 Task: Find connections with filter location Karera with filter topic #Marketswith filter profile language English with filter current company HackerRank with filter school OP Jindal University with filter industry Wineries with filter service category Video Animation with filter keywords title Credit Counselor
Action: Mouse moved to (593, 275)
Screenshot: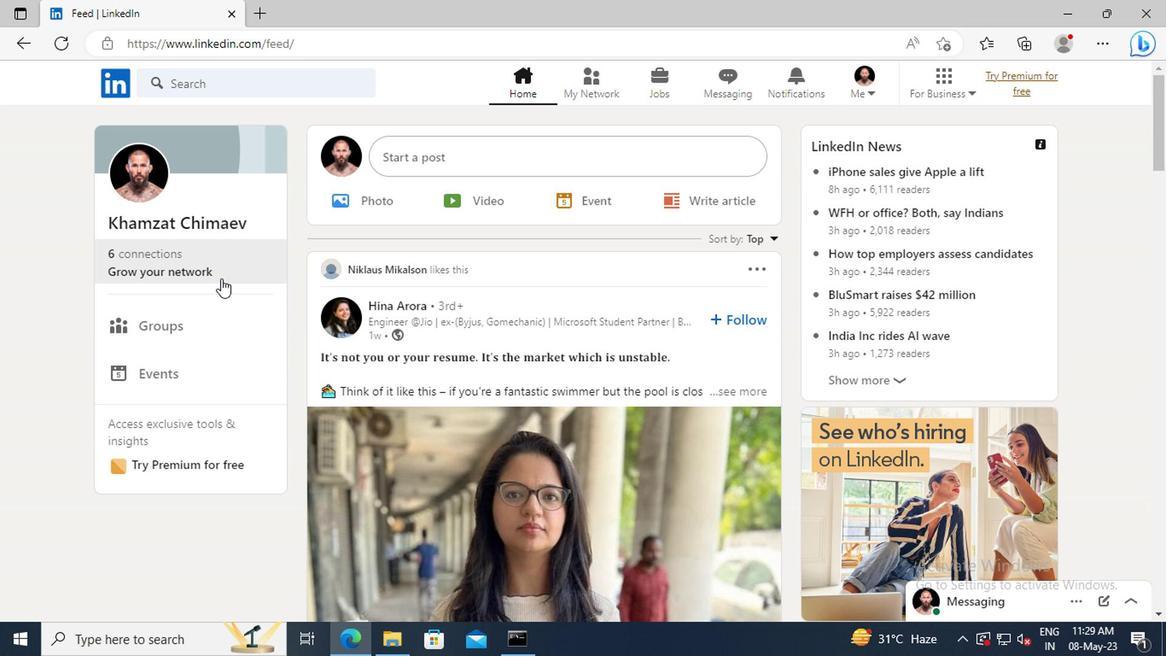 
Action: Mouse pressed left at (593, 275)
Screenshot: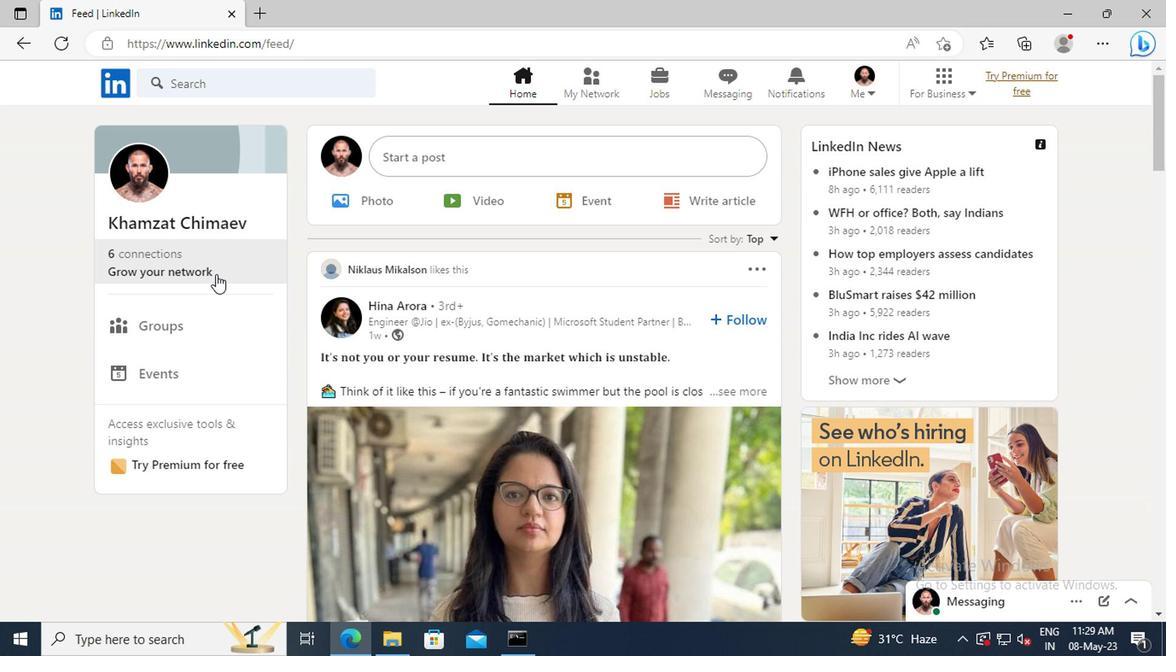 
Action: Mouse moved to (589, 186)
Screenshot: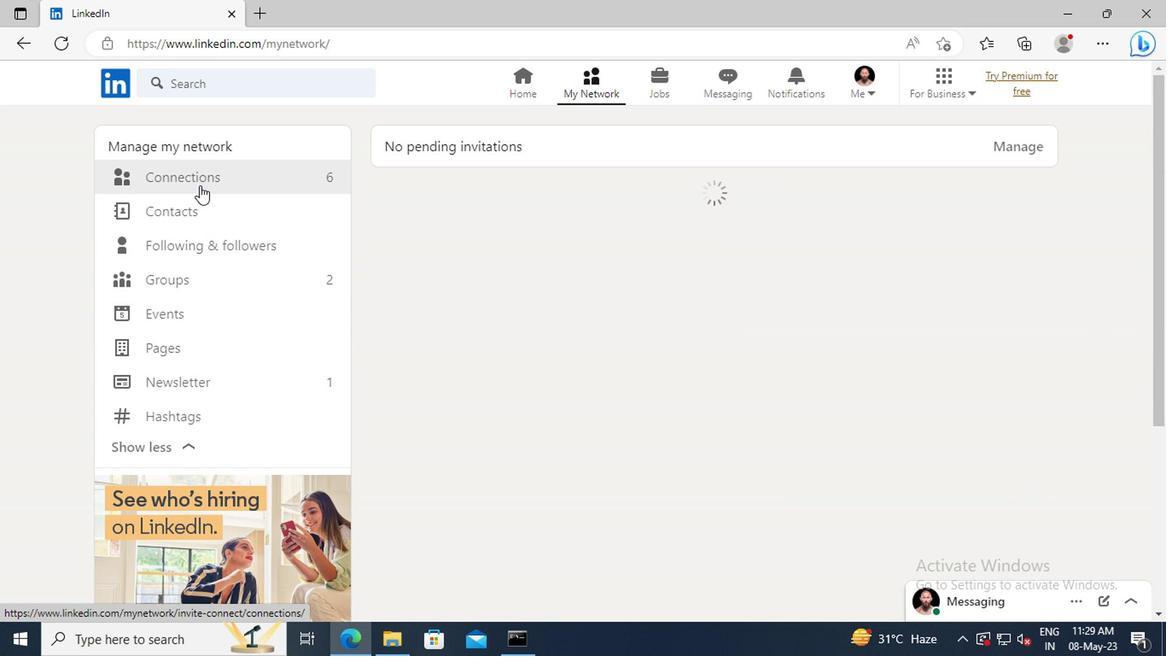 
Action: Mouse pressed left at (589, 186)
Screenshot: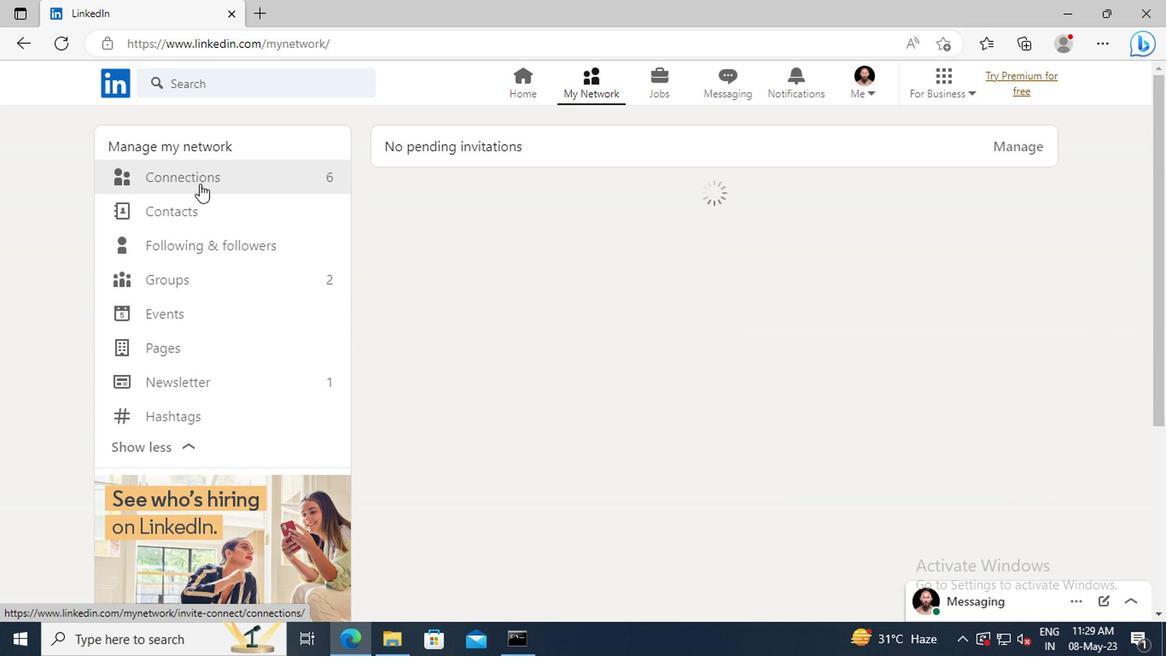 
Action: Mouse moved to (721, 182)
Screenshot: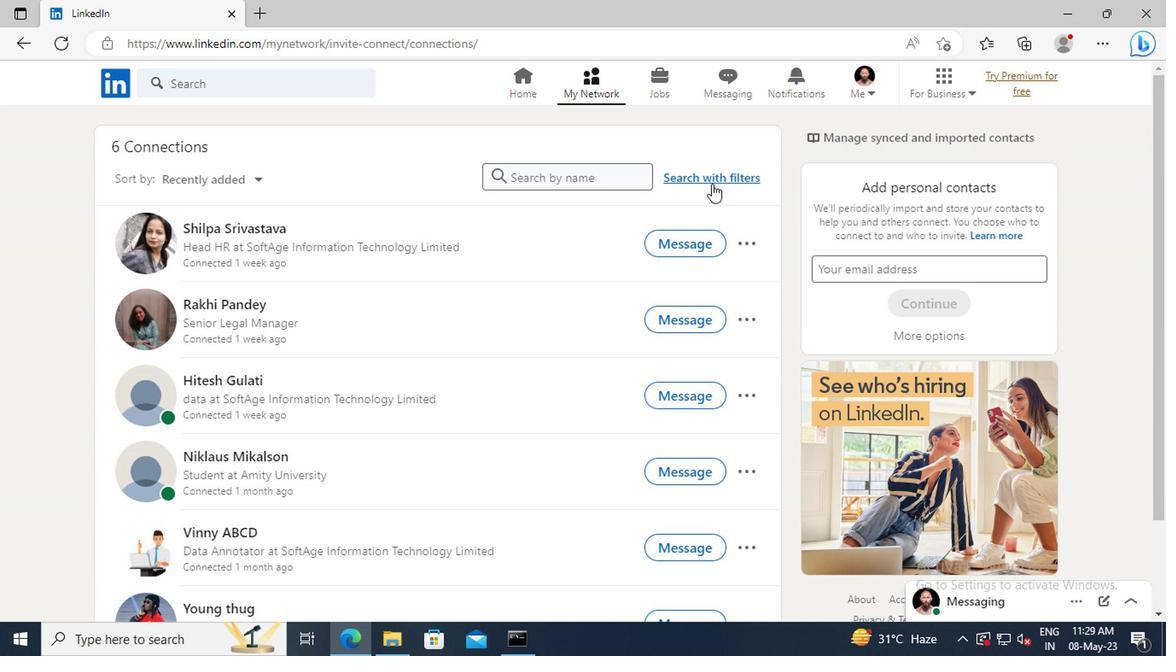 
Action: Mouse pressed left at (721, 182)
Screenshot: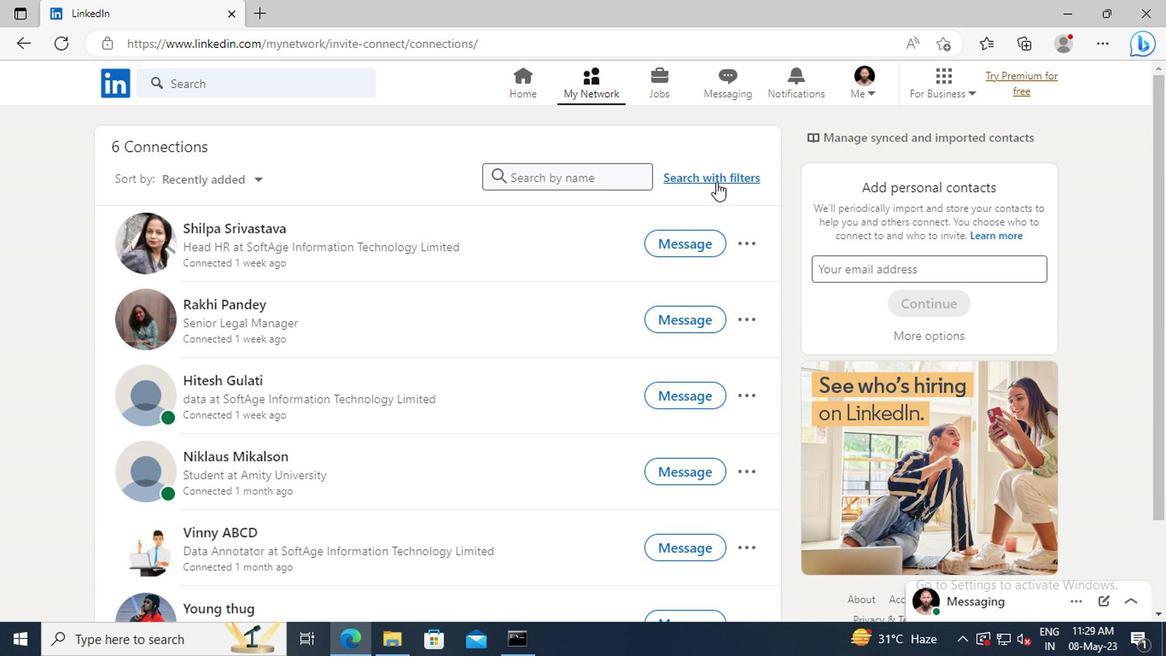 
Action: Mouse moved to (703, 133)
Screenshot: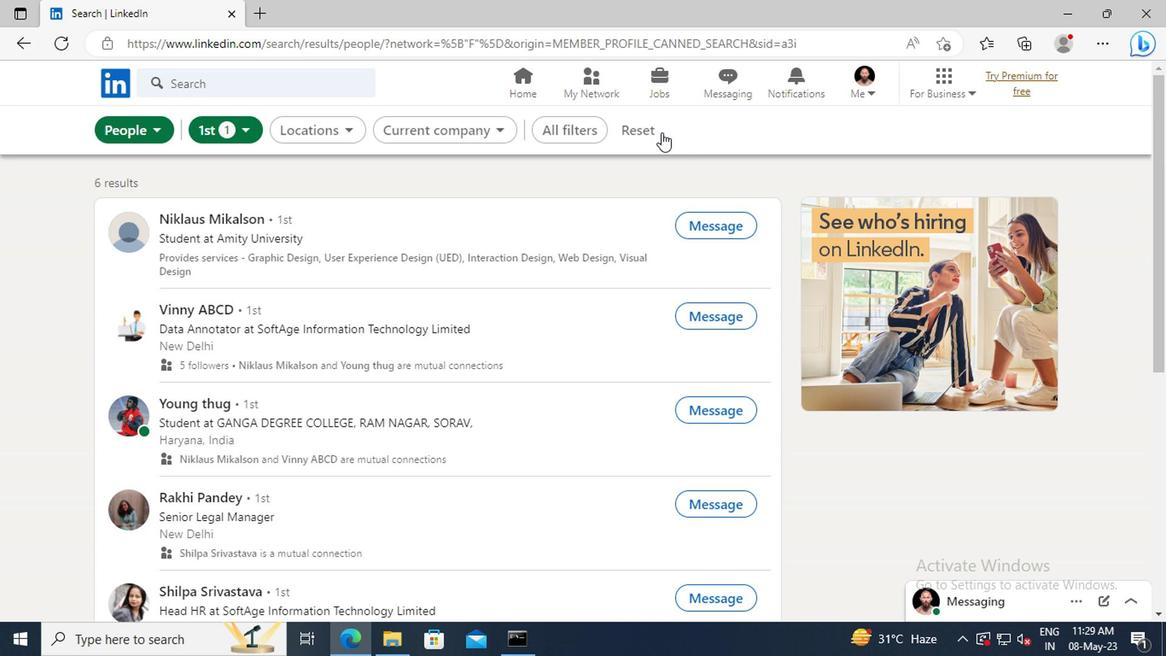 
Action: Mouse pressed left at (703, 133)
Screenshot: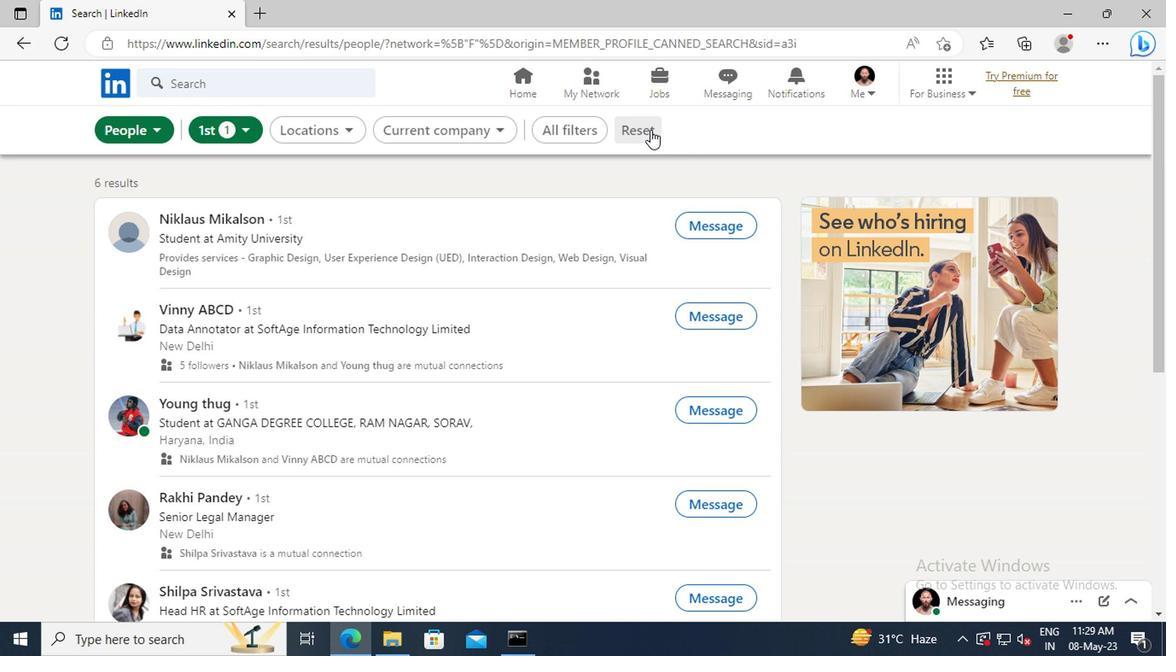 
Action: Mouse moved to (695, 133)
Screenshot: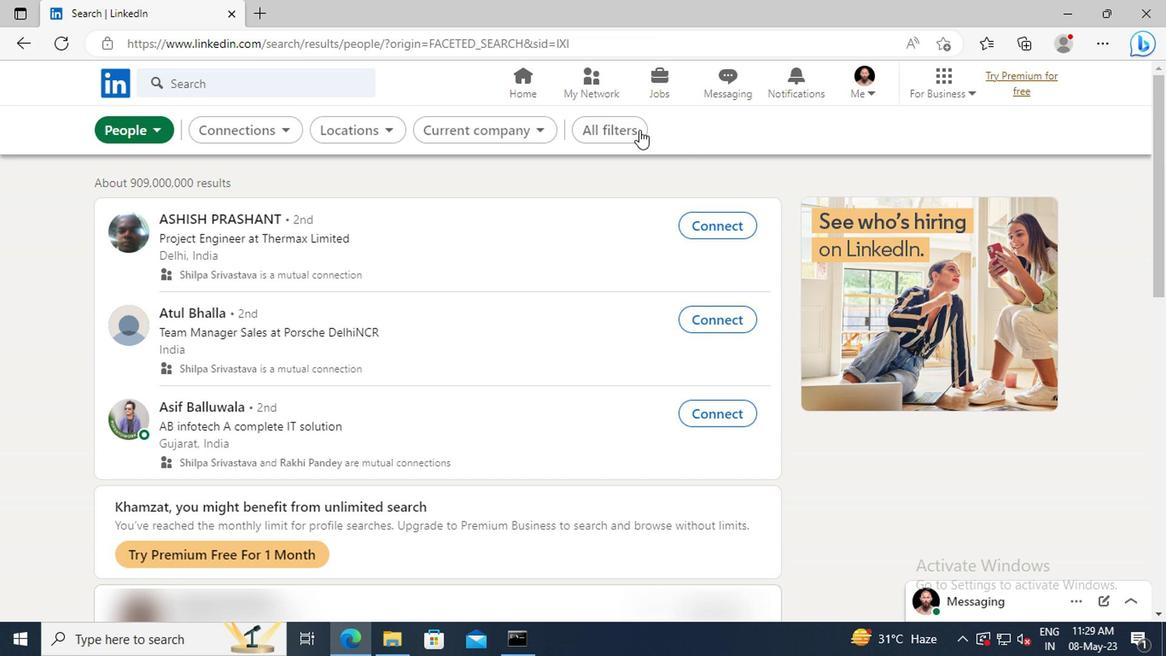 
Action: Mouse pressed left at (695, 133)
Screenshot: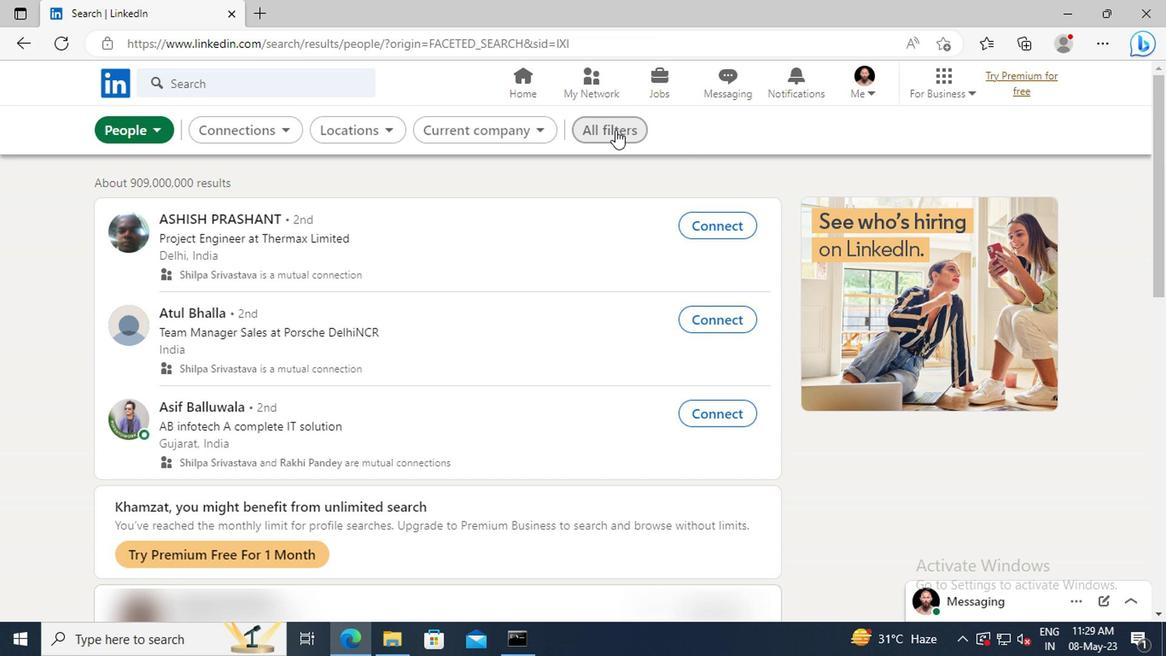 
Action: Mouse moved to (778, 309)
Screenshot: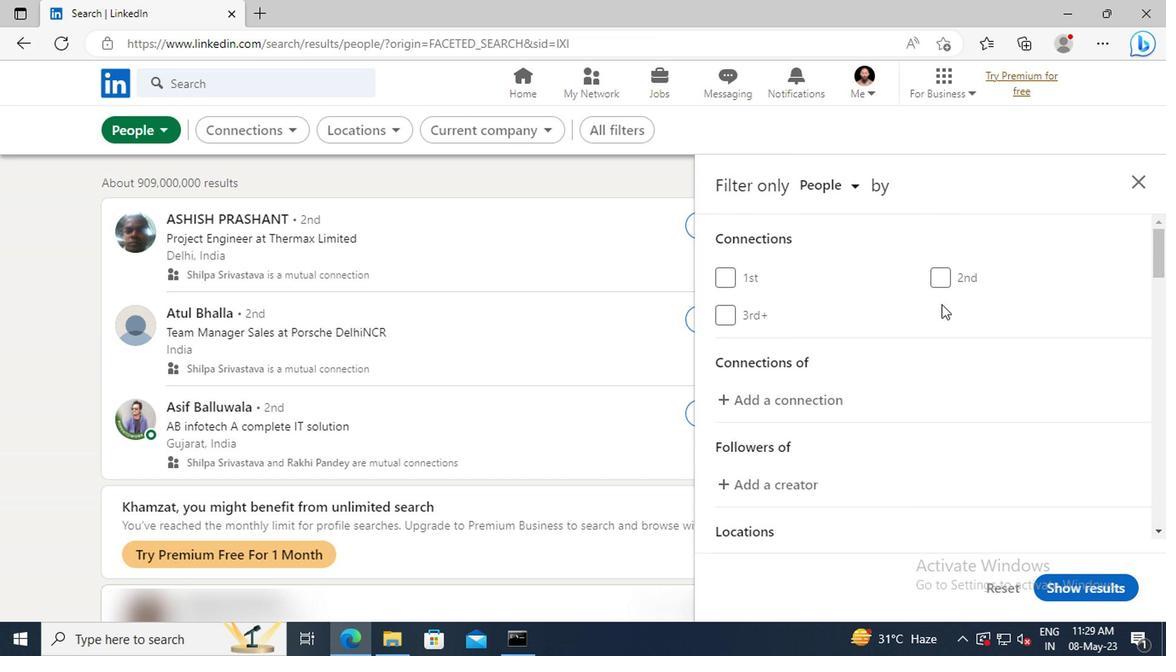 
Action: Mouse scrolled (778, 308) with delta (0, 0)
Screenshot: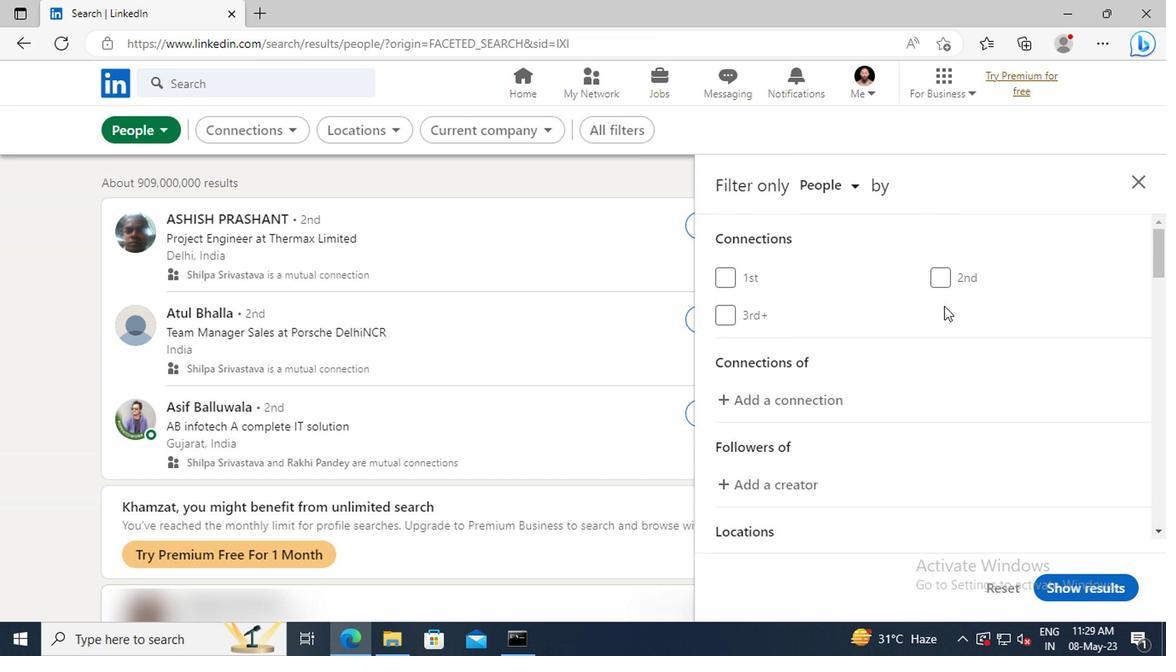 
Action: Mouse scrolled (778, 308) with delta (0, 0)
Screenshot: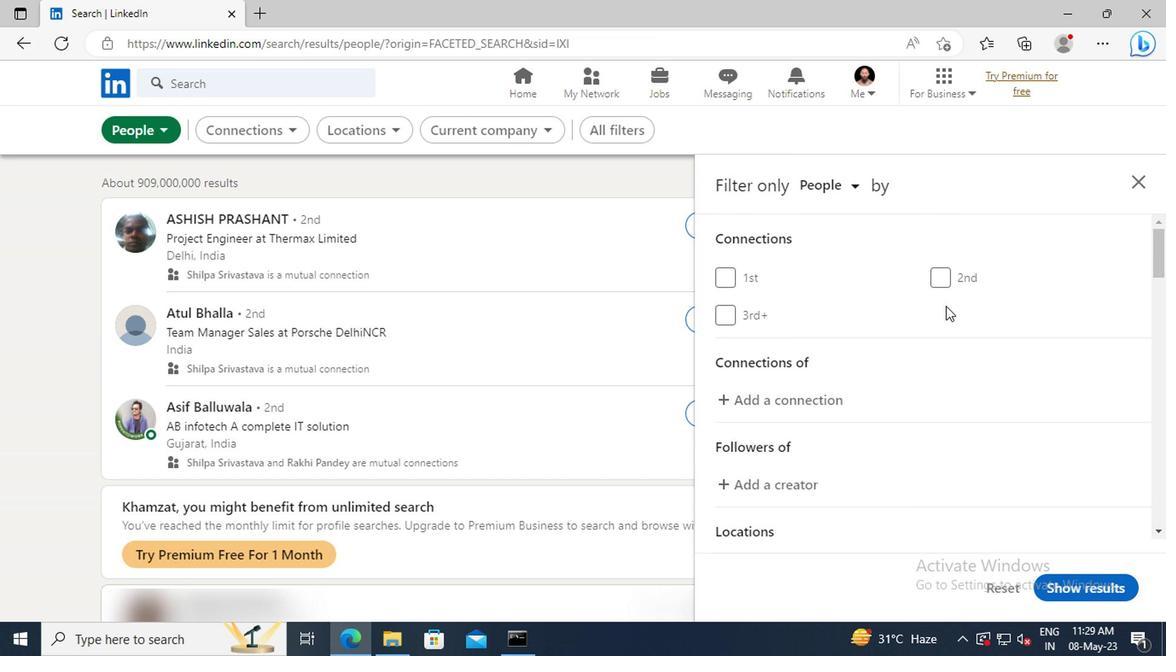 
Action: Mouse scrolled (778, 308) with delta (0, 0)
Screenshot: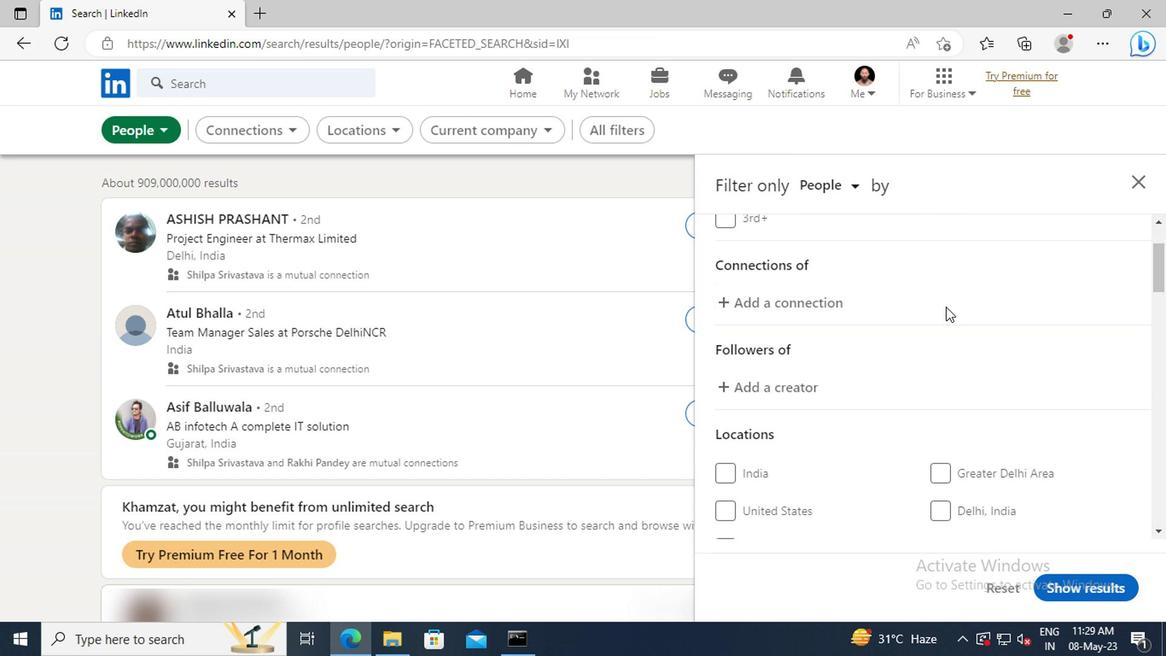 
Action: Mouse scrolled (778, 308) with delta (0, 0)
Screenshot: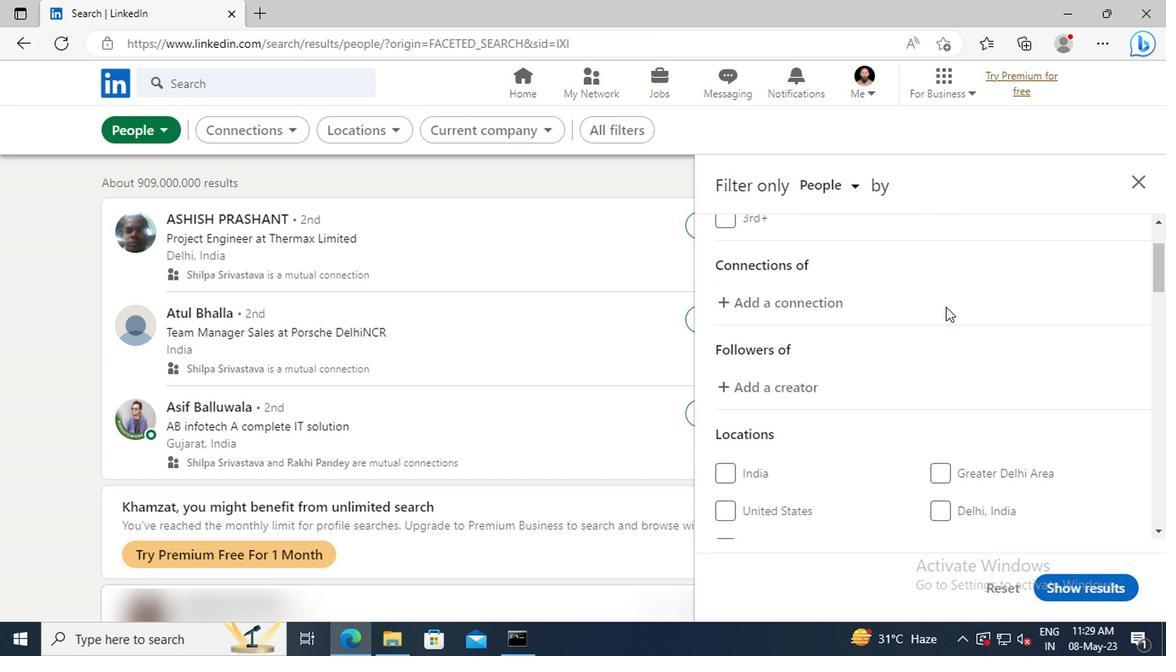 
Action: Mouse scrolled (778, 308) with delta (0, 0)
Screenshot: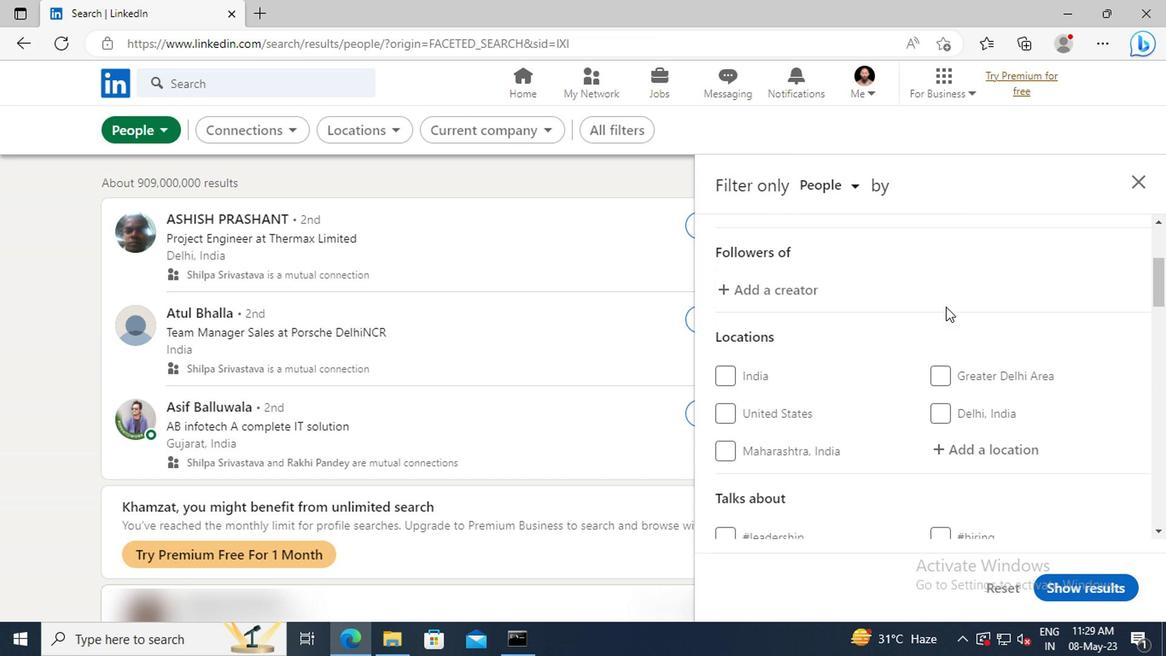 
Action: Mouse scrolled (778, 308) with delta (0, 0)
Screenshot: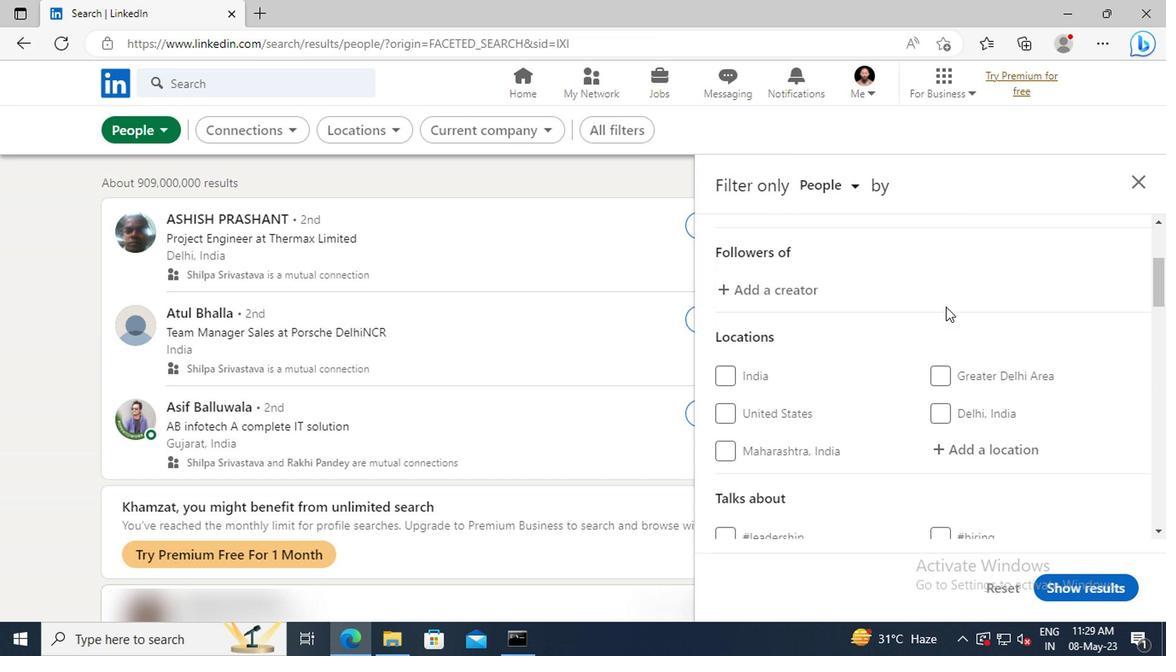 
Action: Mouse moved to (780, 348)
Screenshot: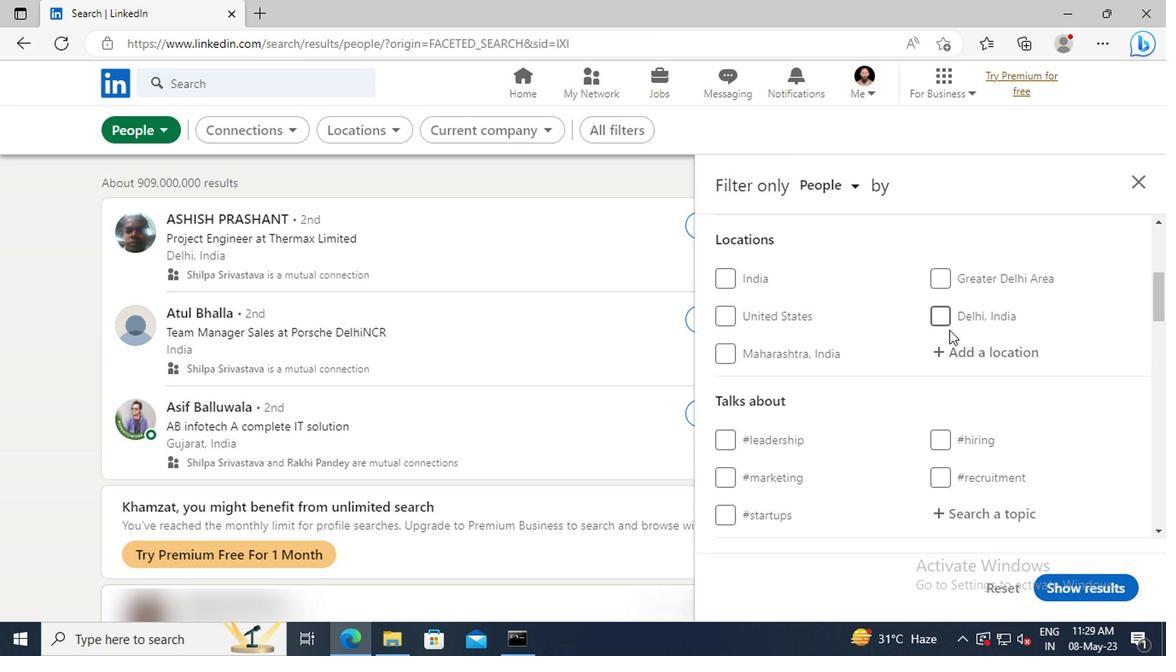 
Action: Mouse pressed left at (780, 348)
Screenshot: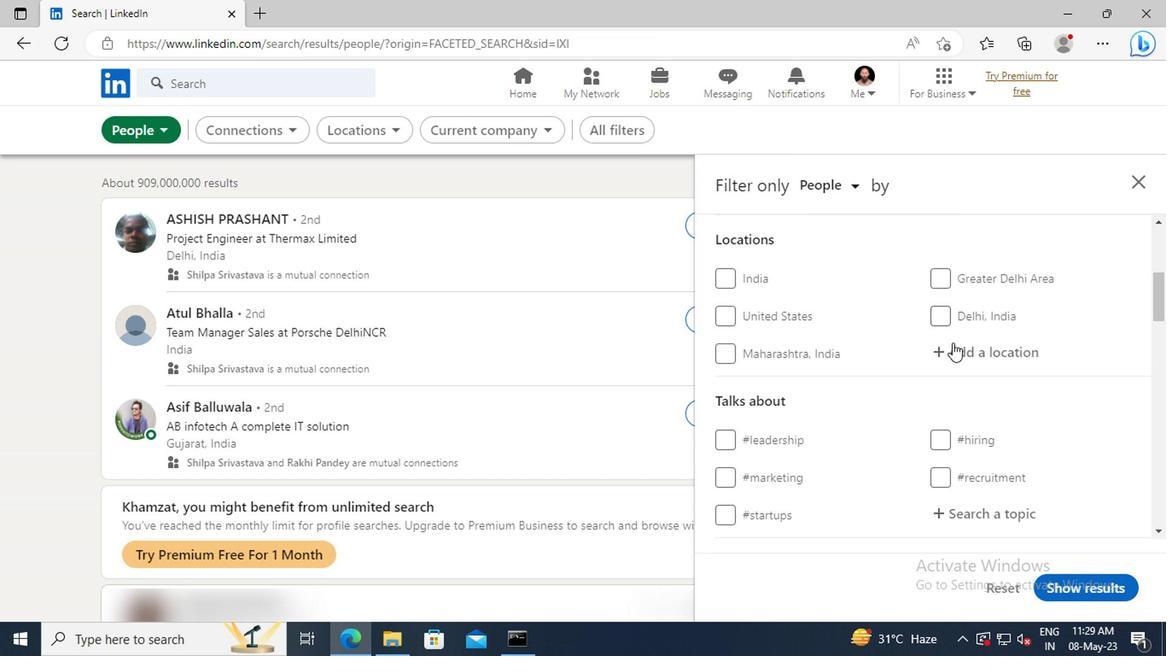 
Action: Key pressed <Key.shift>KARERA
Screenshot: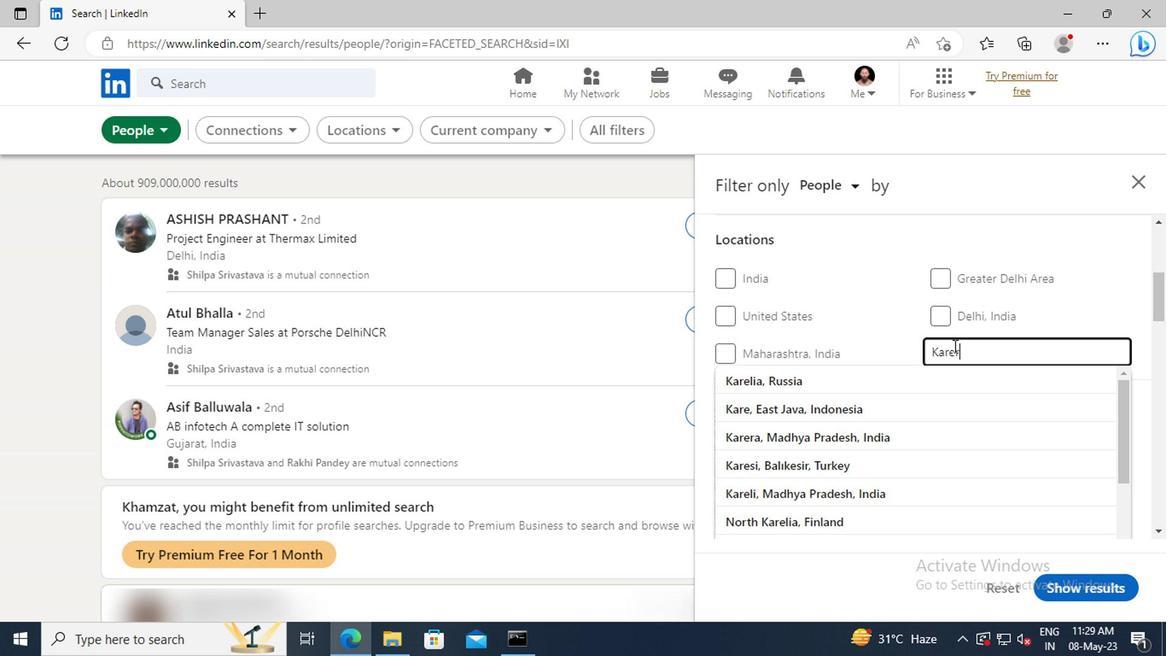 
Action: Mouse moved to (781, 373)
Screenshot: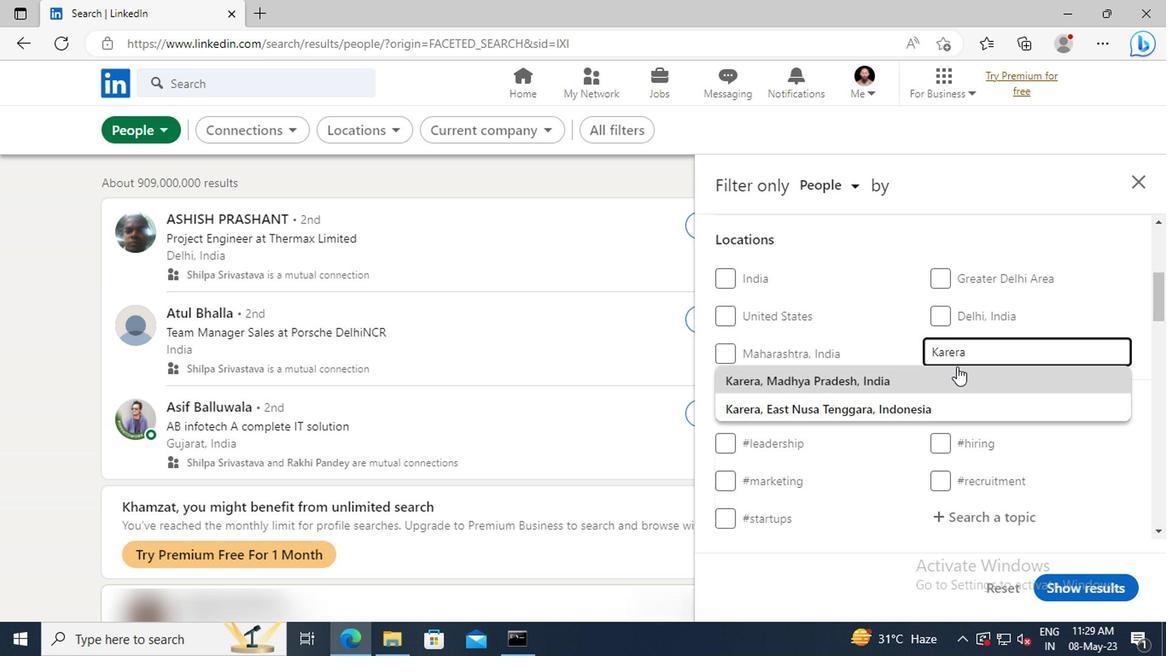 
Action: Mouse pressed left at (781, 373)
Screenshot: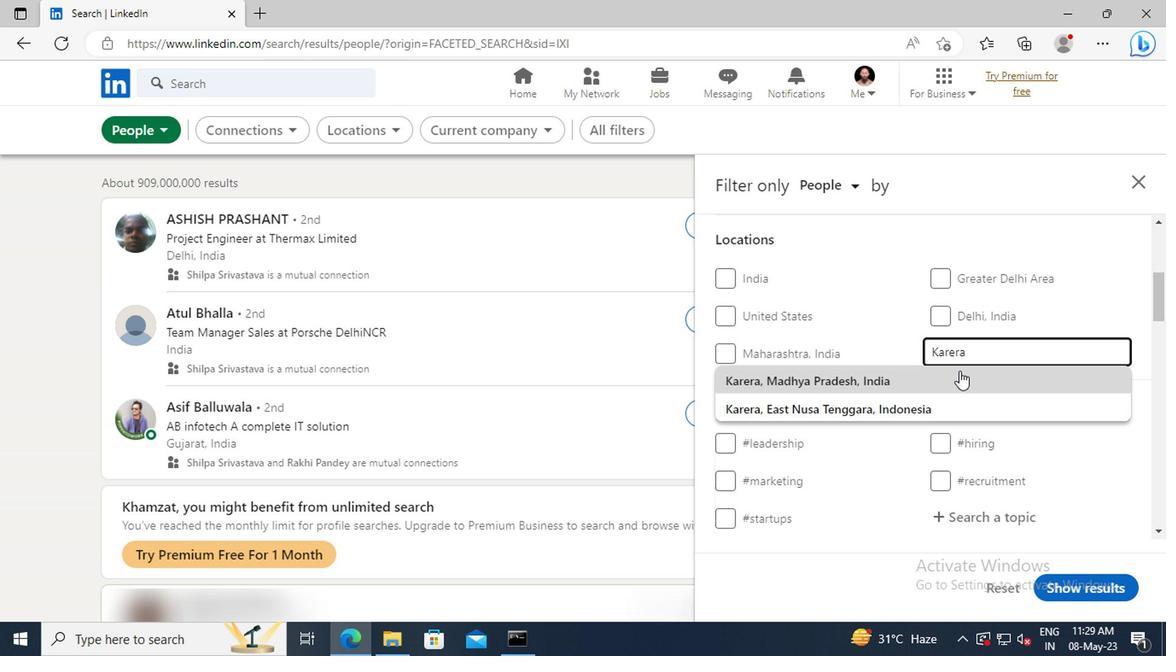 
Action: Mouse scrolled (781, 373) with delta (0, 0)
Screenshot: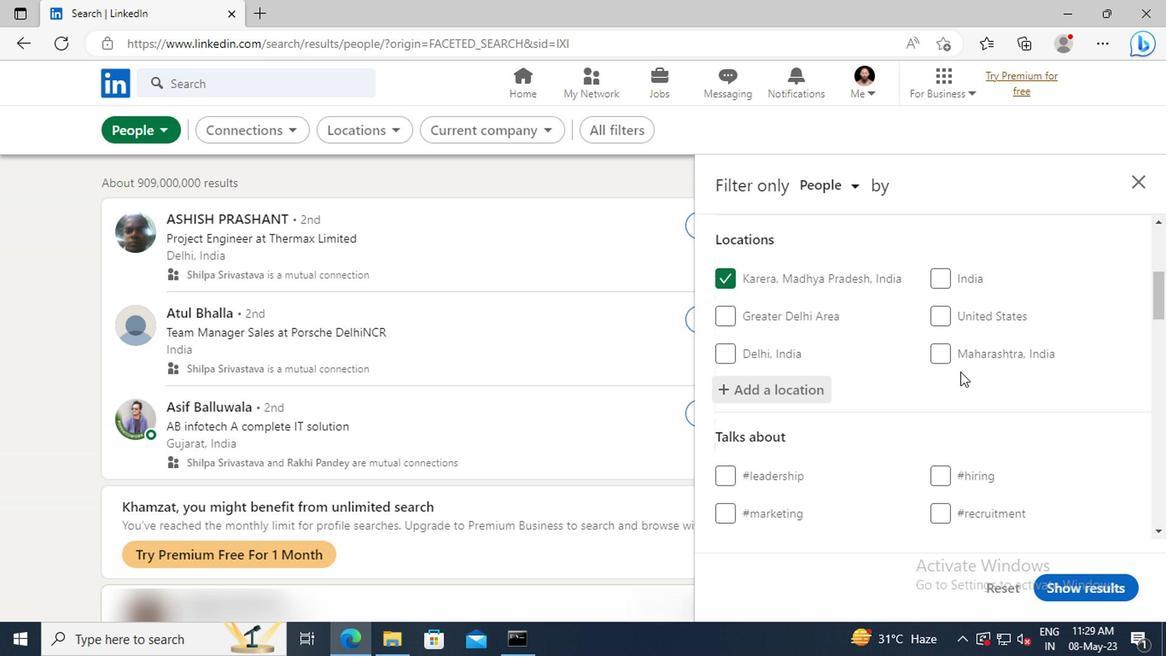 
Action: Mouse scrolled (781, 373) with delta (0, 0)
Screenshot: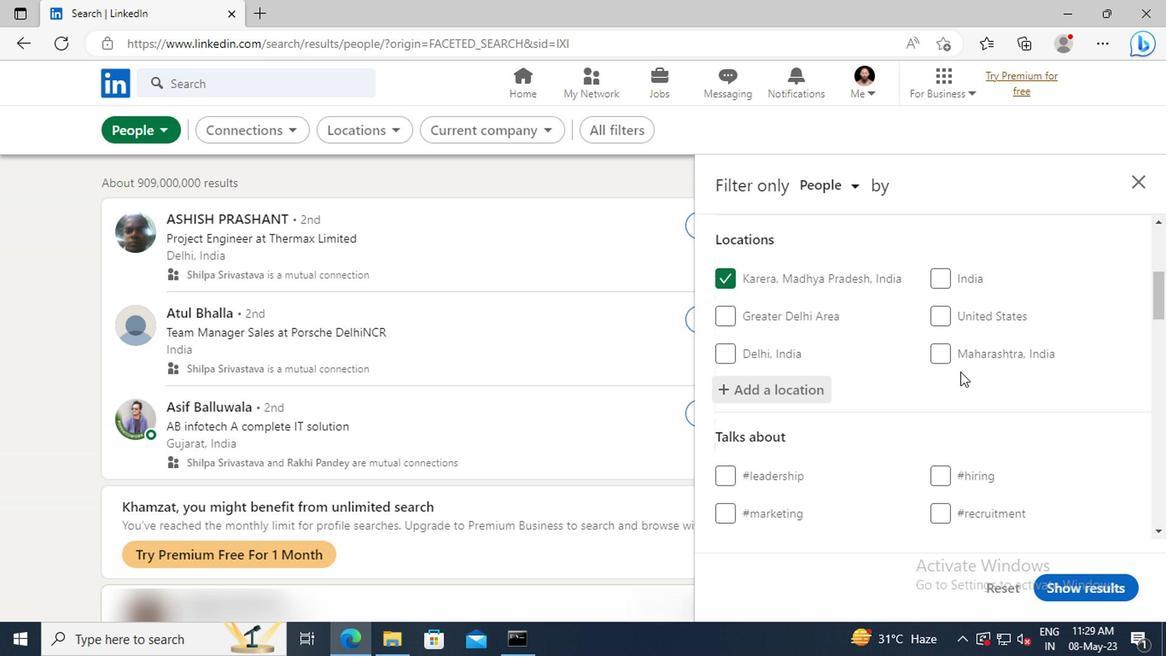 
Action: Mouse scrolled (781, 373) with delta (0, 0)
Screenshot: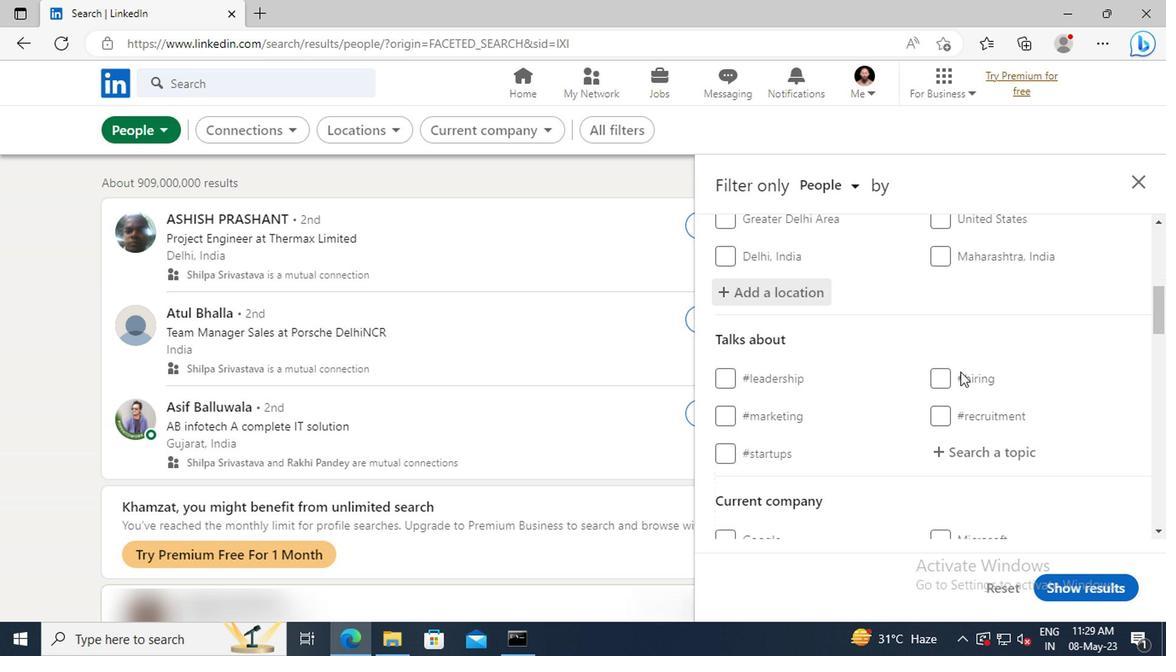 
Action: Mouse moved to (783, 398)
Screenshot: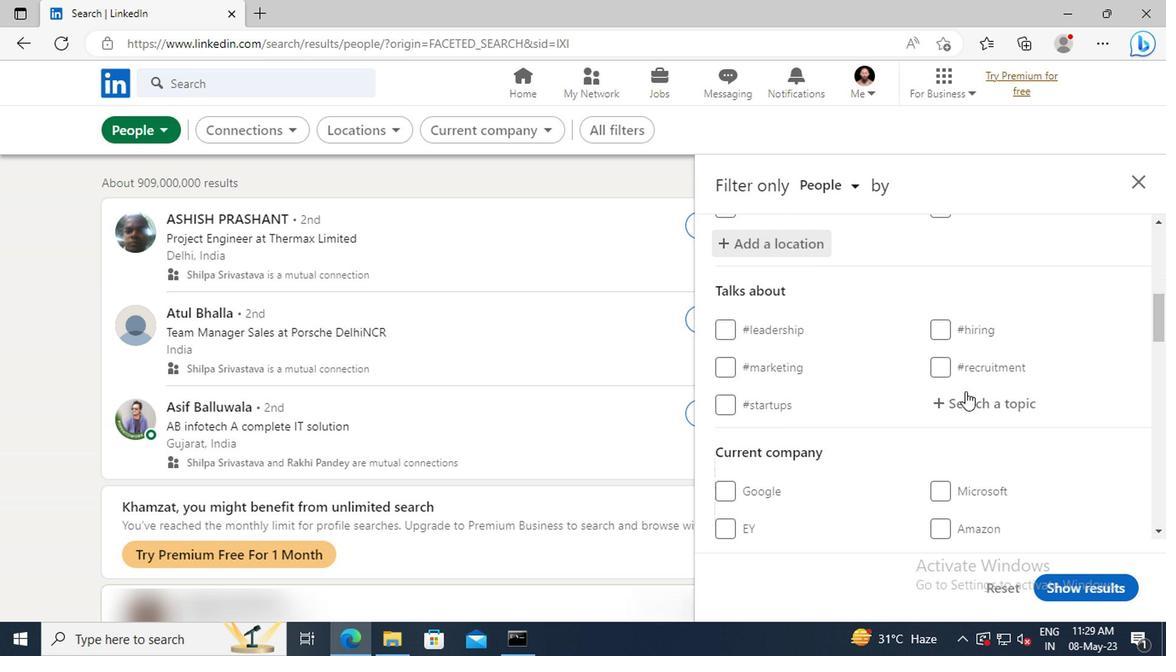 
Action: Mouse pressed left at (783, 398)
Screenshot: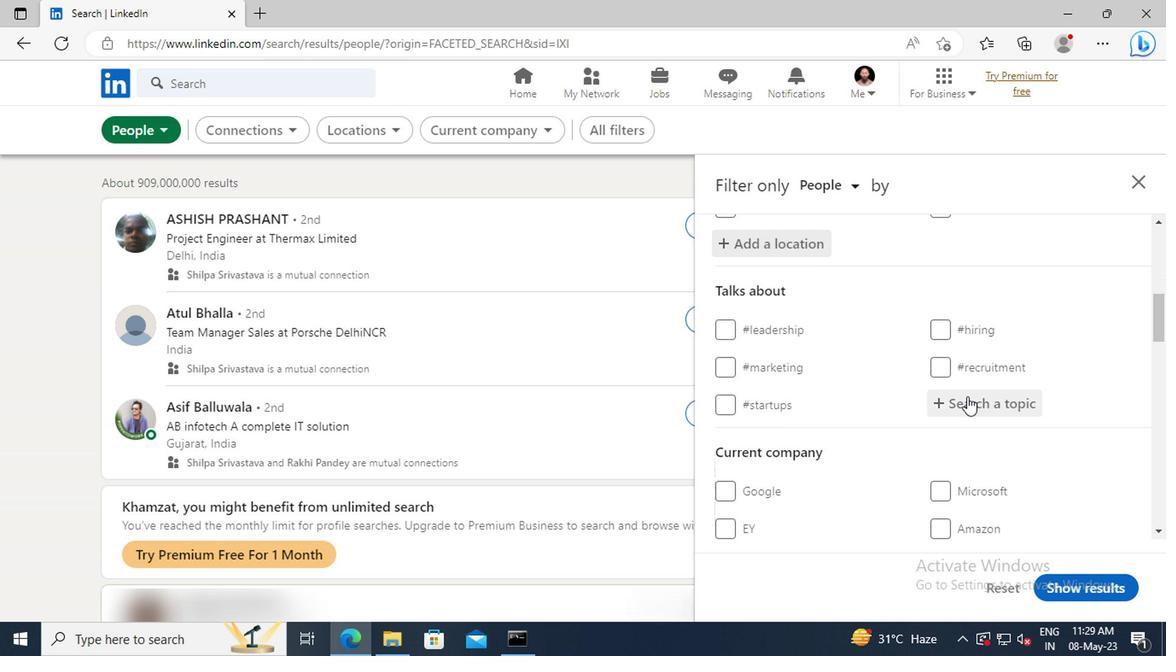 
Action: Key pressed <Key.shift>MARKETS
Screenshot: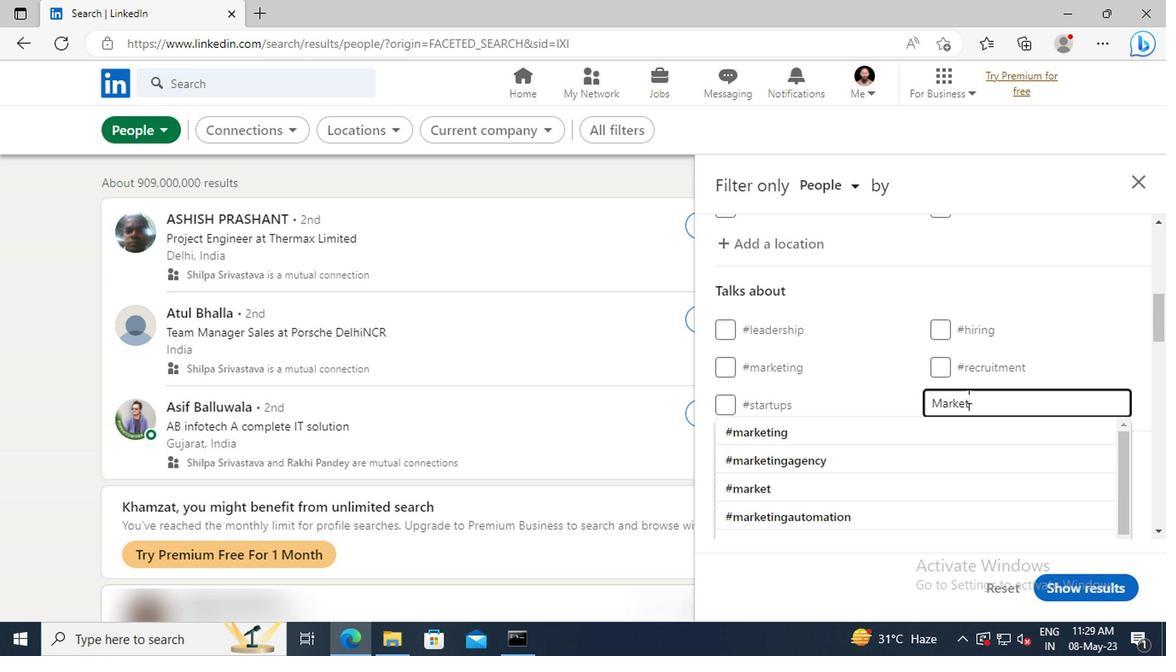 
Action: Mouse moved to (784, 425)
Screenshot: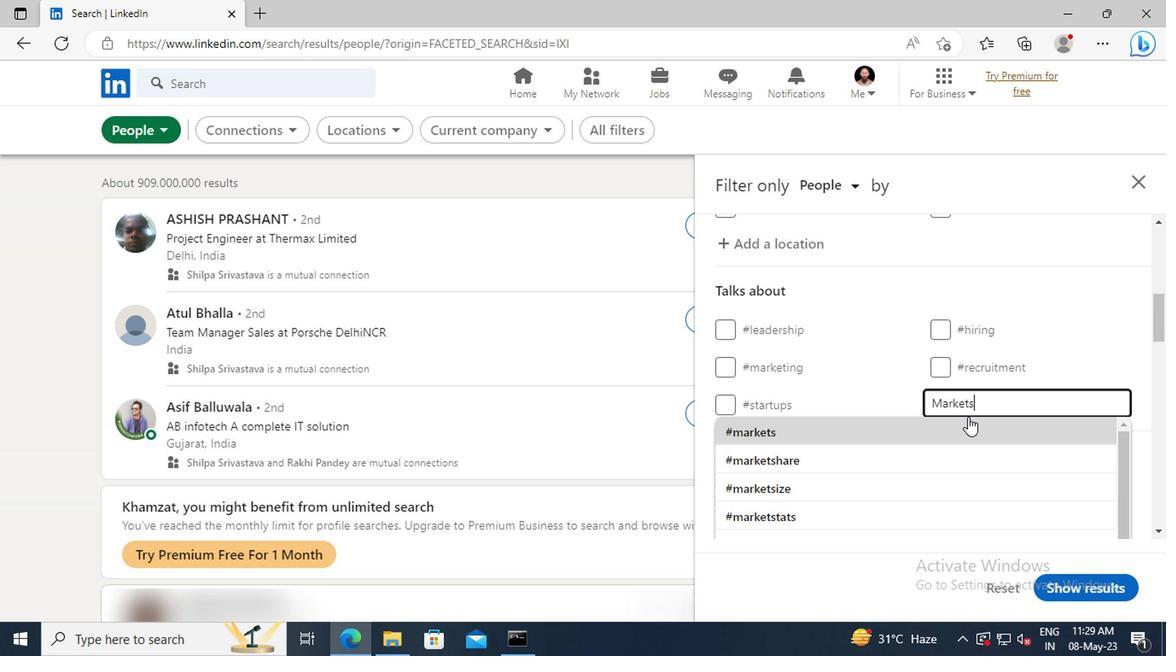 
Action: Mouse pressed left at (784, 425)
Screenshot: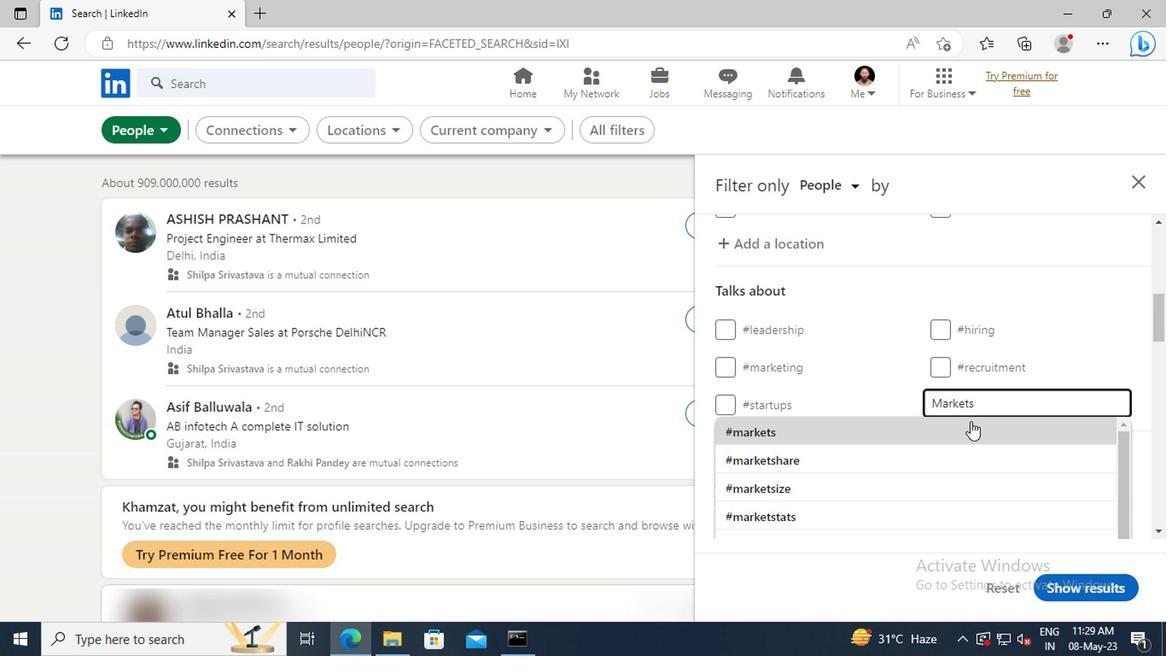 
Action: Mouse scrolled (784, 424) with delta (0, -1)
Screenshot: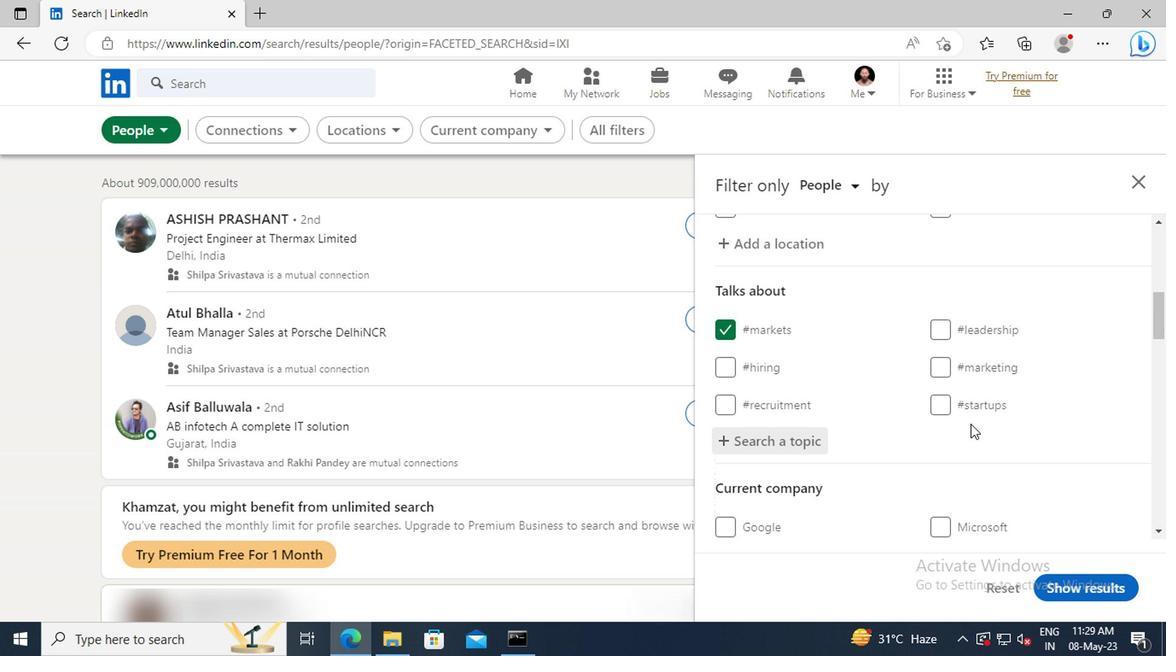 
Action: Mouse scrolled (784, 424) with delta (0, -1)
Screenshot: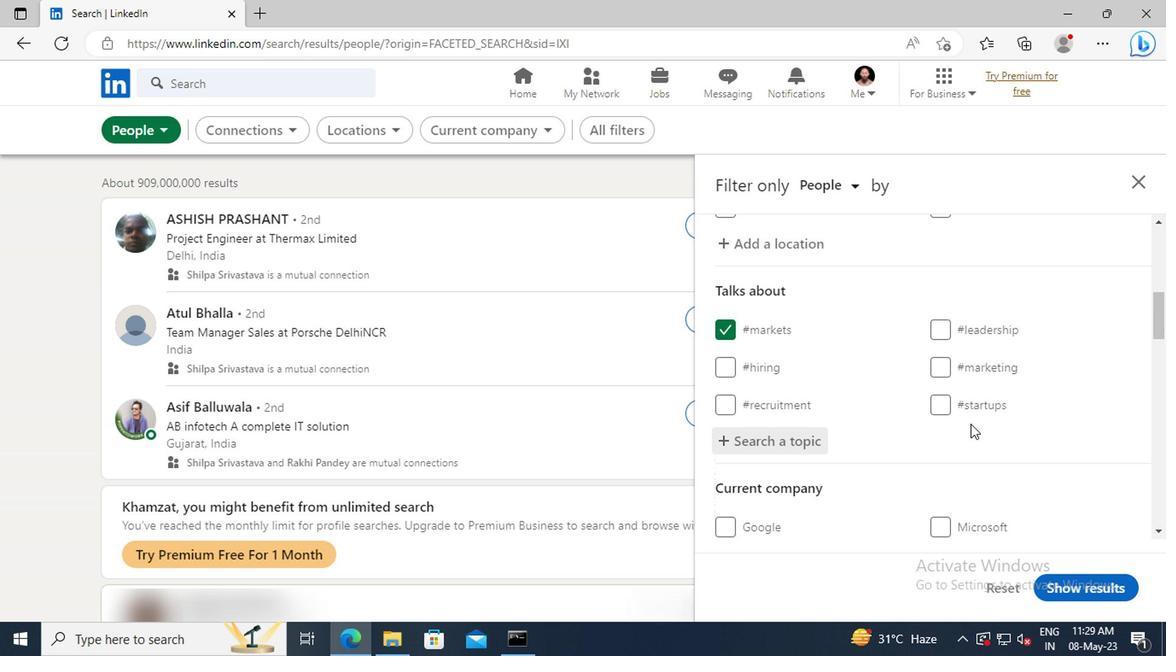 
Action: Mouse scrolled (784, 424) with delta (0, -1)
Screenshot: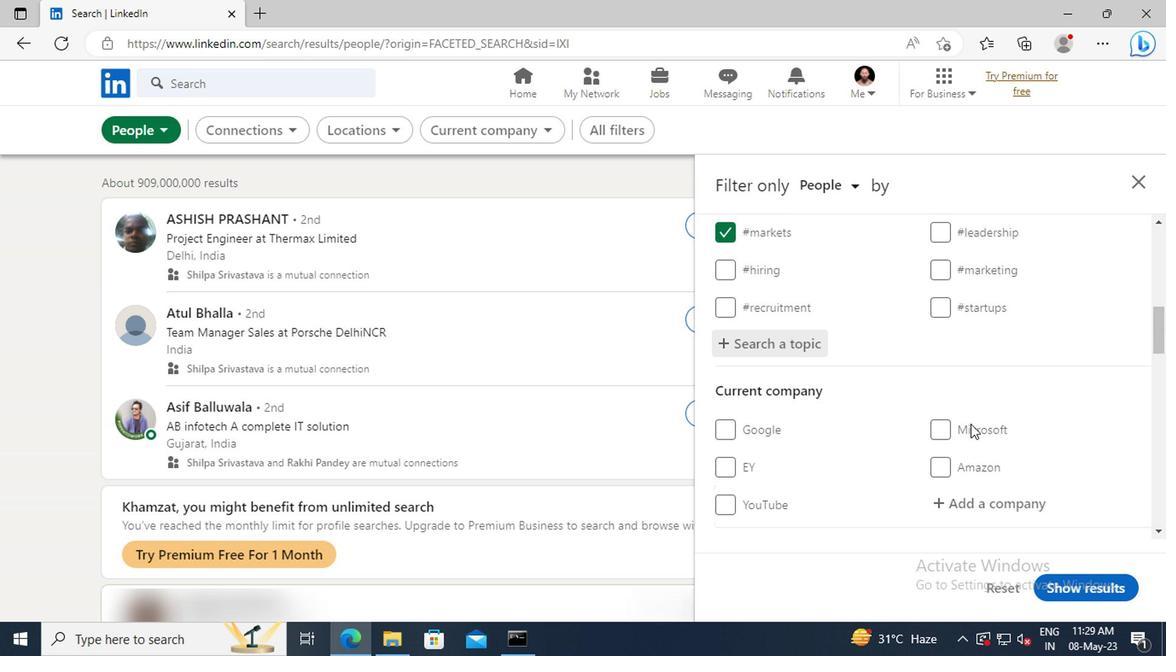 
Action: Mouse scrolled (784, 424) with delta (0, -1)
Screenshot: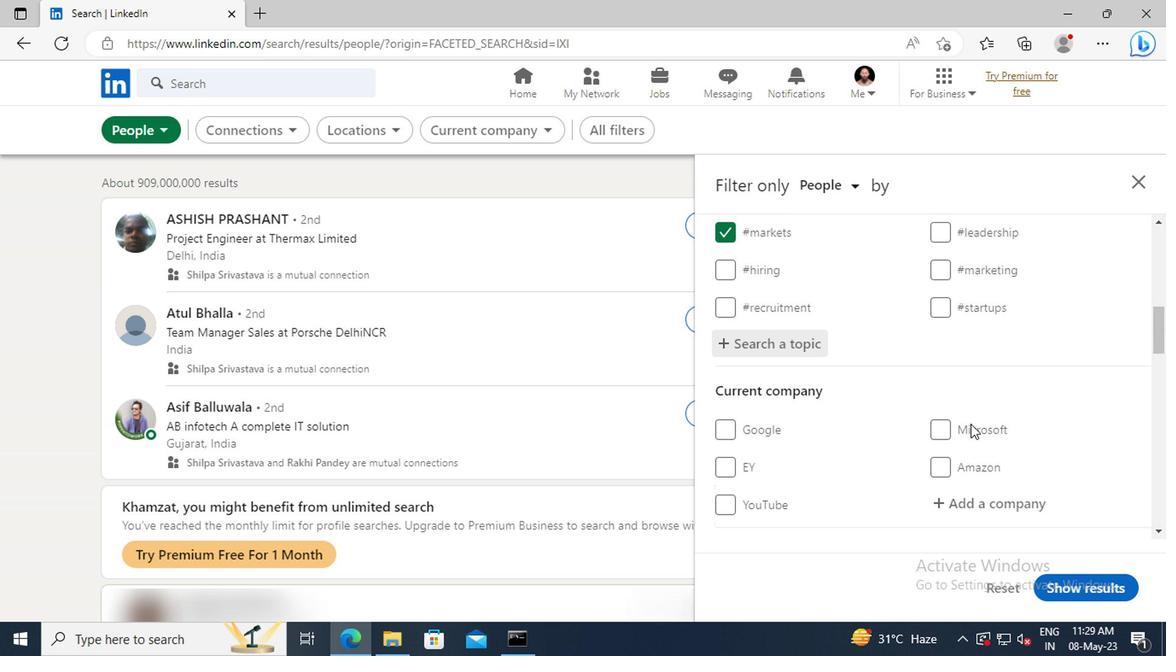 
Action: Mouse scrolled (784, 424) with delta (0, -1)
Screenshot: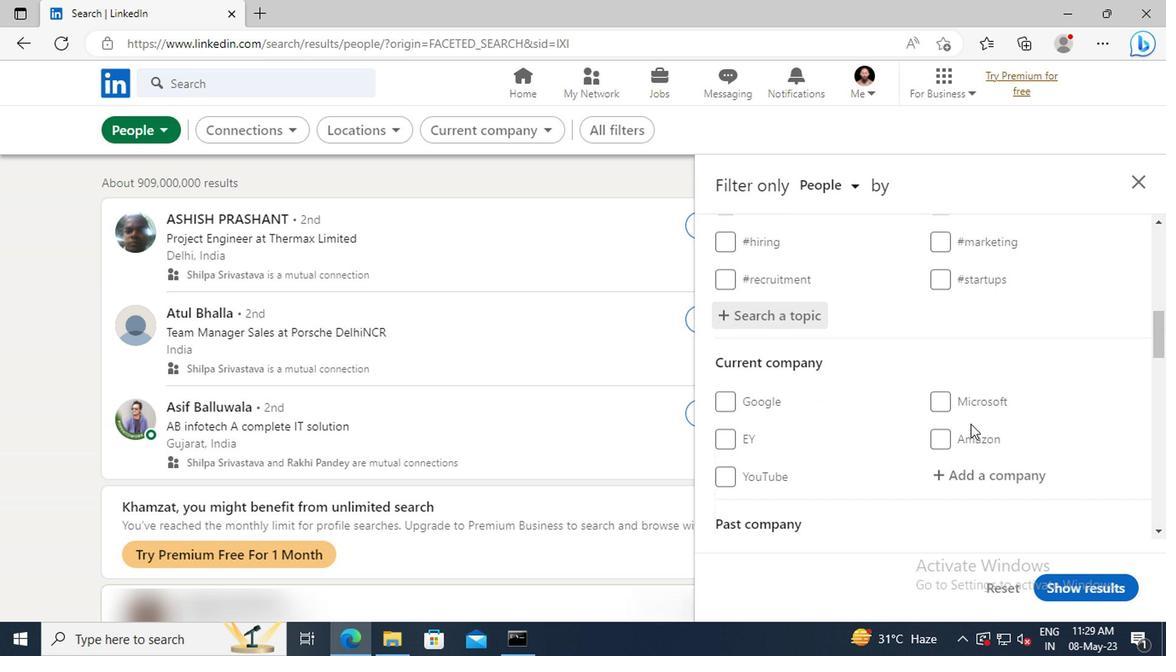 
Action: Mouse scrolled (784, 424) with delta (0, -1)
Screenshot: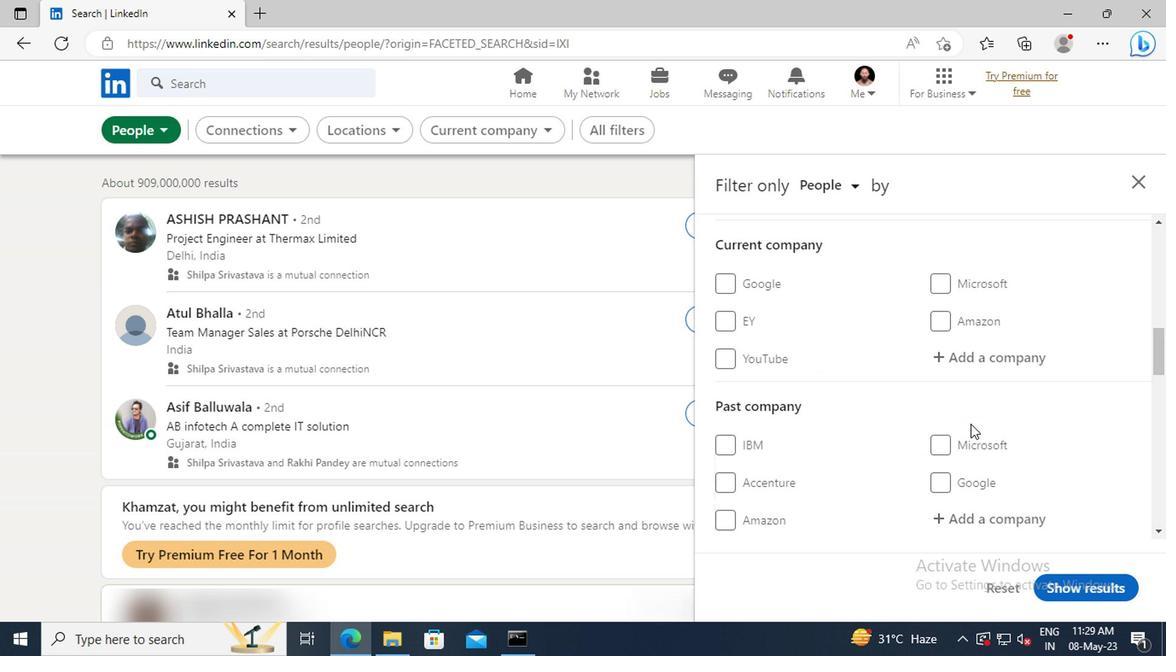 
Action: Mouse scrolled (784, 424) with delta (0, -1)
Screenshot: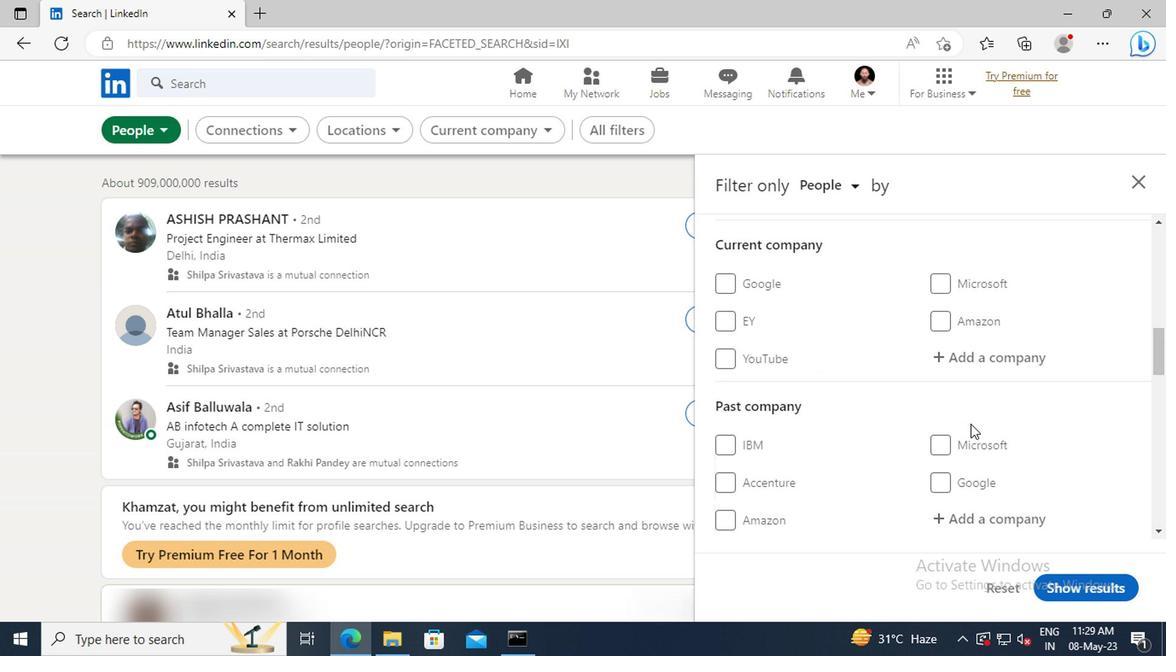 
Action: Mouse scrolled (784, 424) with delta (0, -1)
Screenshot: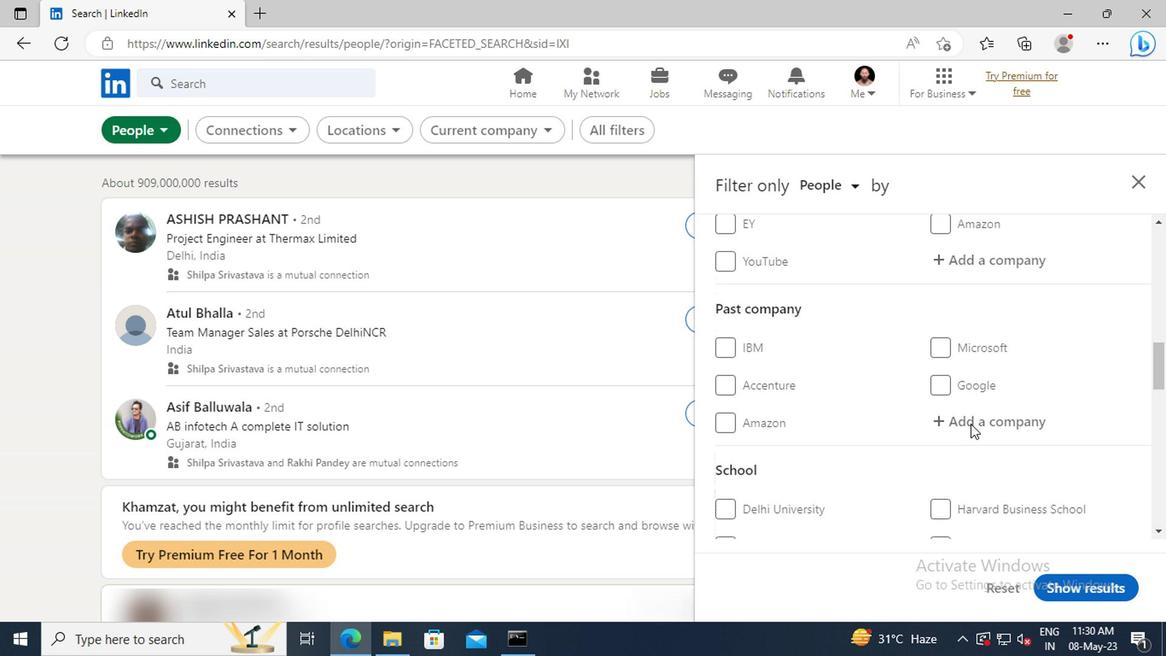 
Action: Mouse scrolled (784, 424) with delta (0, -1)
Screenshot: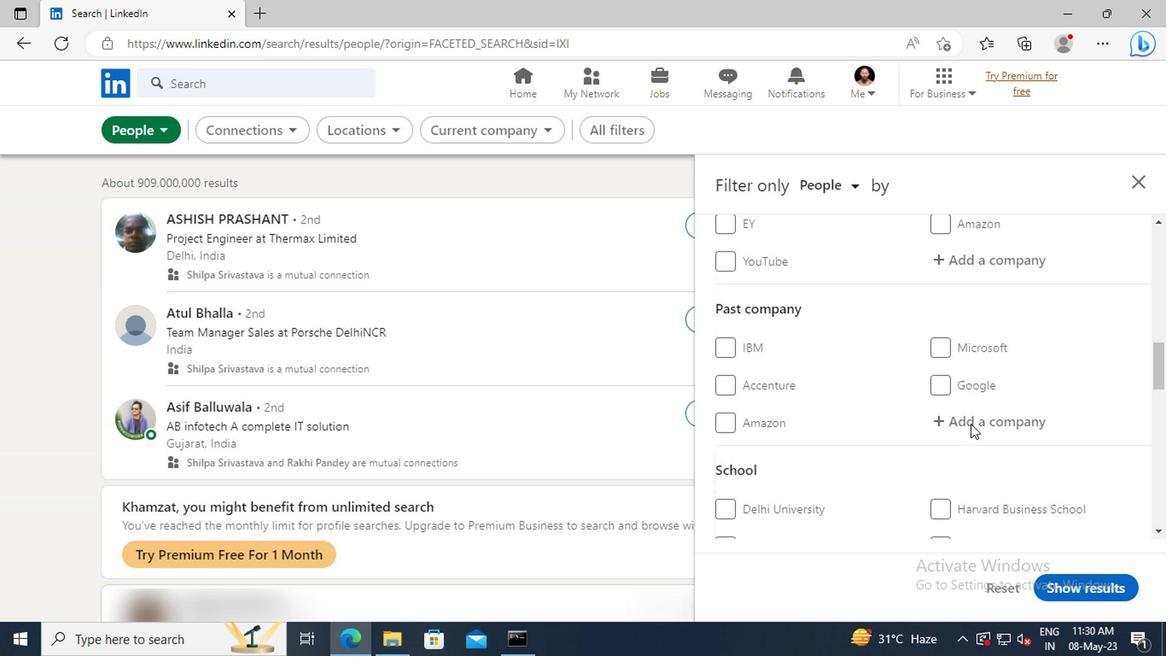 
Action: Mouse scrolled (784, 424) with delta (0, -1)
Screenshot: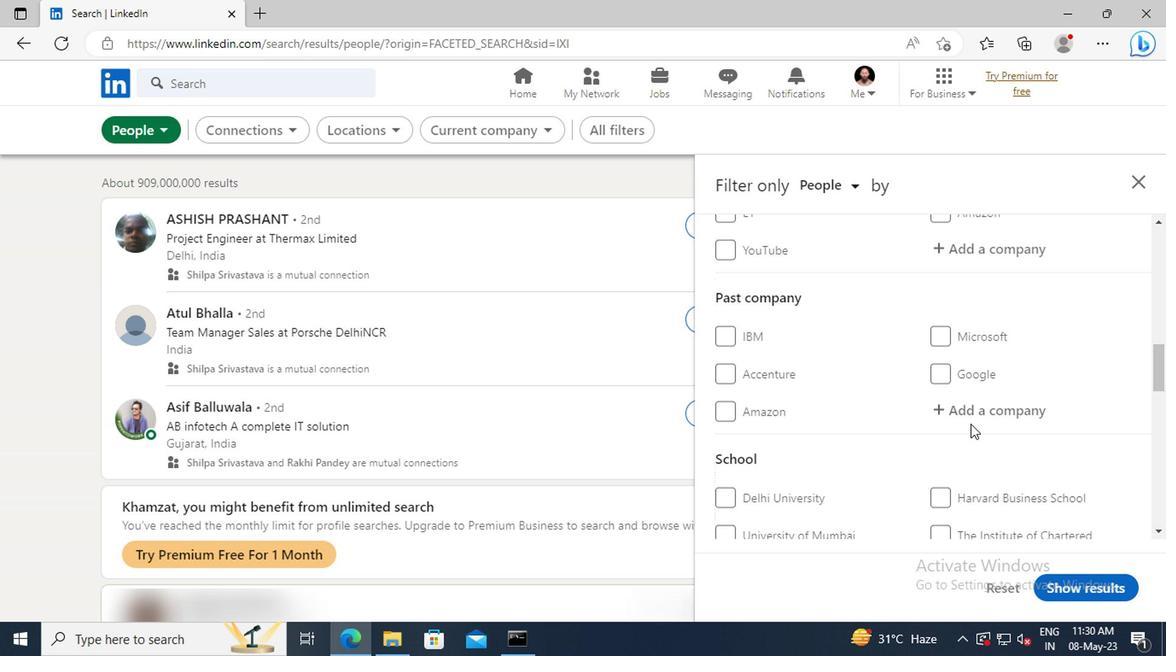 
Action: Mouse scrolled (784, 424) with delta (0, -1)
Screenshot: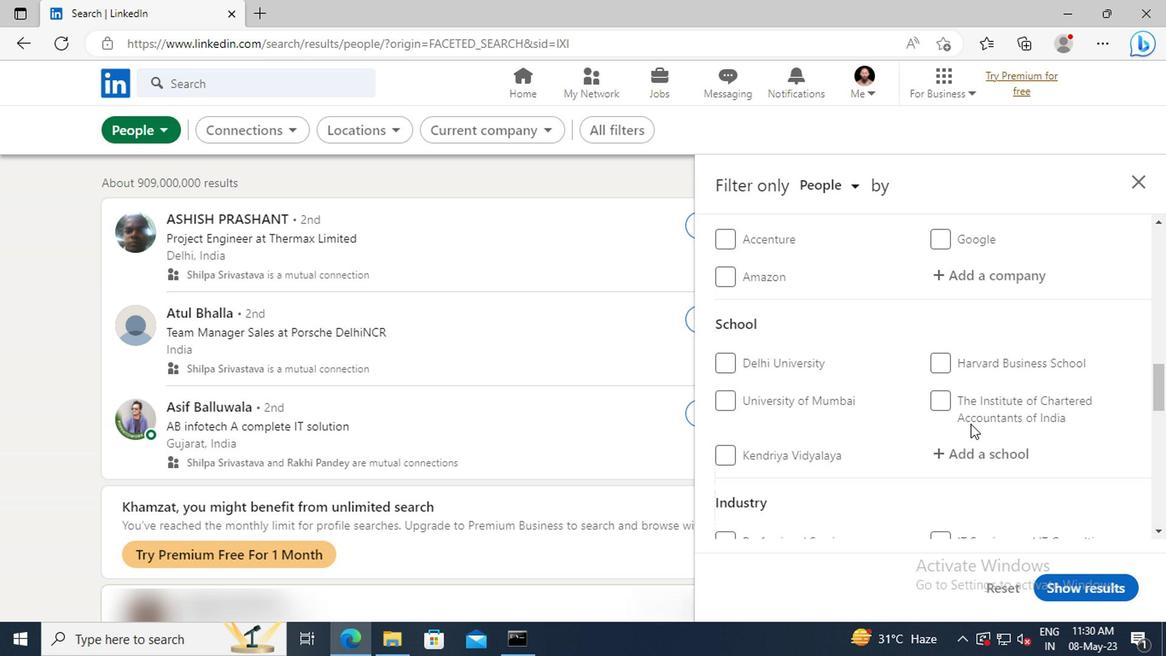 
Action: Mouse scrolled (784, 424) with delta (0, -1)
Screenshot: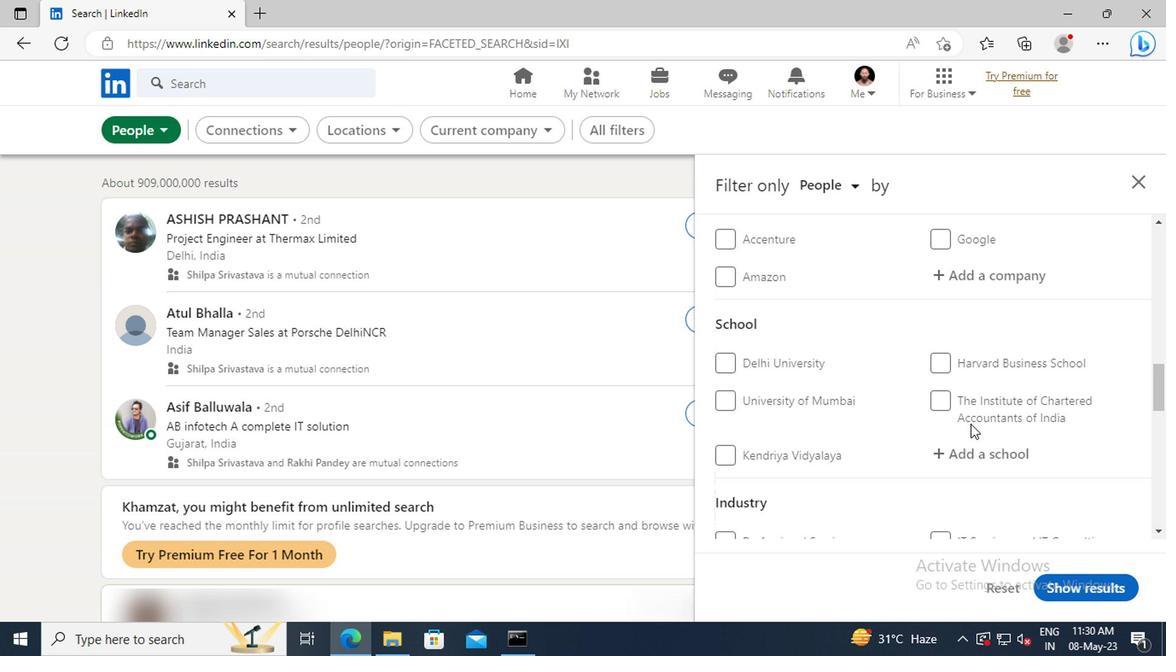 
Action: Mouse scrolled (784, 424) with delta (0, -1)
Screenshot: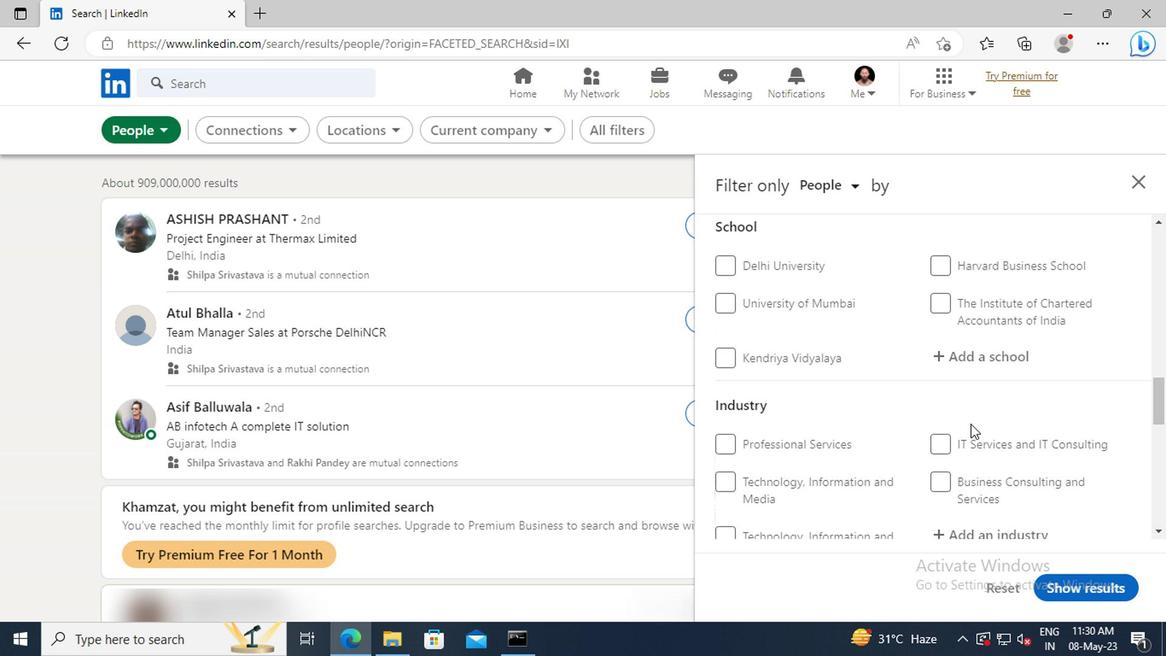 
Action: Mouse scrolled (784, 424) with delta (0, -1)
Screenshot: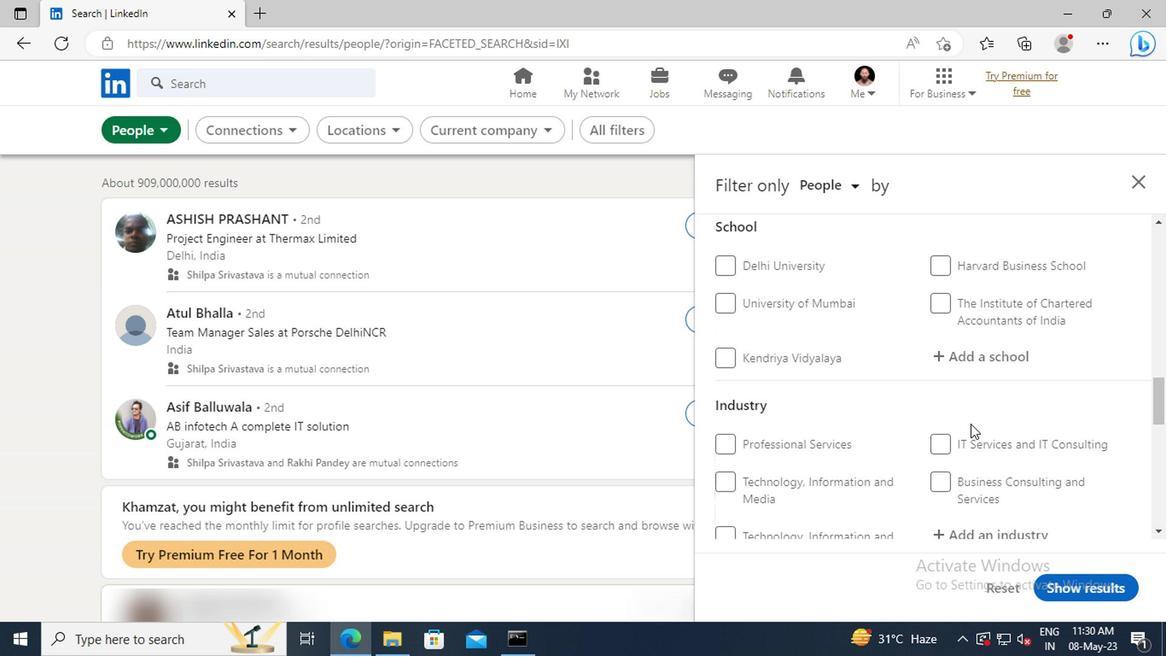 
Action: Mouse scrolled (784, 424) with delta (0, -1)
Screenshot: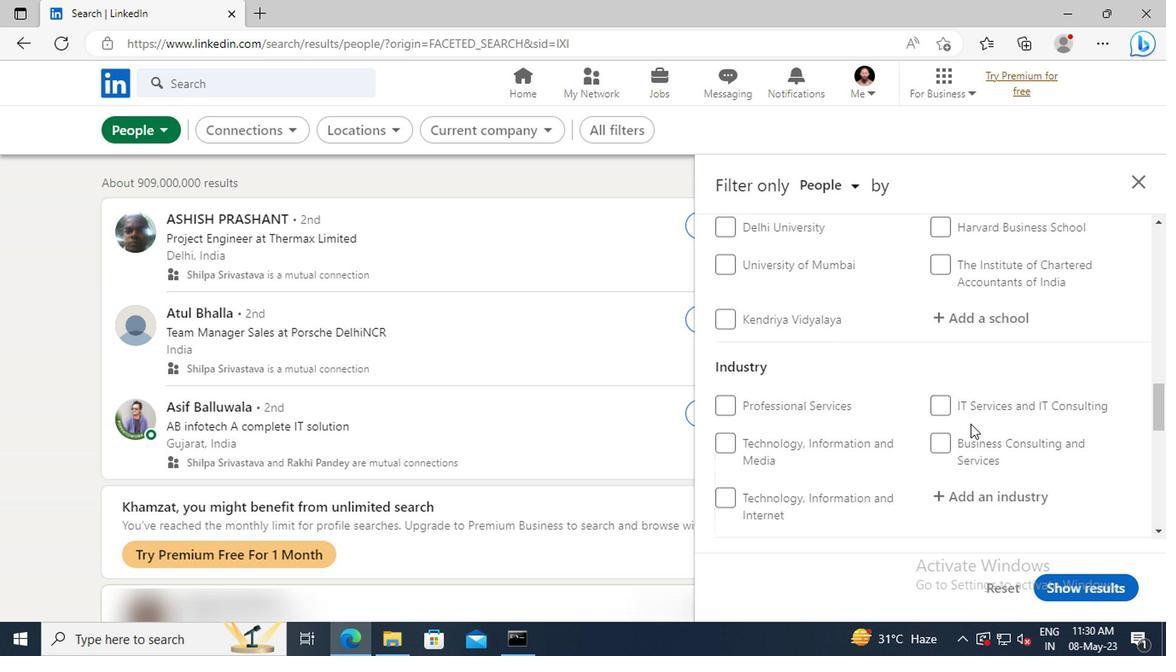 
Action: Mouse scrolled (784, 424) with delta (0, -1)
Screenshot: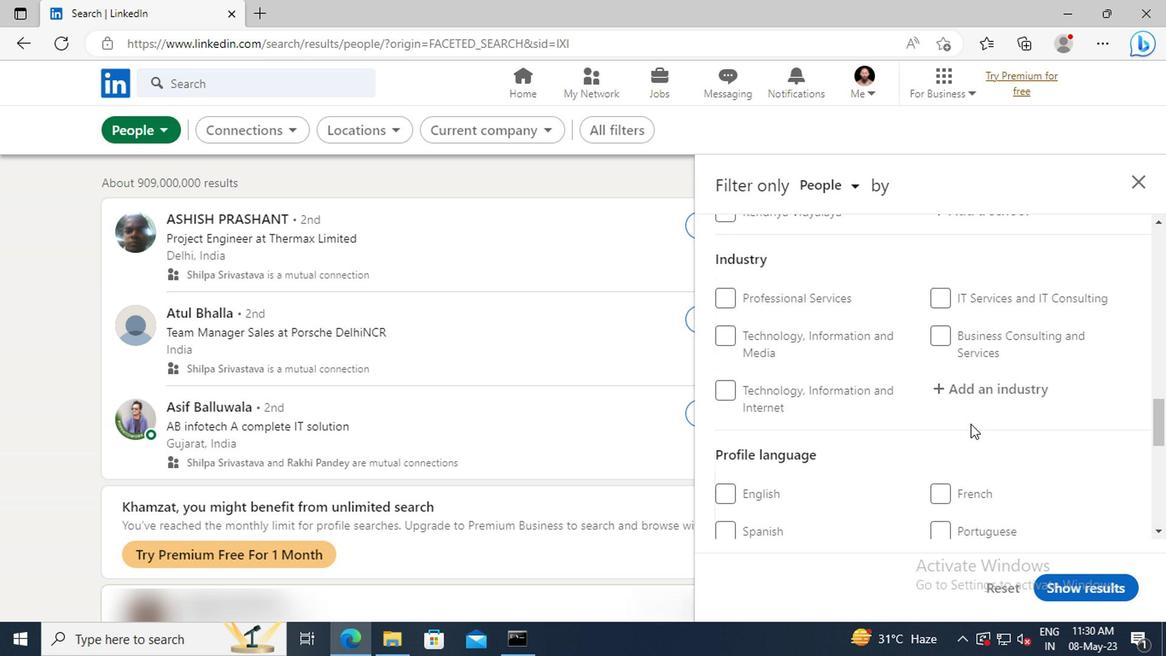 
Action: Mouse scrolled (784, 424) with delta (0, -1)
Screenshot: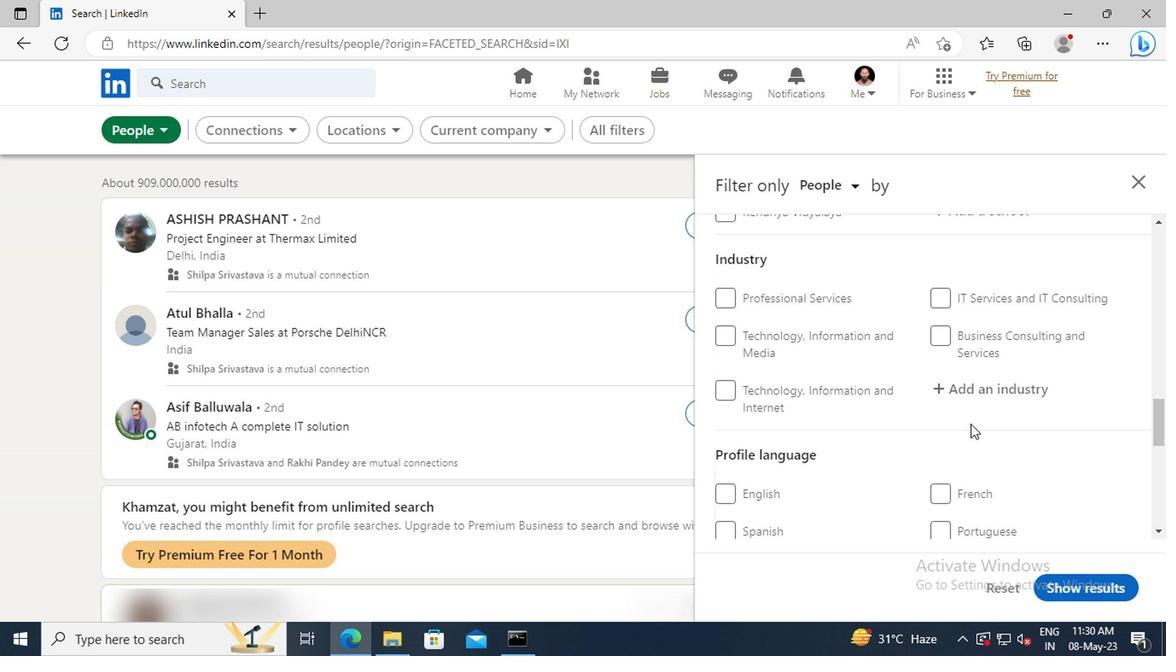 
Action: Mouse moved to (723, 399)
Screenshot: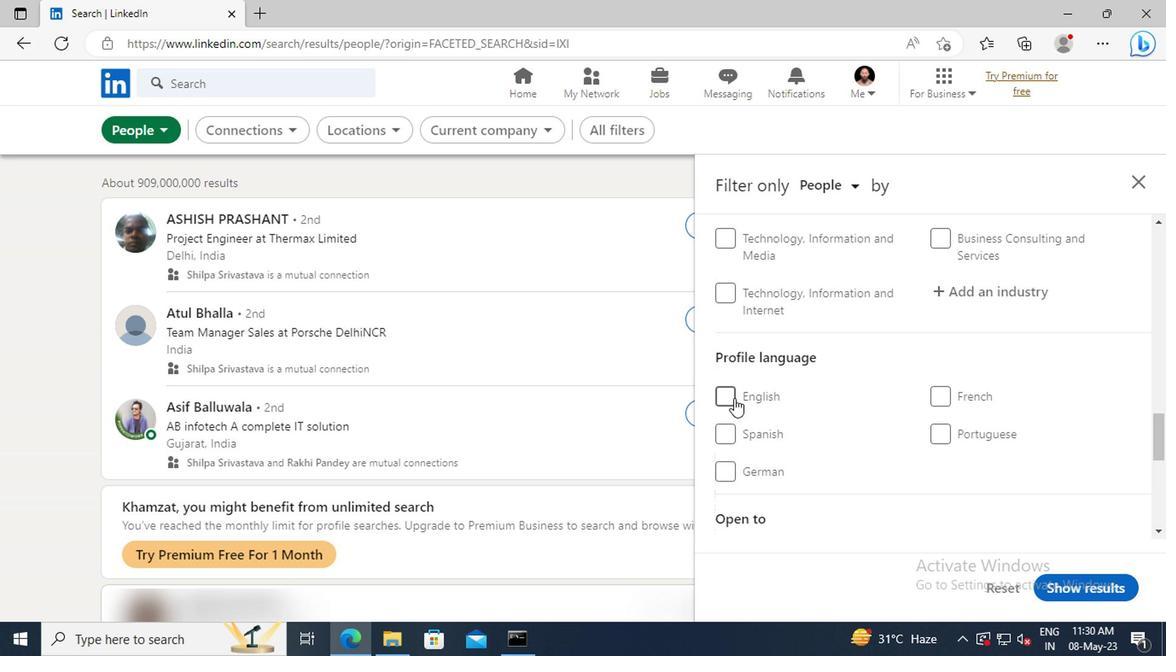 
Action: Mouse pressed left at (723, 399)
Screenshot: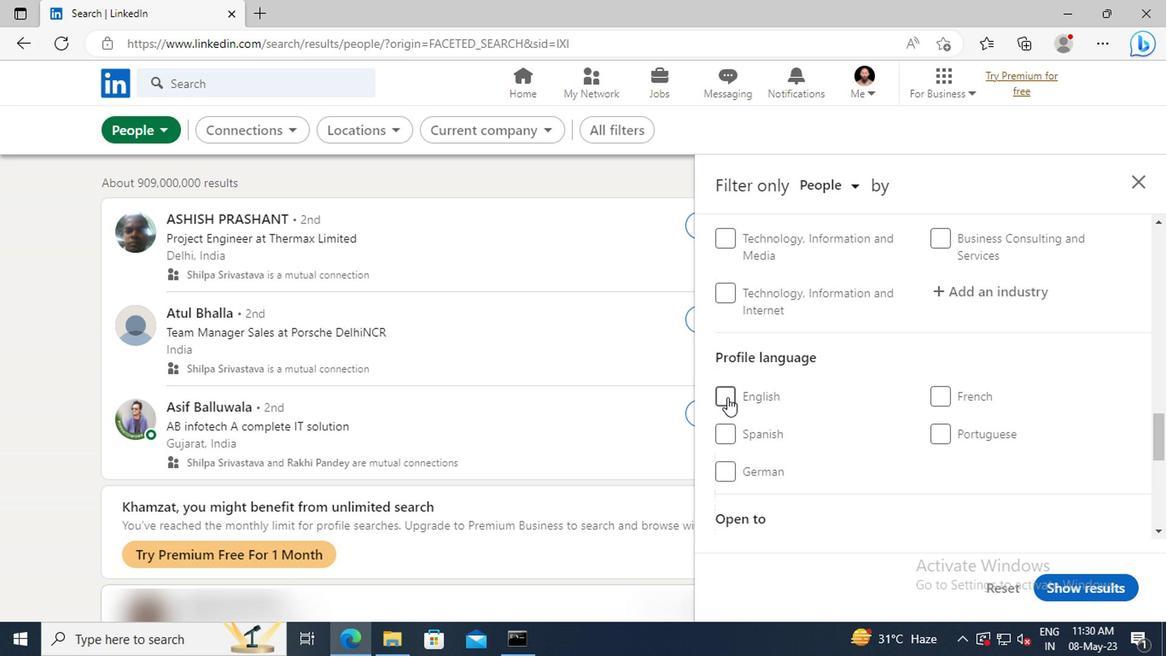 
Action: Mouse moved to (777, 363)
Screenshot: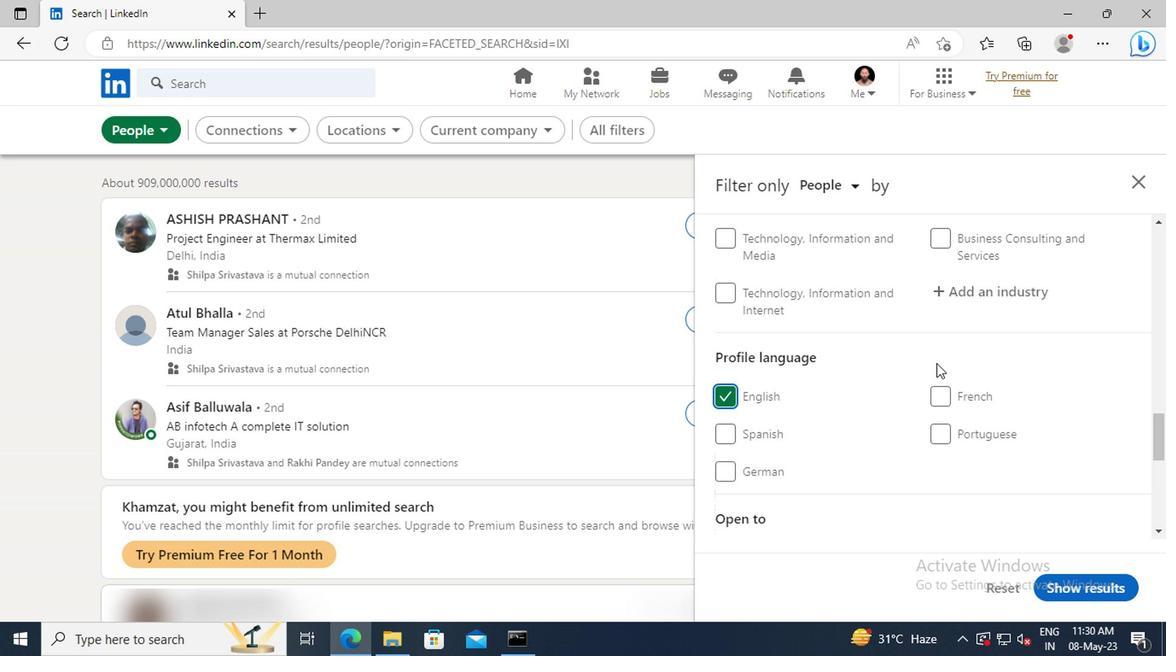 
Action: Mouse scrolled (777, 364) with delta (0, 0)
Screenshot: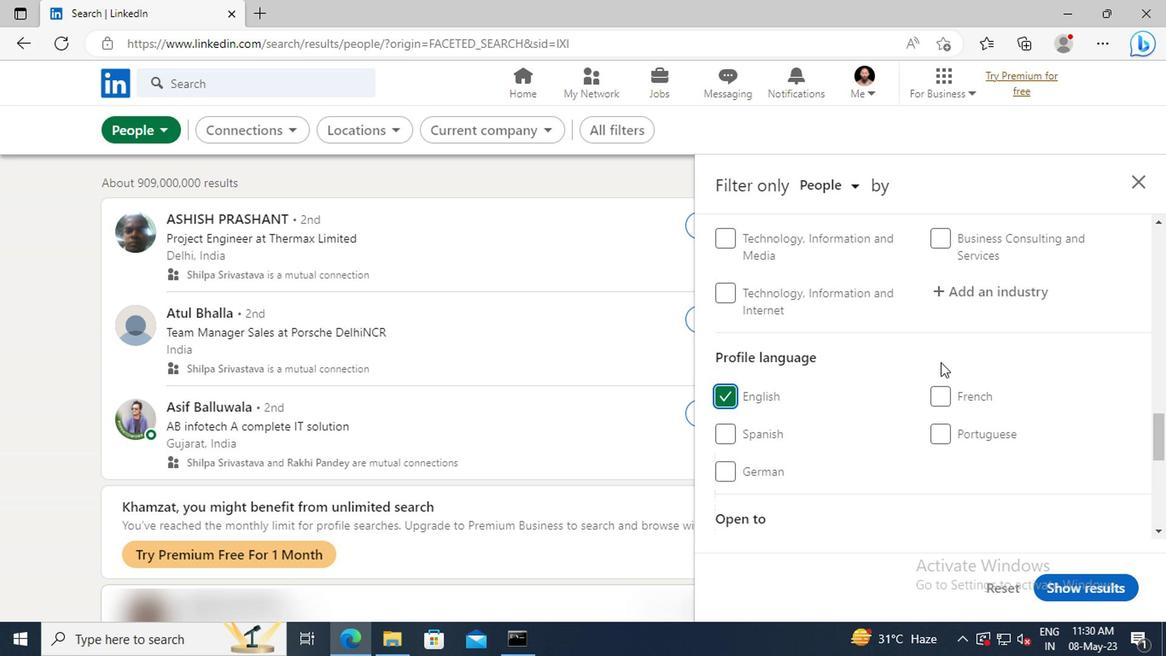 
Action: Mouse scrolled (777, 364) with delta (0, 0)
Screenshot: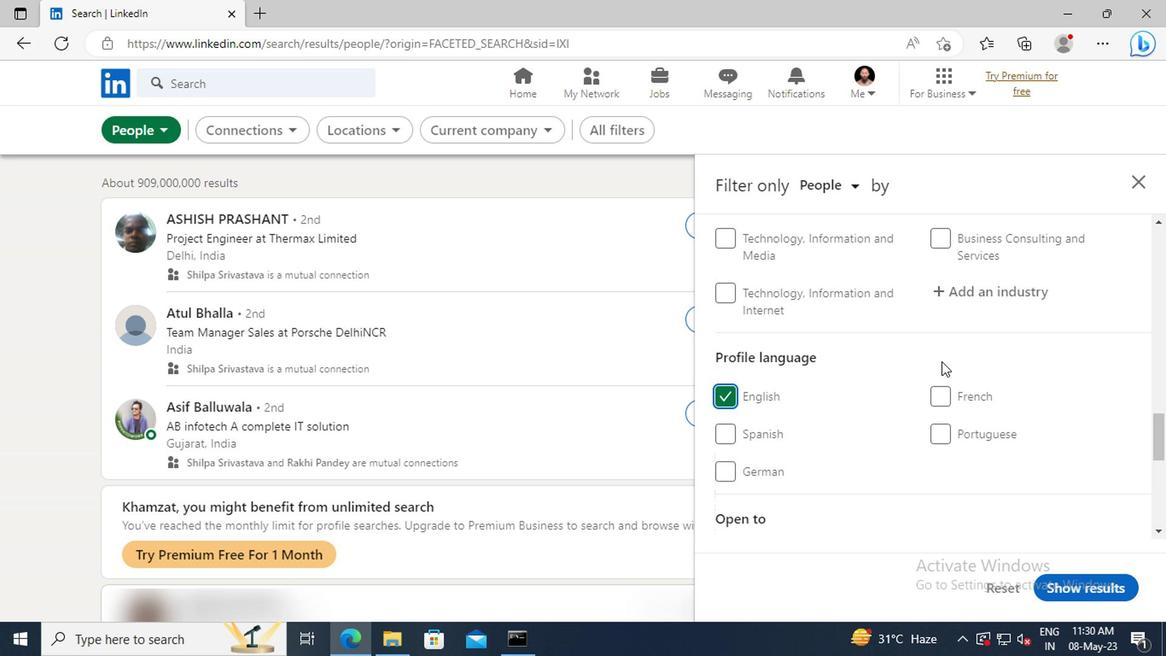 
Action: Mouse scrolled (777, 364) with delta (0, 0)
Screenshot: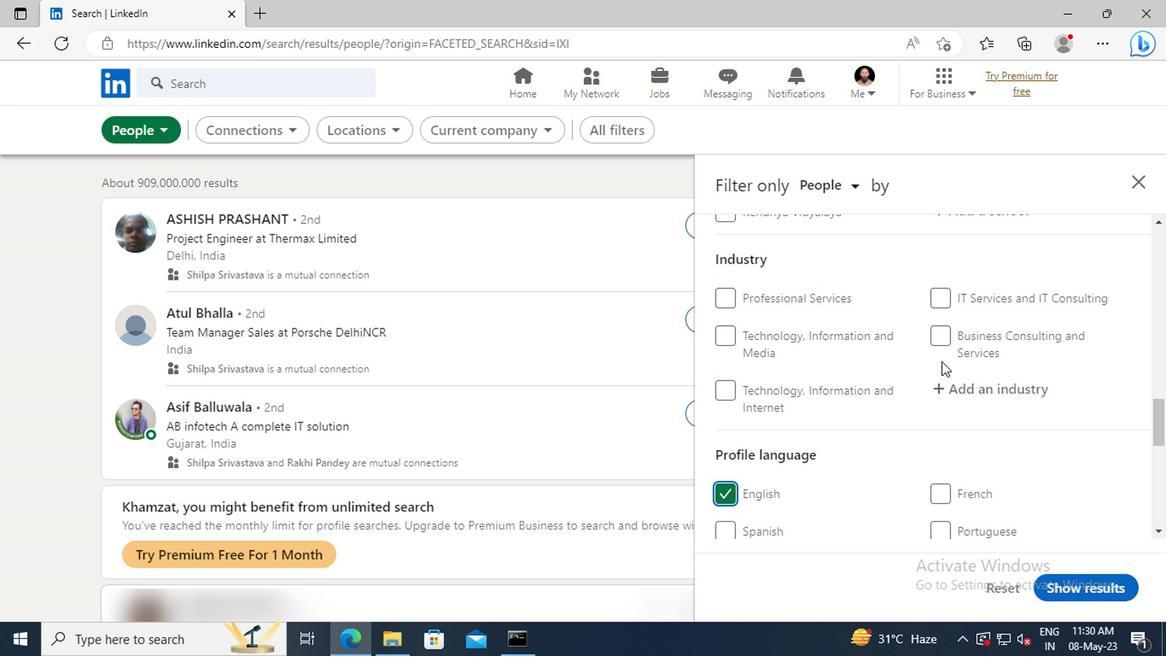 
Action: Mouse scrolled (777, 364) with delta (0, 0)
Screenshot: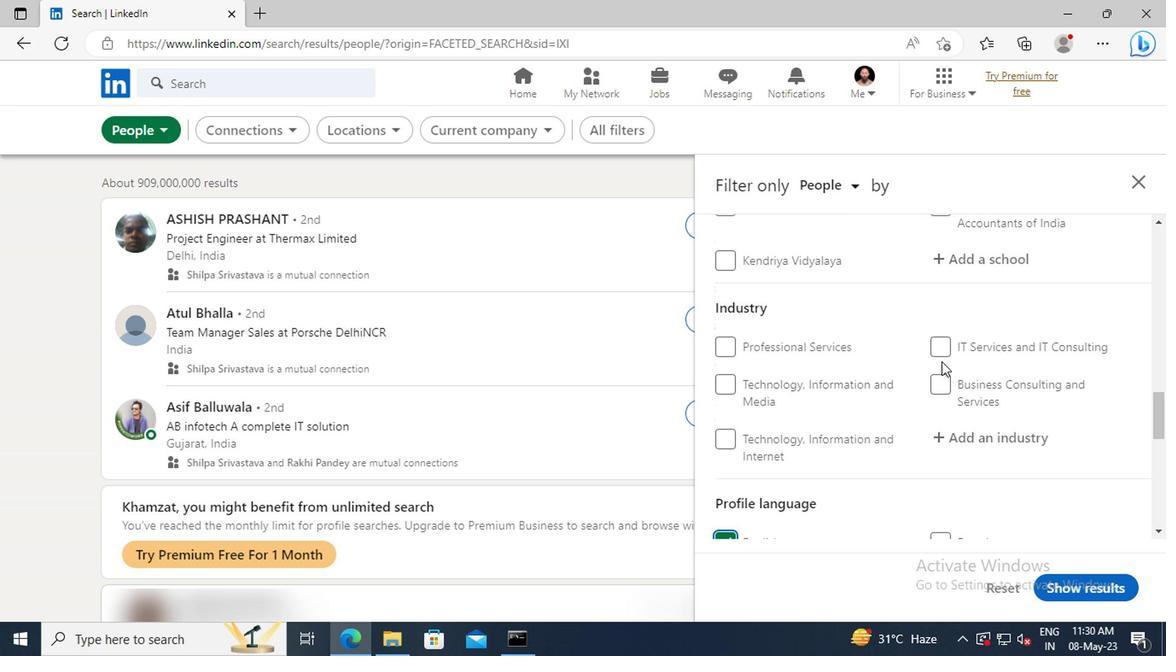 
Action: Mouse scrolled (777, 364) with delta (0, 0)
Screenshot: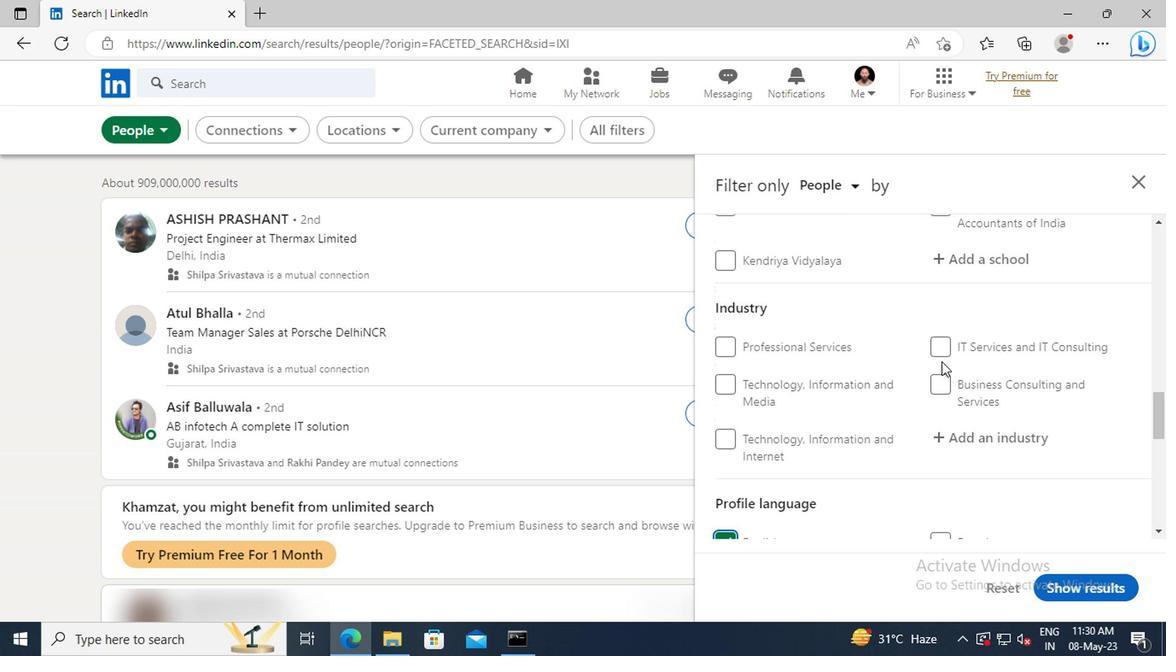
Action: Mouse scrolled (777, 364) with delta (0, 0)
Screenshot: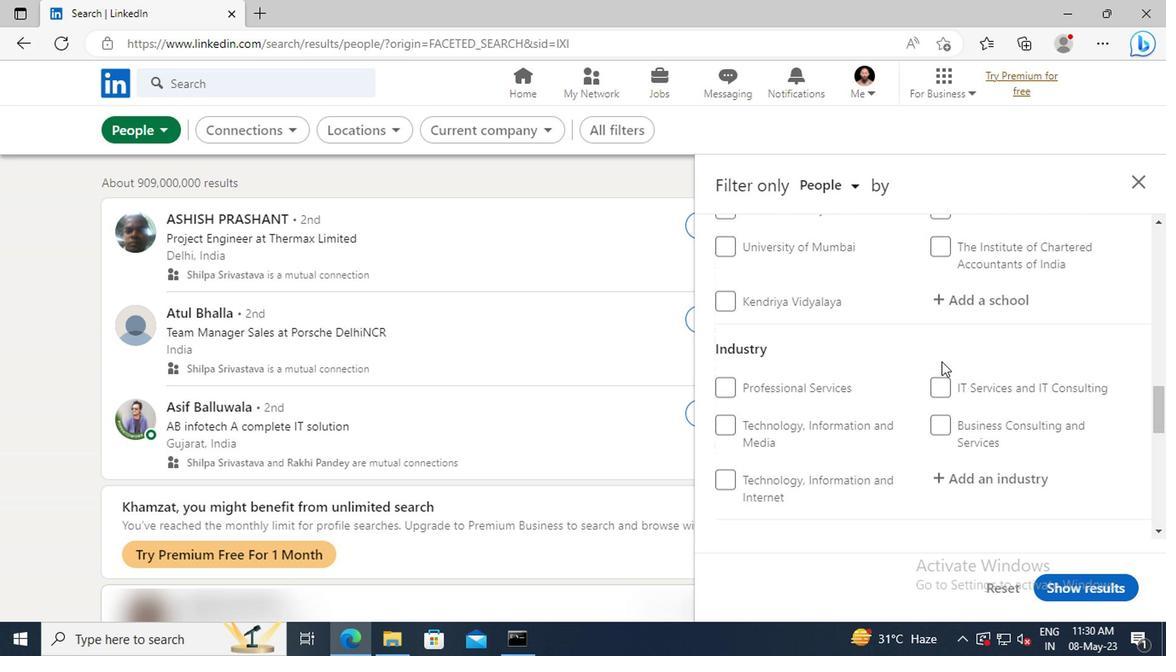 
Action: Mouse scrolled (777, 364) with delta (0, 0)
Screenshot: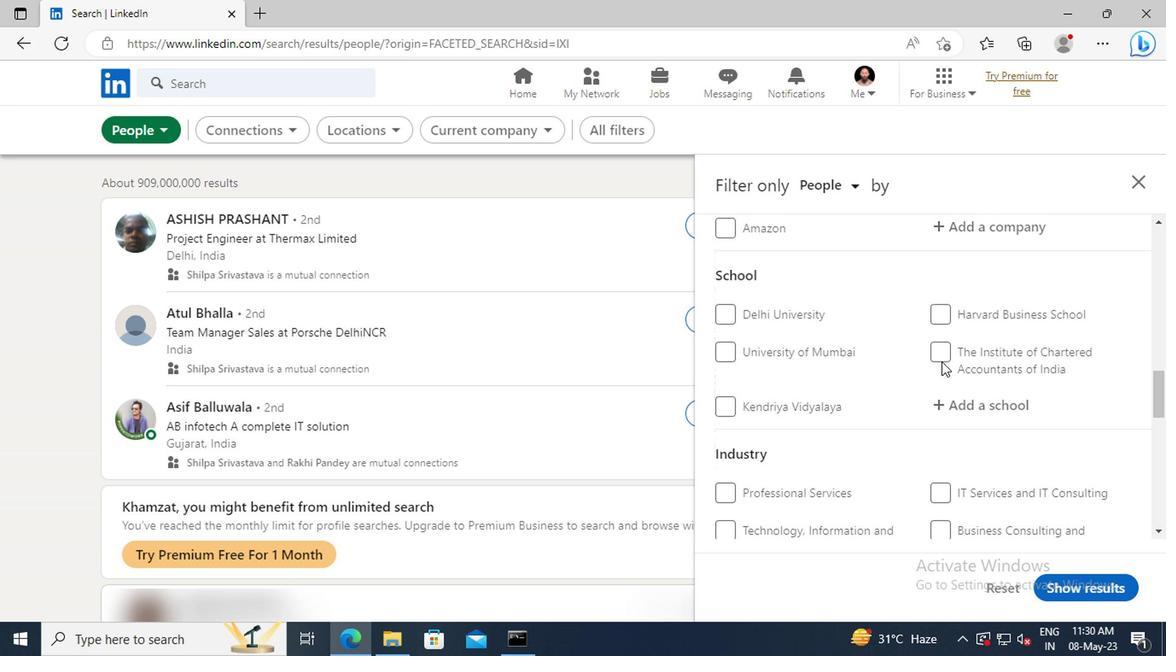 
Action: Mouse scrolled (777, 364) with delta (0, 0)
Screenshot: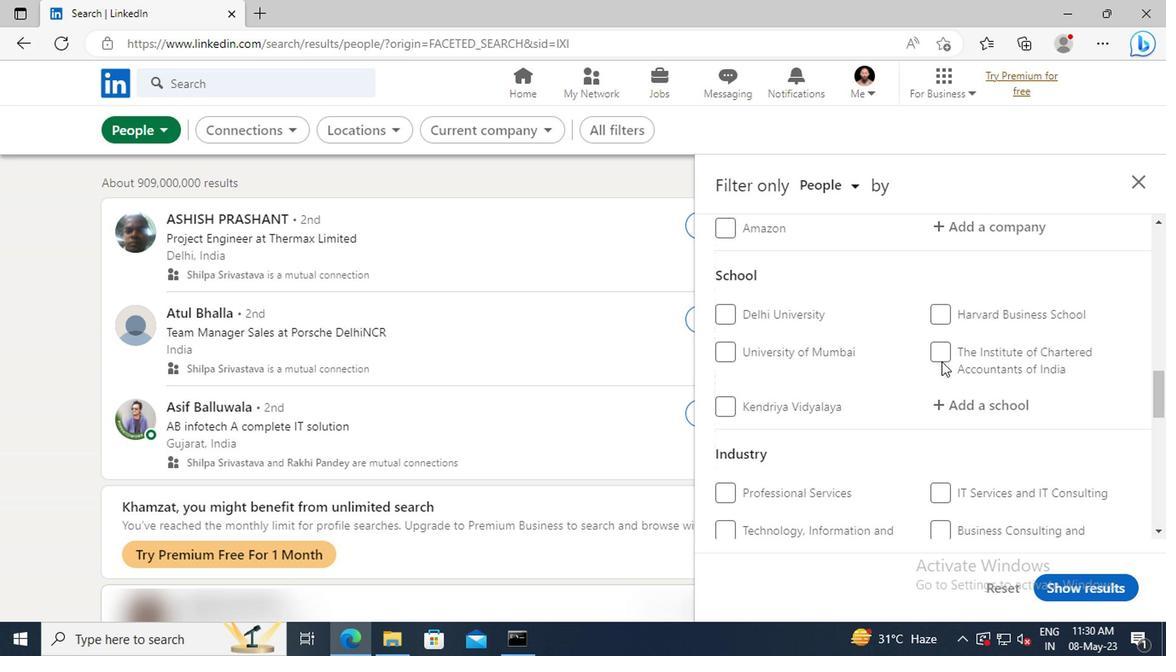 
Action: Mouse scrolled (777, 364) with delta (0, 0)
Screenshot: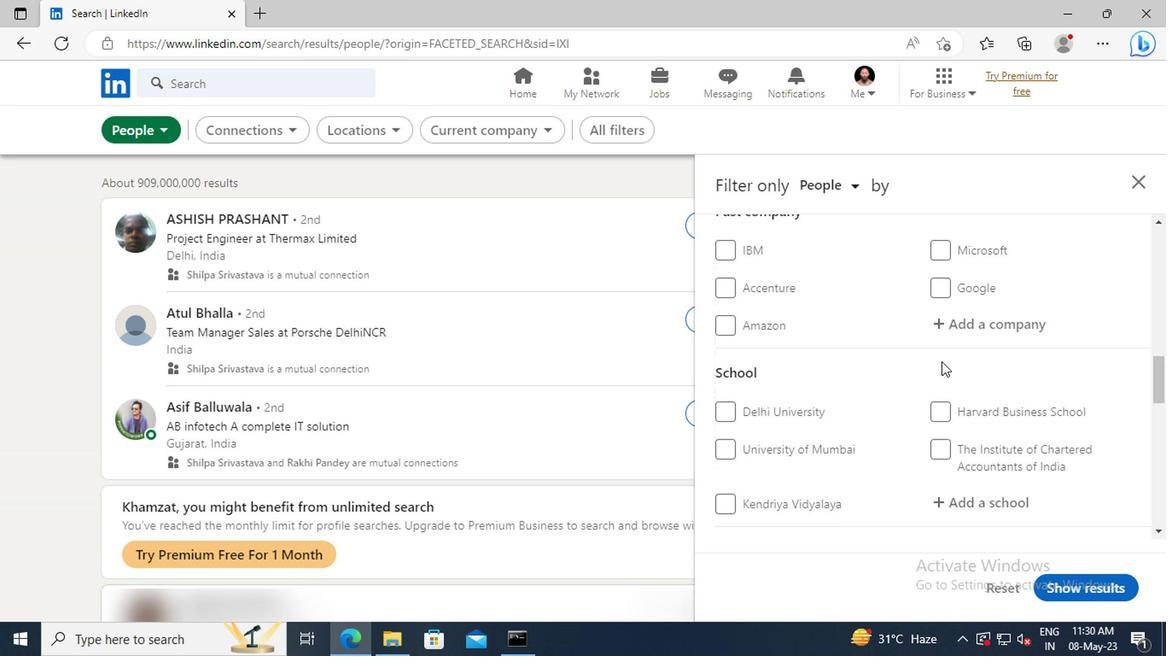 
Action: Mouse scrolled (777, 364) with delta (0, 0)
Screenshot: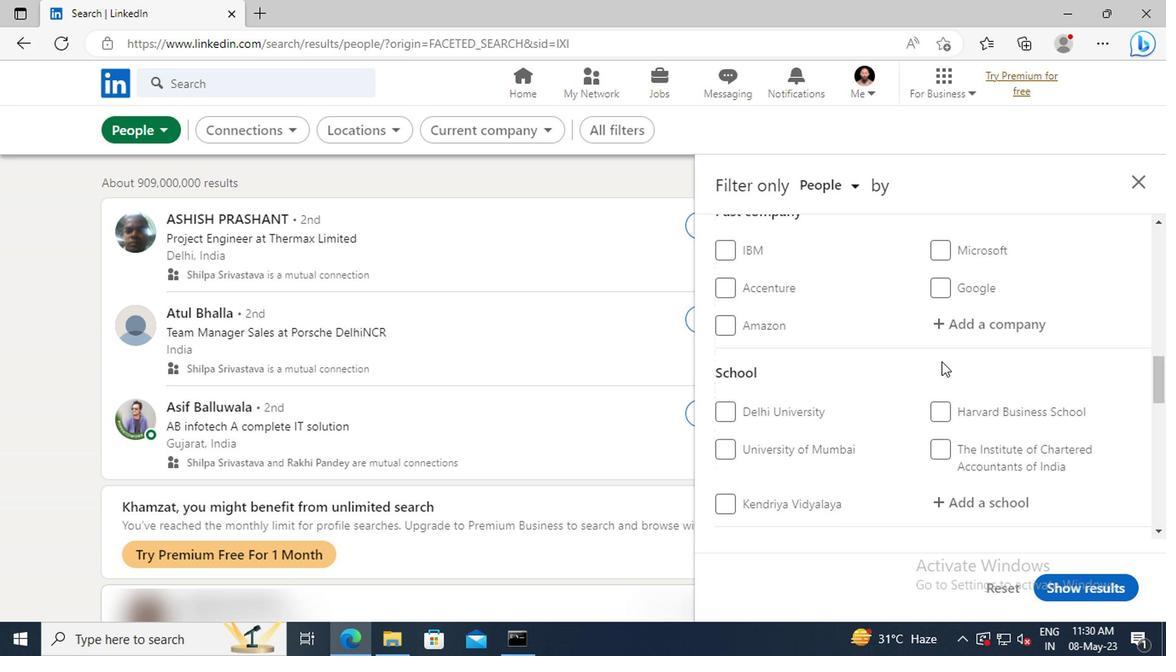 
Action: Mouse scrolled (777, 364) with delta (0, 0)
Screenshot: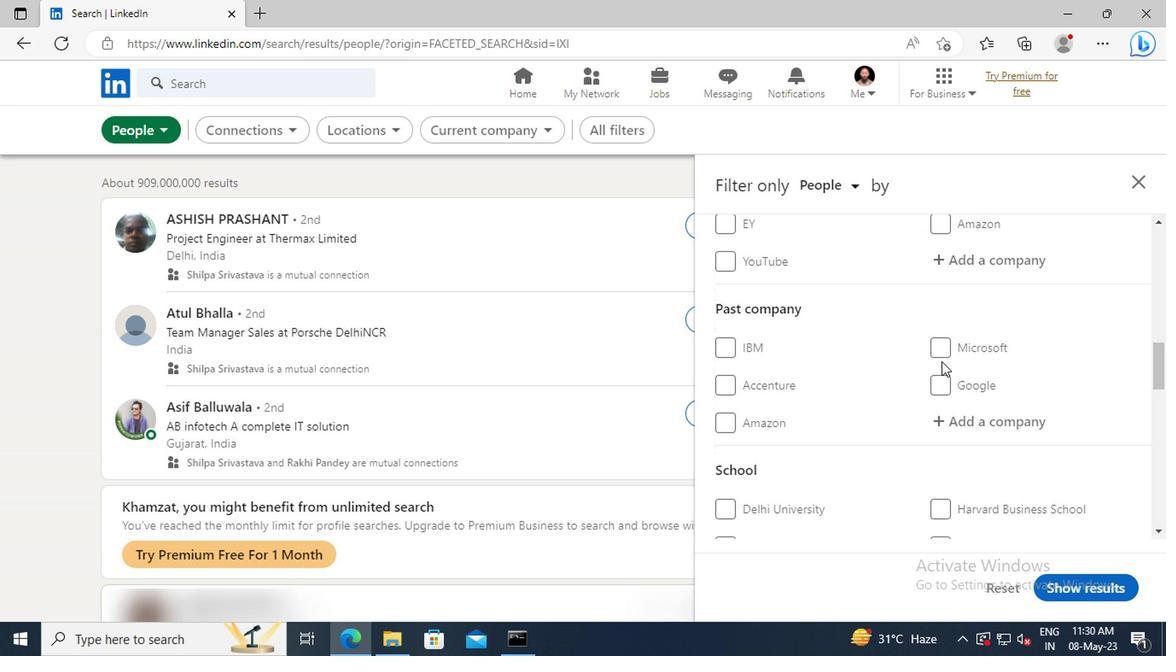 
Action: Mouse scrolled (777, 364) with delta (0, 0)
Screenshot: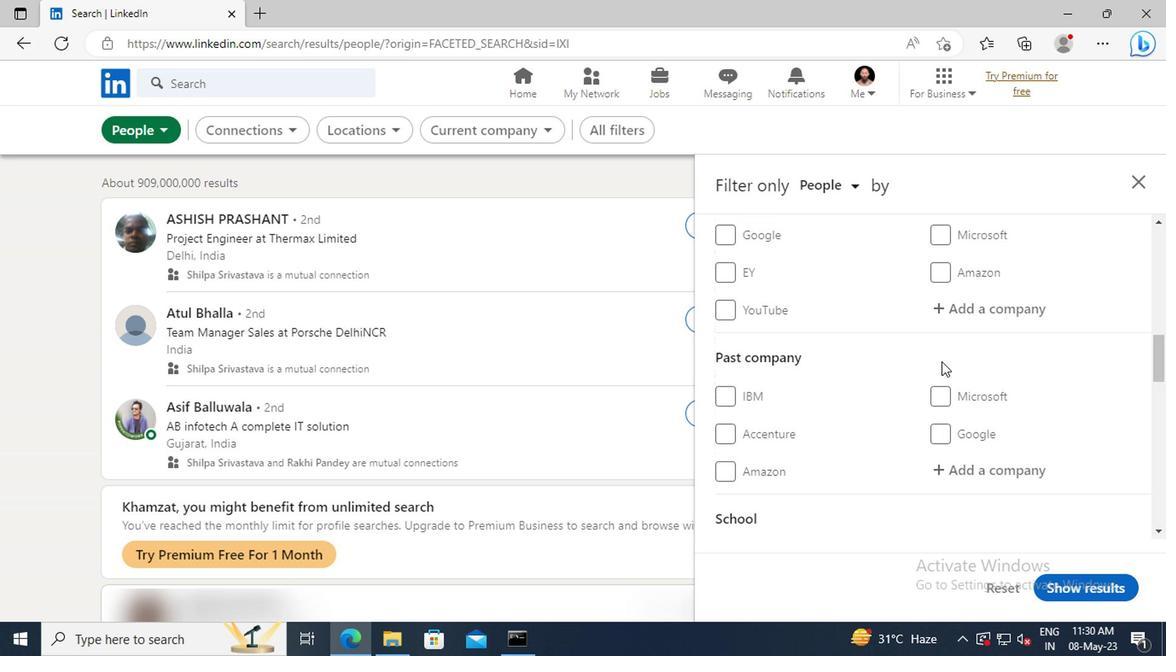 
Action: Mouse moved to (777, 362)
Screenshot: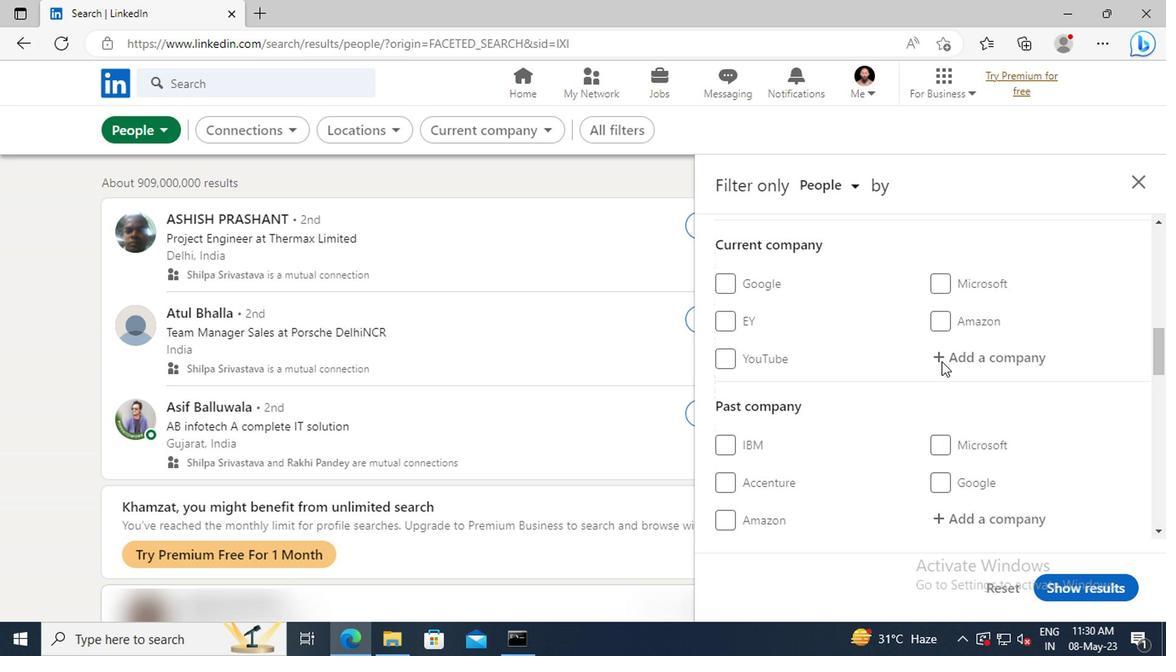 
Action: Mouse pressed left at (777, 362)
Screenshot: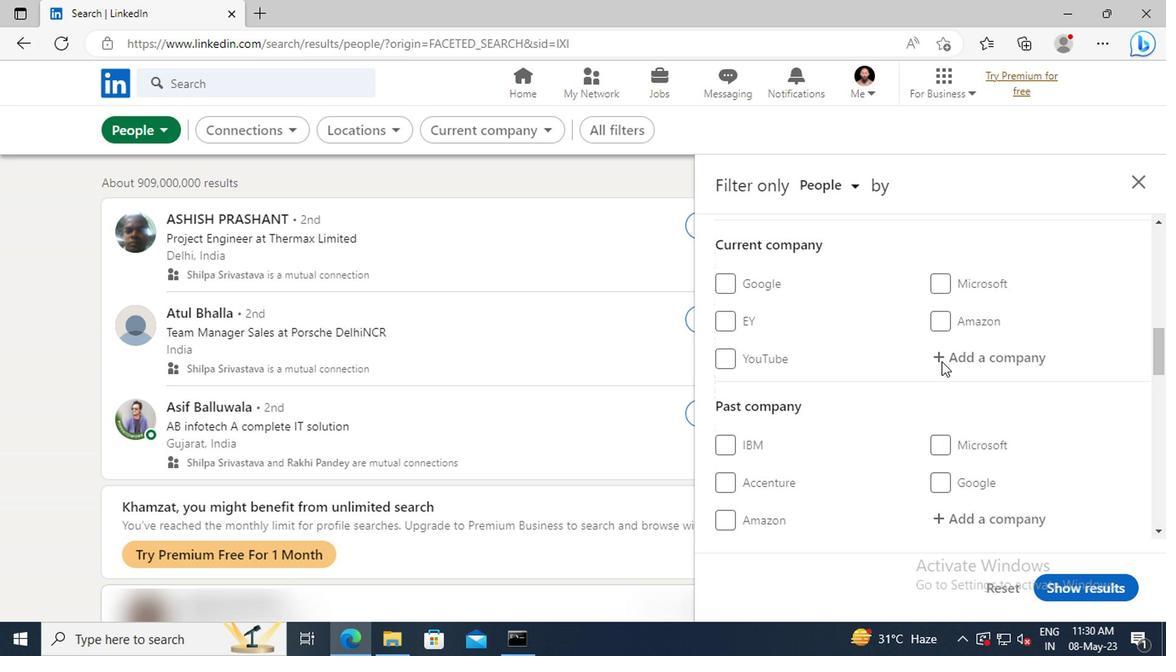 
Action: Key pressed <Key.shift>HACKER<Key.shift>RANK
Screenshot: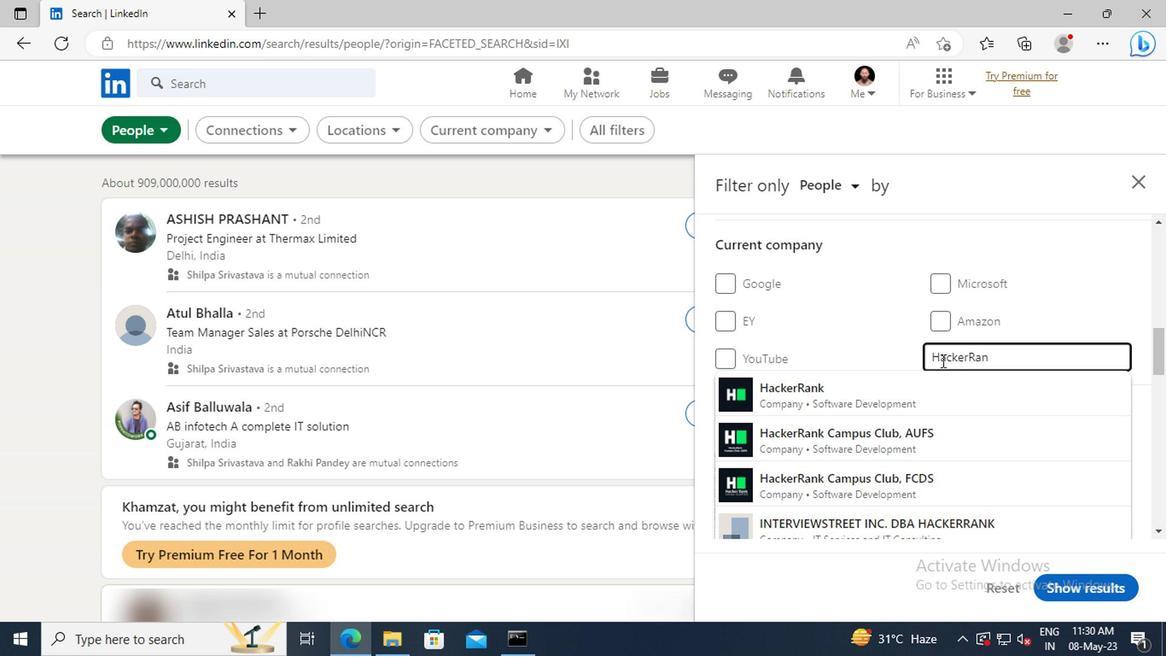
Action: Mouse moved to (778, 385)
Screenshot: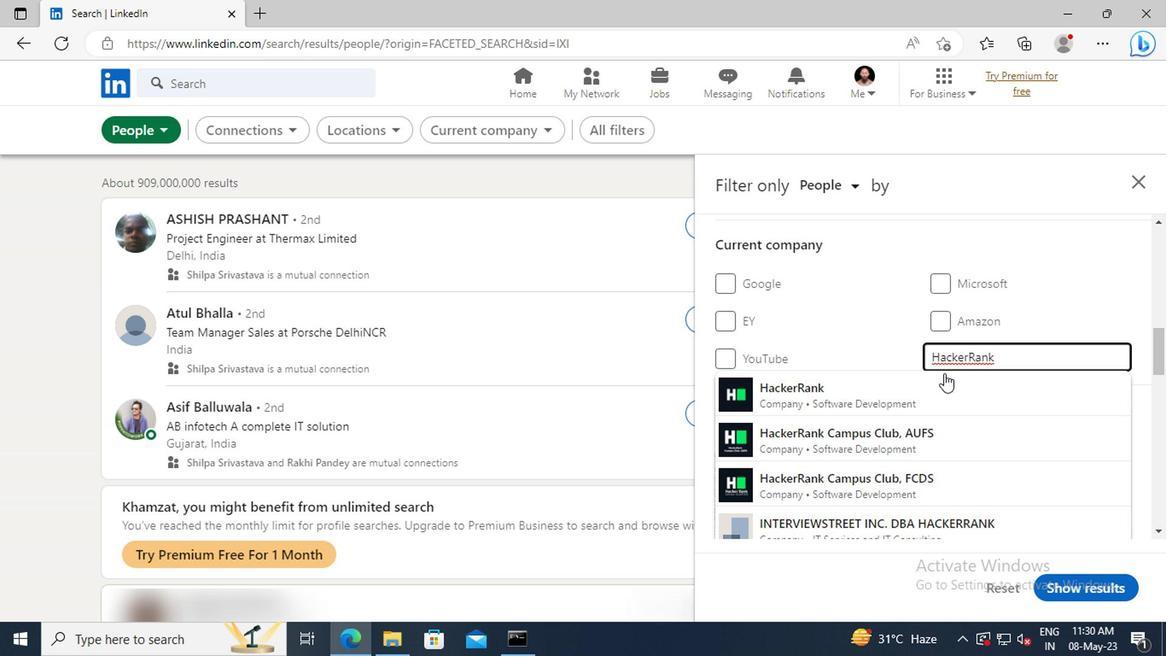 
Action: Mouse pressed left at (778, 385)
Screenshot: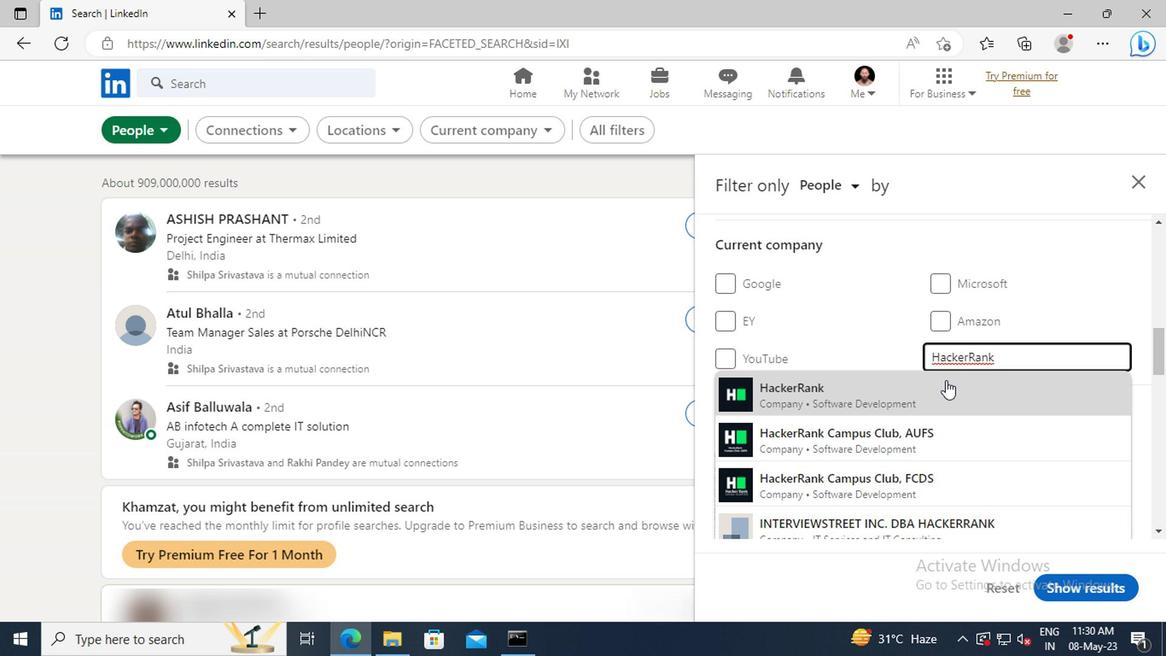 
Action: Mouse scrolled (778, 385) with delta (0, 0)
Screenshot: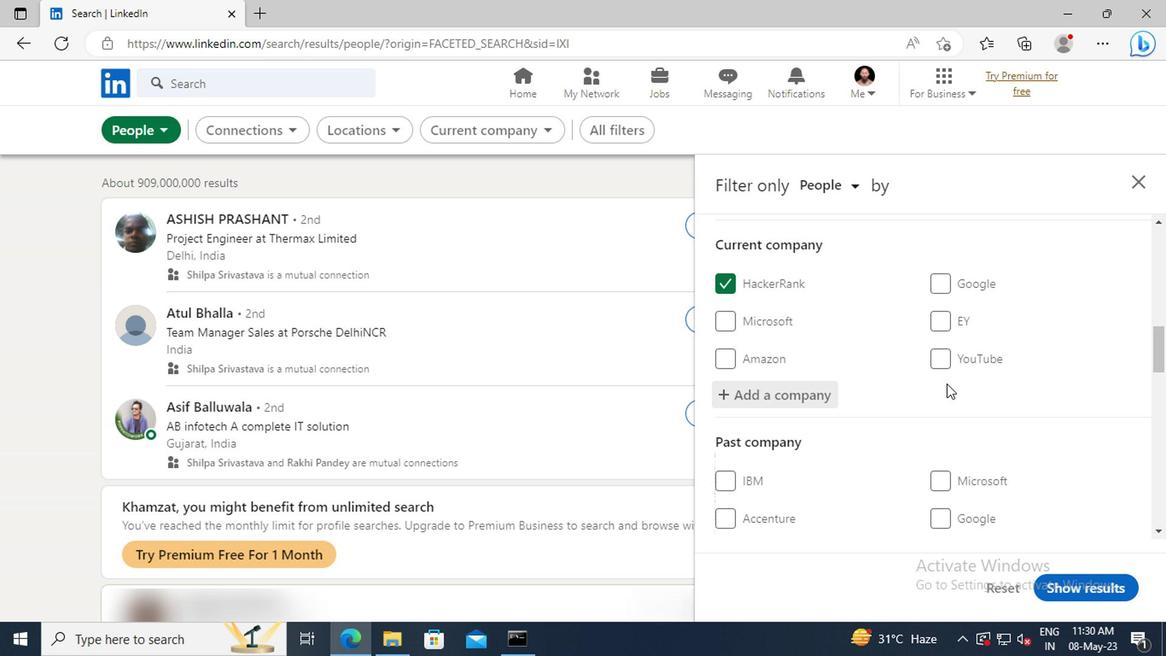 
Action: Mouse moved to (778, 383)
Screenshot: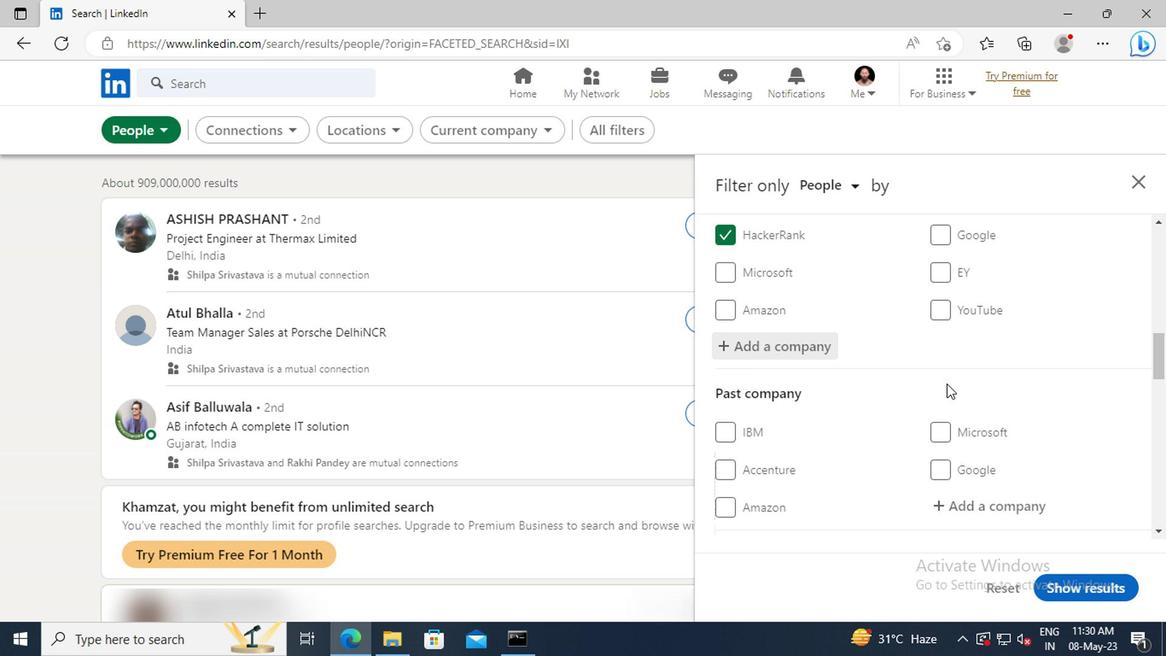 
Action: Mouse scrolled (778, 382) with delta (0, -1)
Screenshot: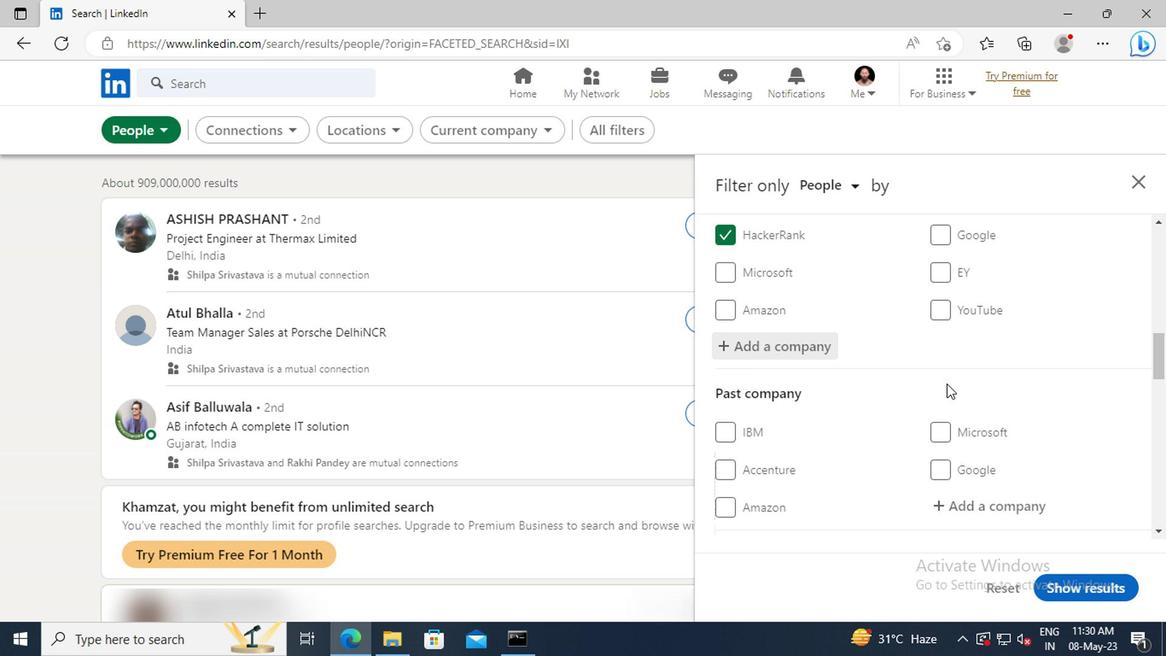 
Action: Mouse moved to (777, 376)
Screenshot: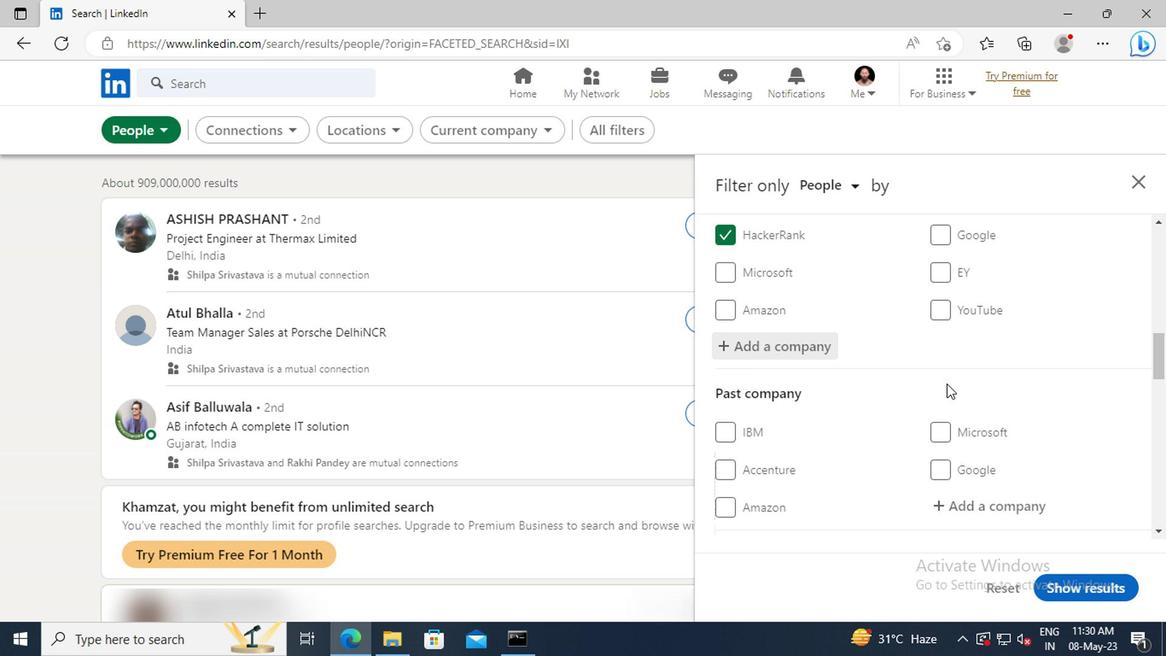 
Action: Mouse scrolled (777, 375) with delta (0, -1)
Screenshot: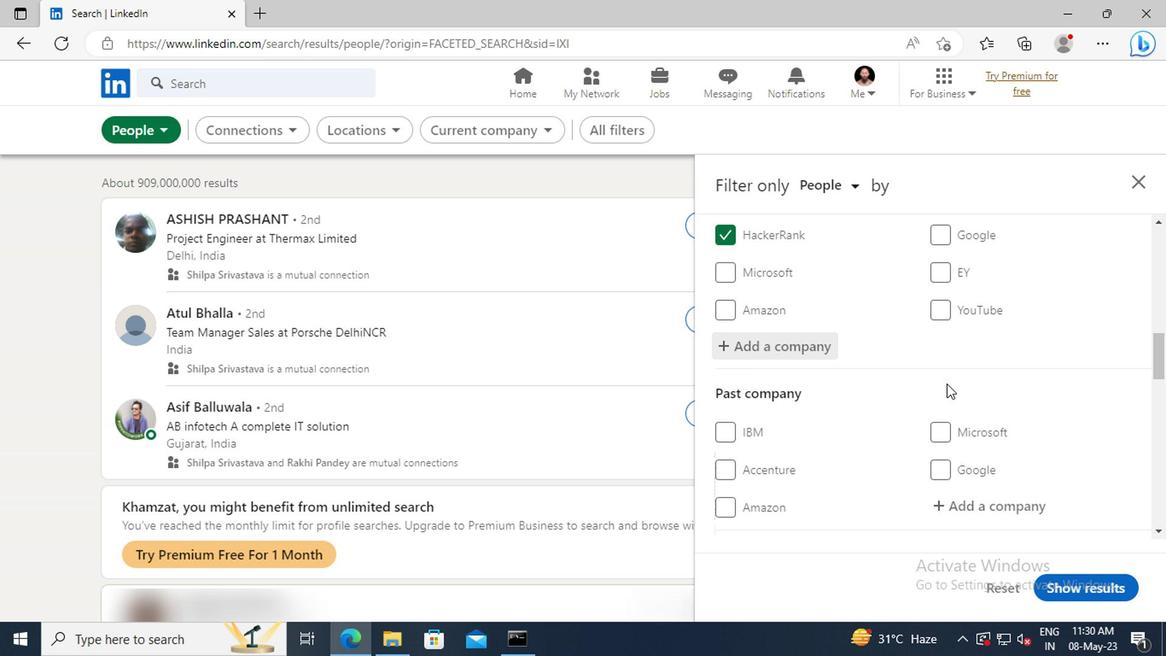 
Action: Mouse moved to (777, 370)
Screenshot: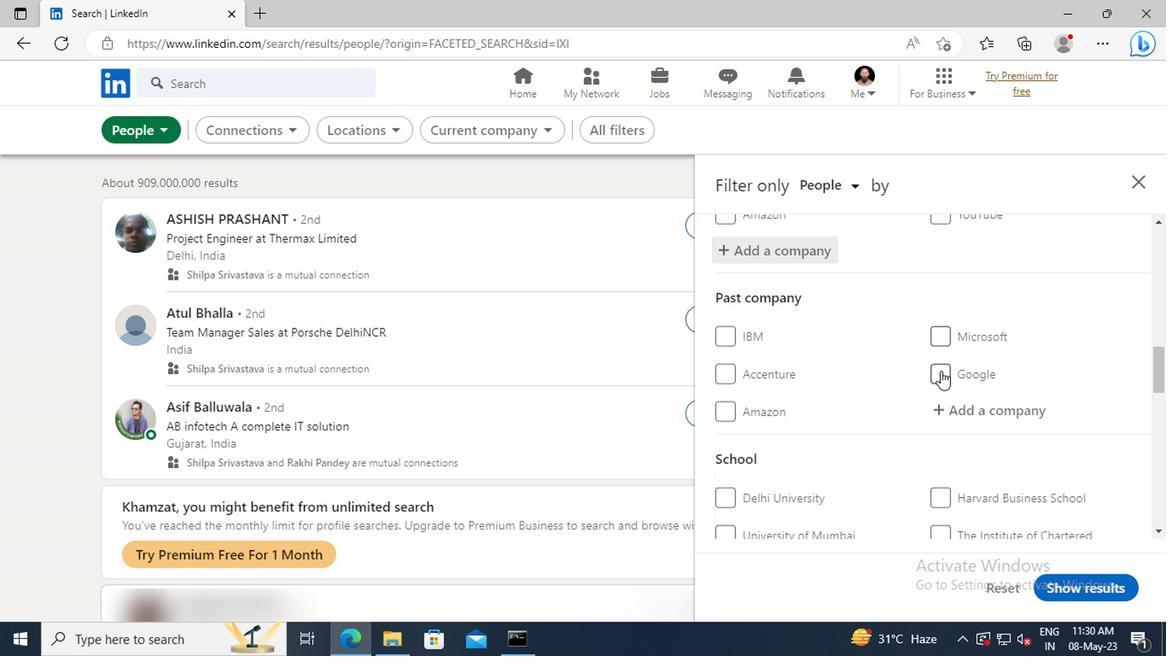 
Action: Mouse scrolled (777, 369) with delta (0, -1)
Screenshot: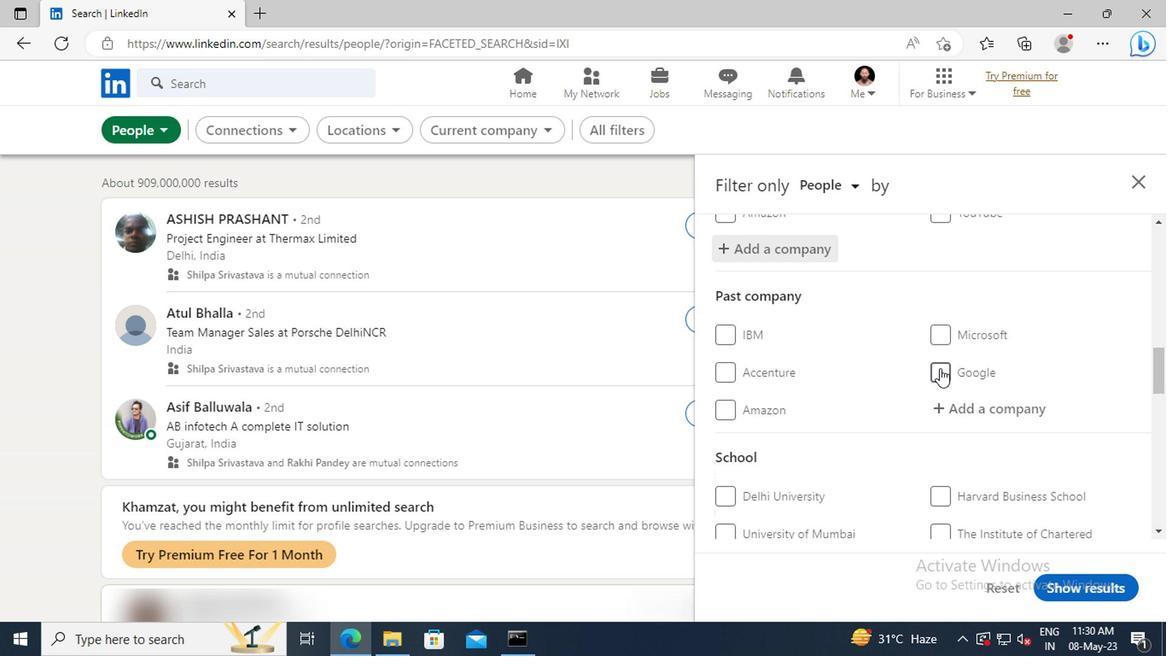 
Action: Mouse scrolled (777, 369) with delta (0, -1)
Screenshot: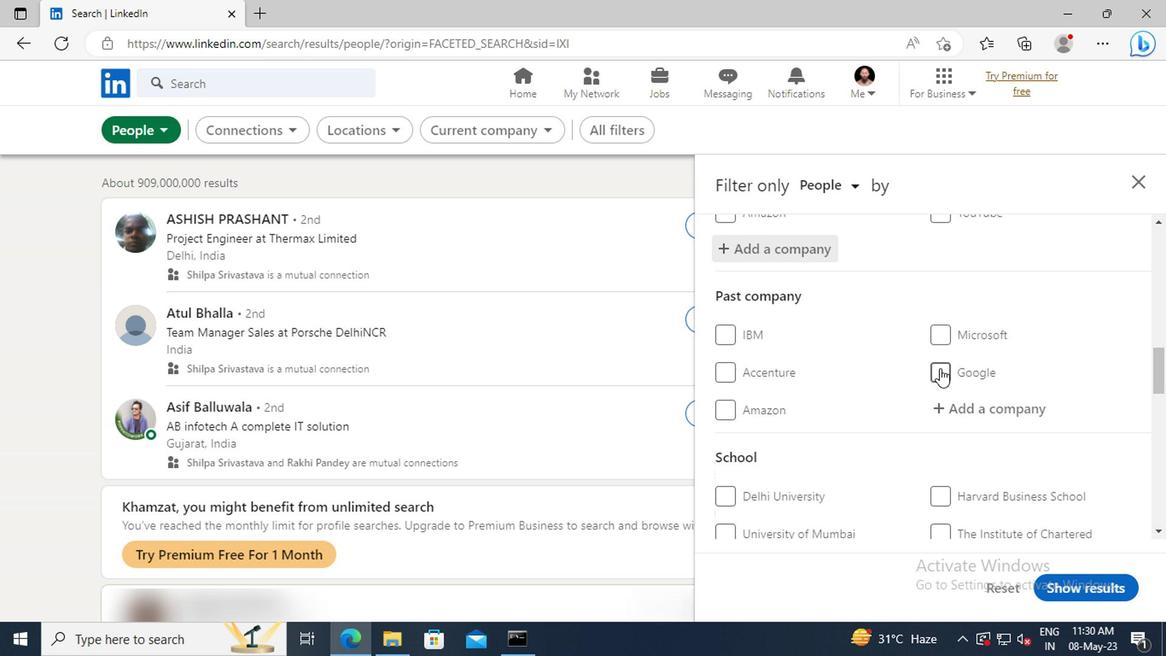 
Action: Mouse scrolled (777, 369) with delta (0, -1)
Screenshot: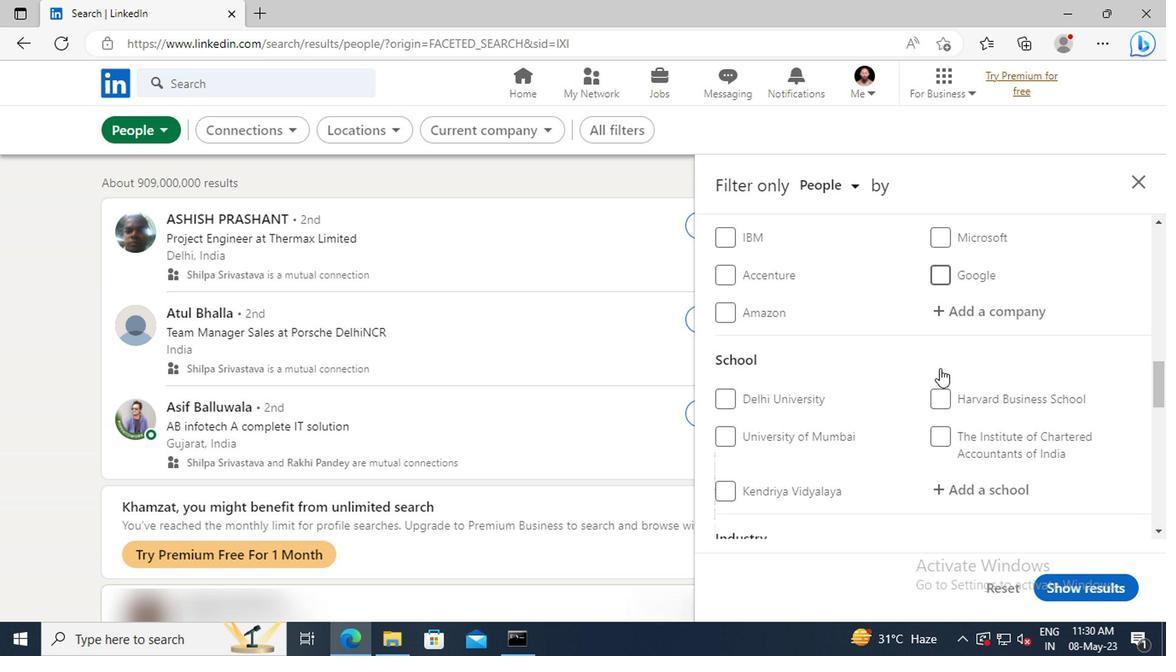 
Action: Mouse scrolled (777, 369) with delta (0, -1)
Screenshot: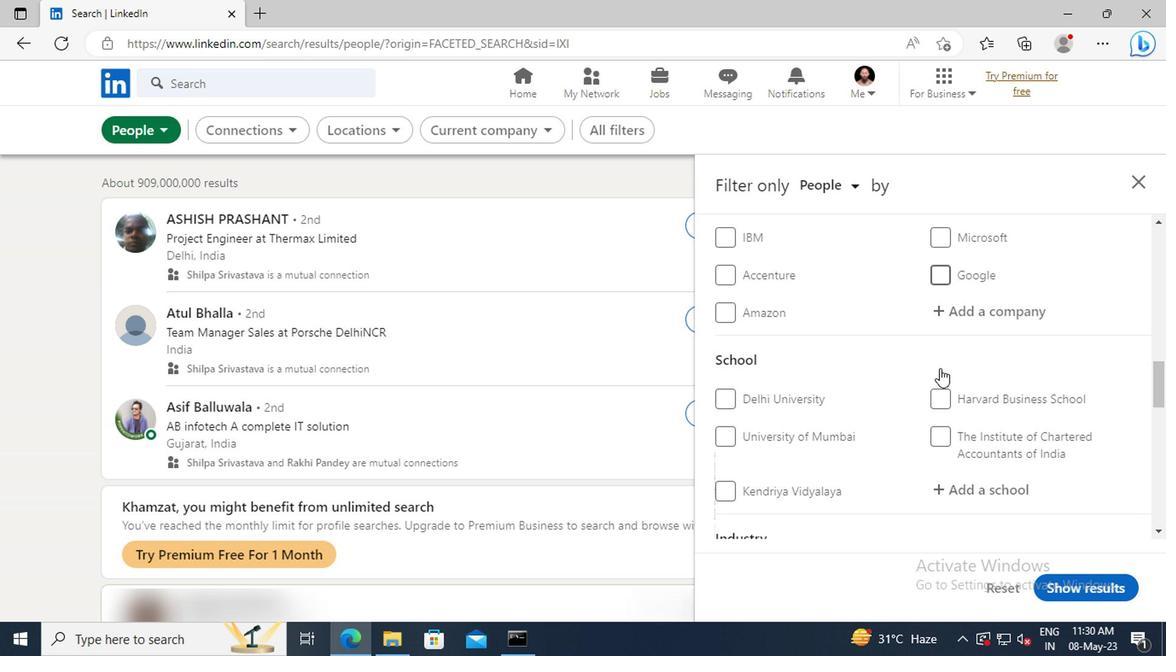 
Action: Mouse moved to (777, 389)
Screenshot: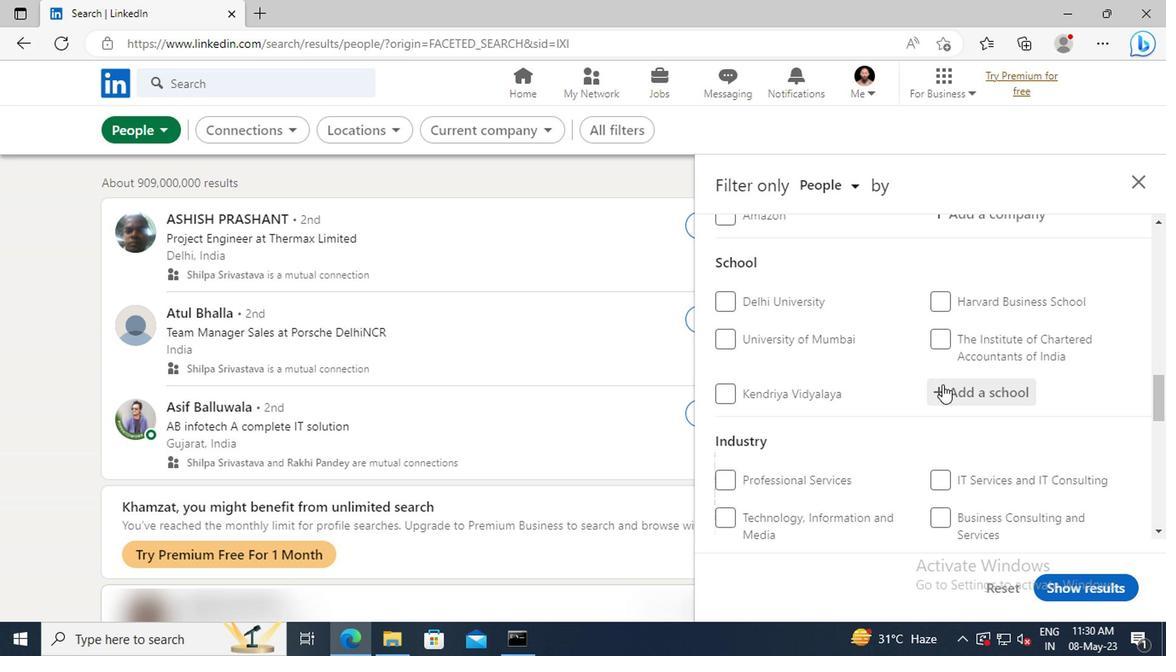 
Action: Mouse pressed left at (777, 389)
Screenshot: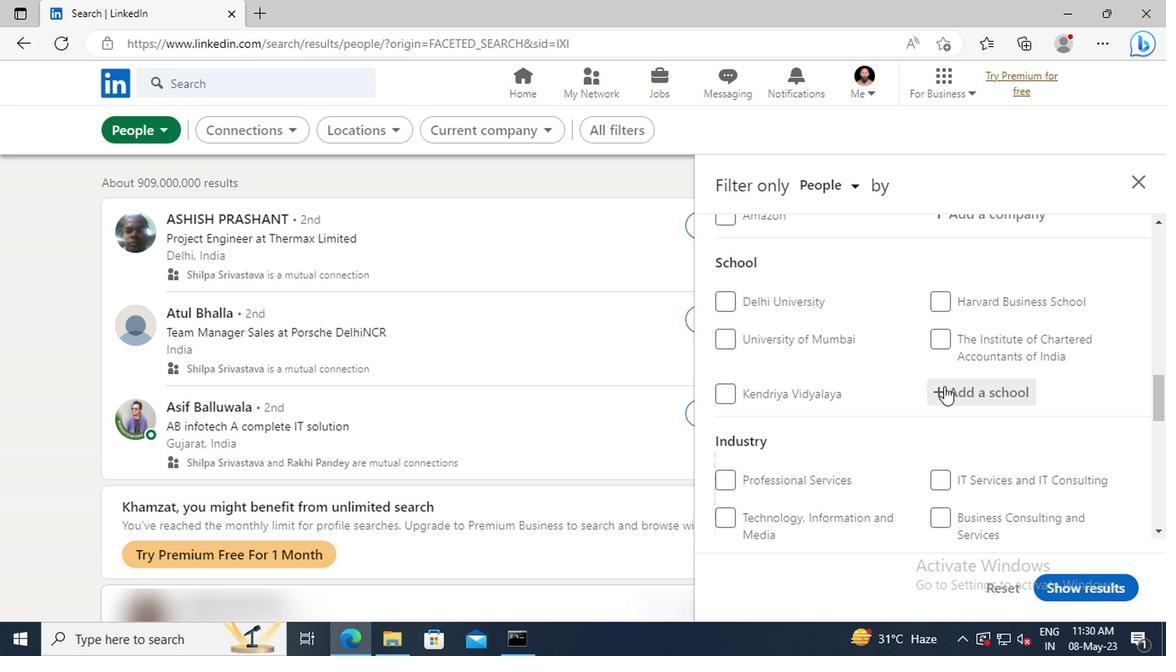 
Action: Key pressed <Key.shift>OP<Key.space><Key.shift>JIND
Screenshot: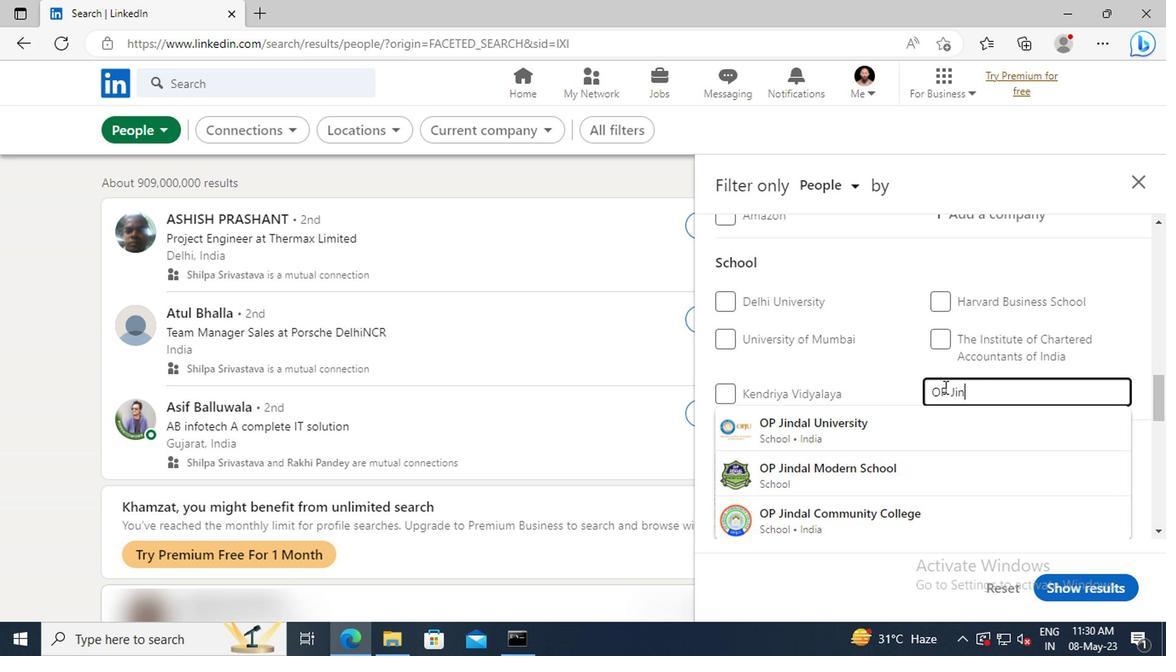 
Action: Mouse moved to (780, 422)
Screenshot: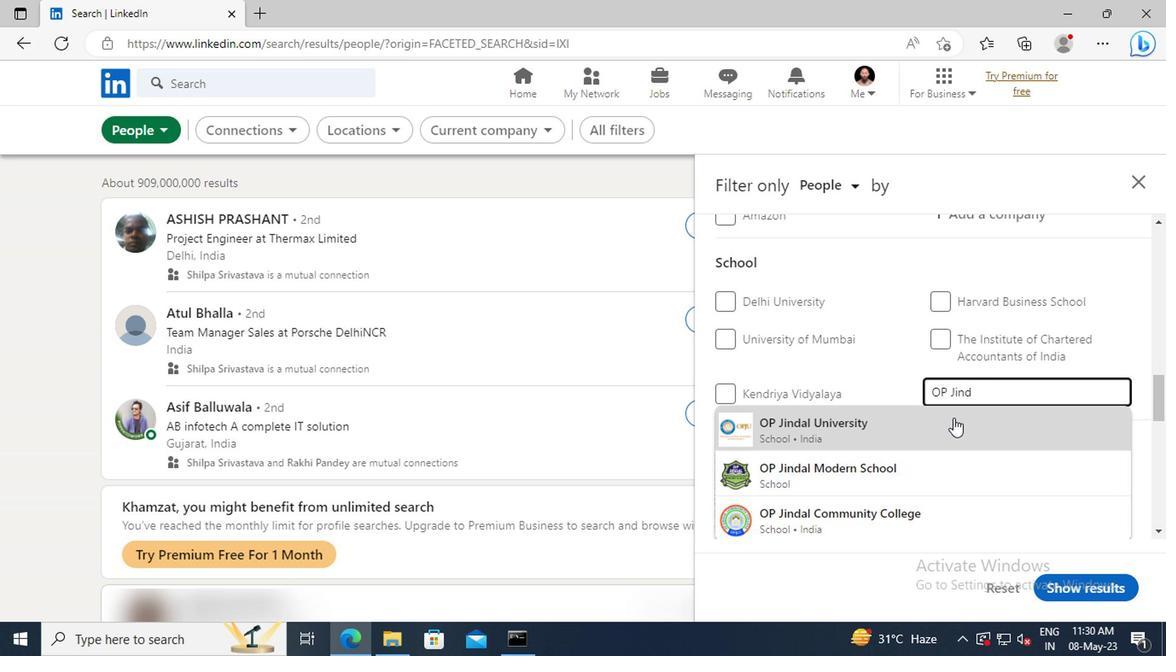
Action: Mouse pressed left at (780, 422)
Screenshot: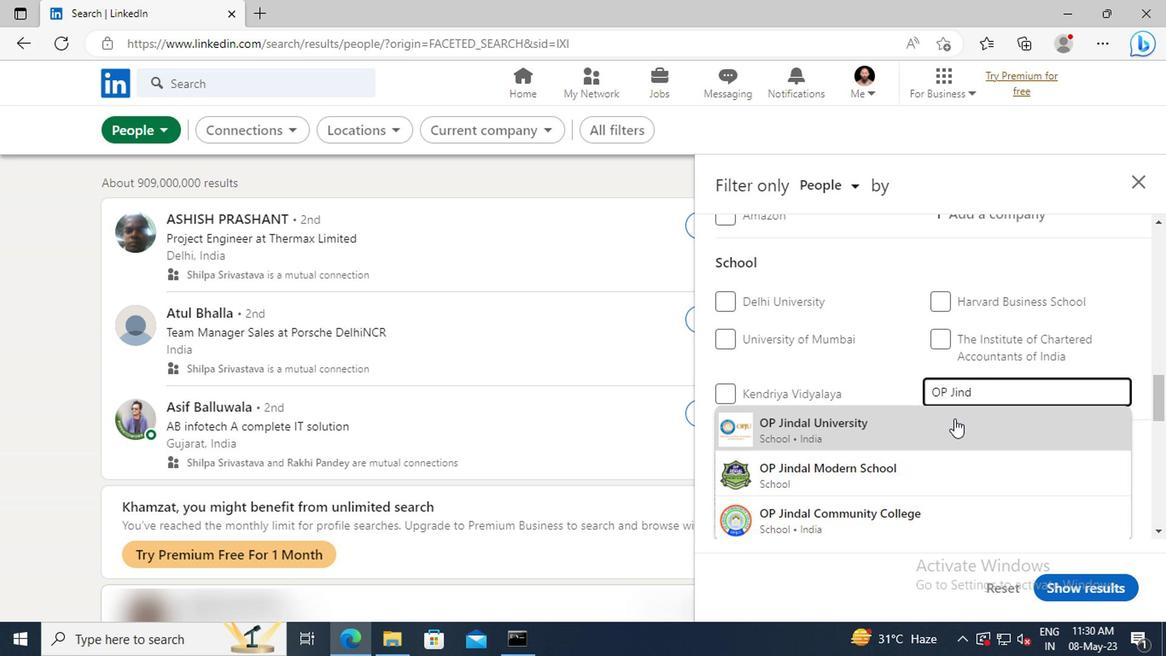 
Action: Mouse scrolled (780, 421) with delta (0, 0)
Screenshot: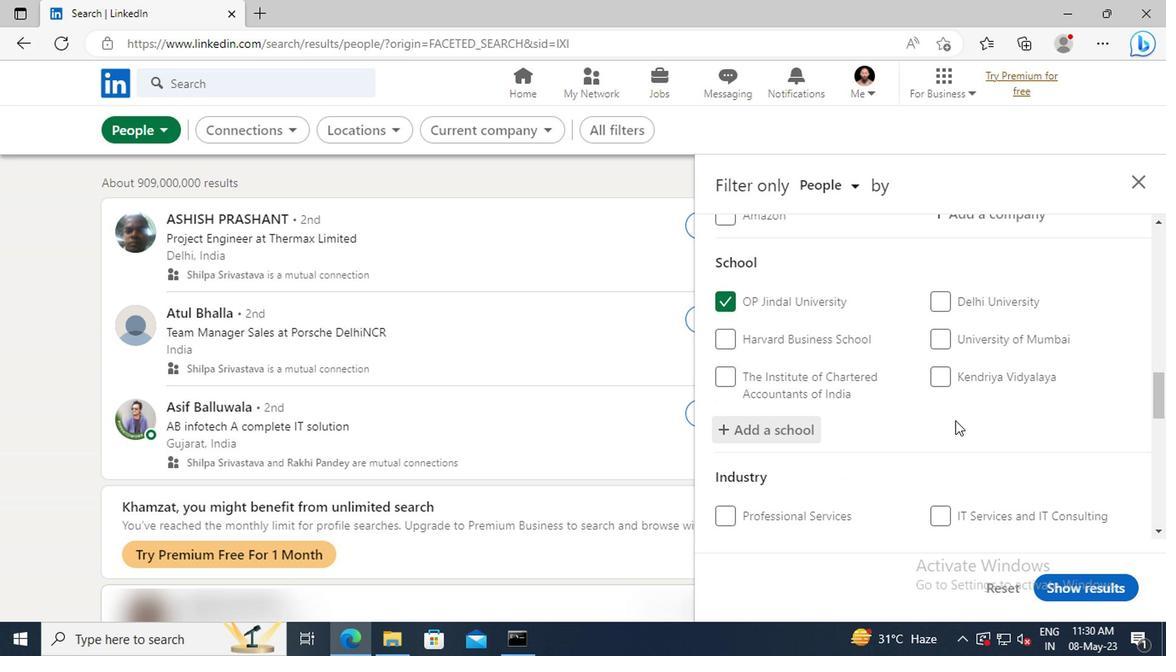 
Action: Mouse scrolled (780, 421) with delta (0, 0)
Screenshot: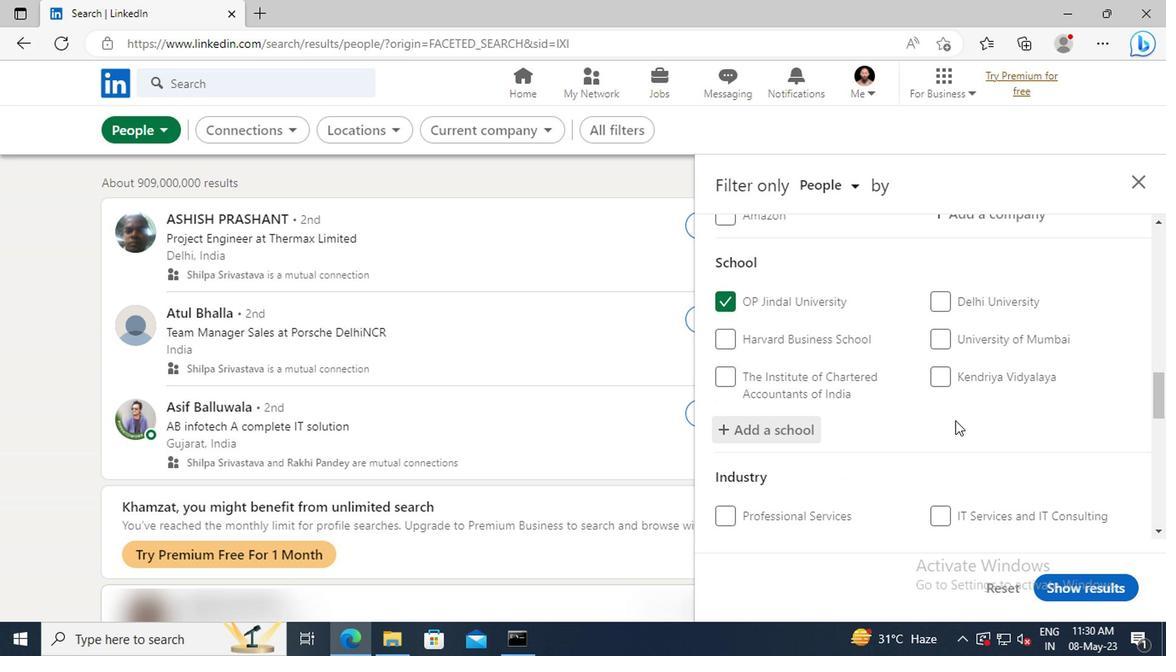 
Action: Mouse moved to (780, 421)
Screenshot: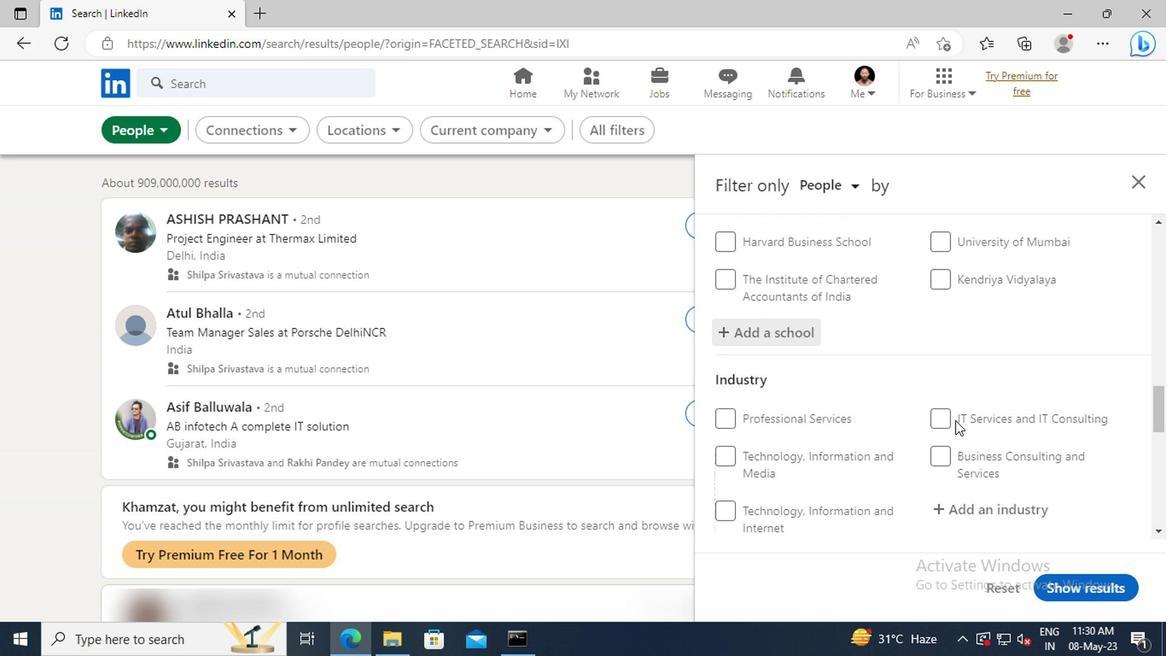 
Action: Mouse scrolled (780, 420) with delta (0, -1)
Screenshot: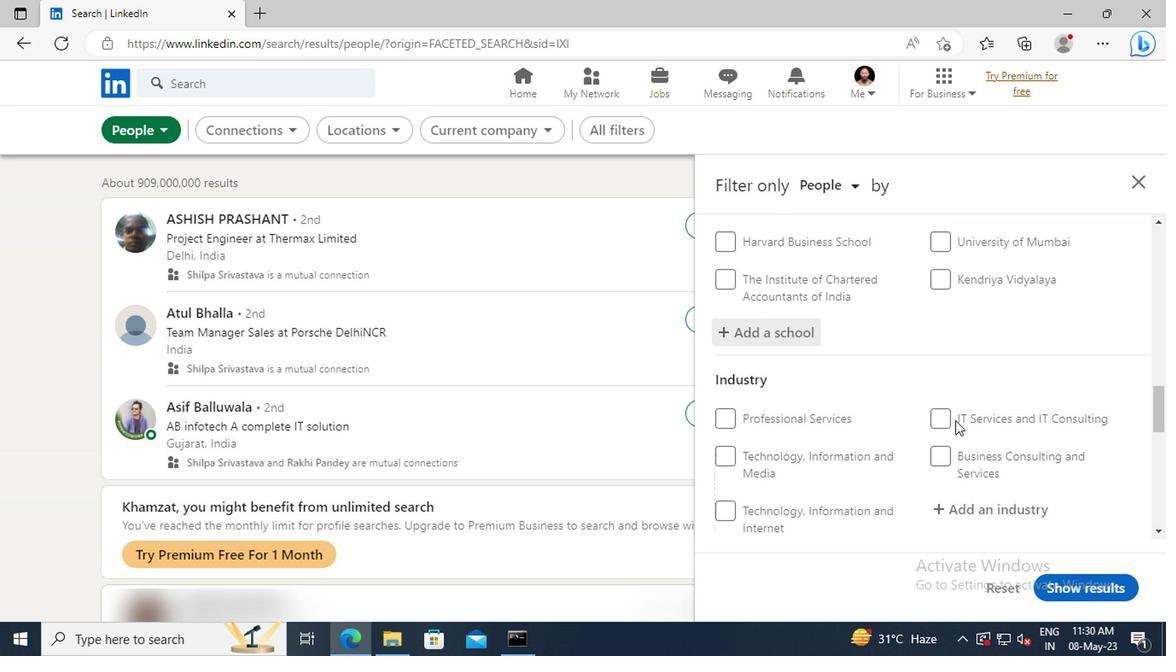 
Action: Mouse moved to (780, 419)
Screenshot: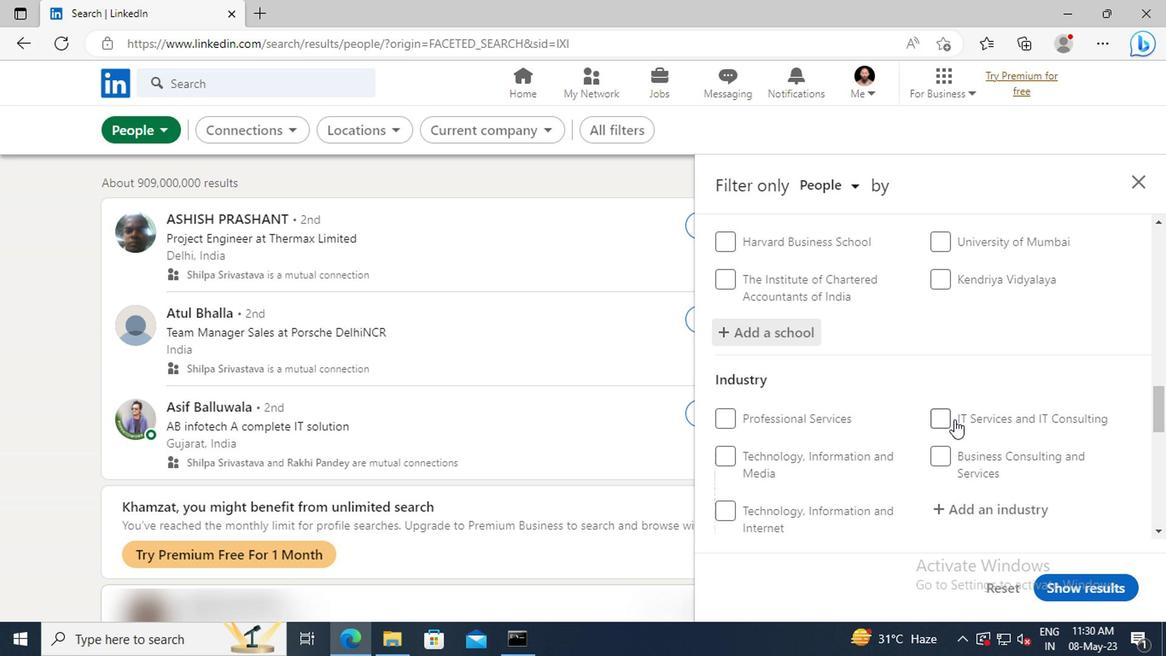 
Action: Mouse scrolled (780, 418) with delta (0, -1)
Screenshot: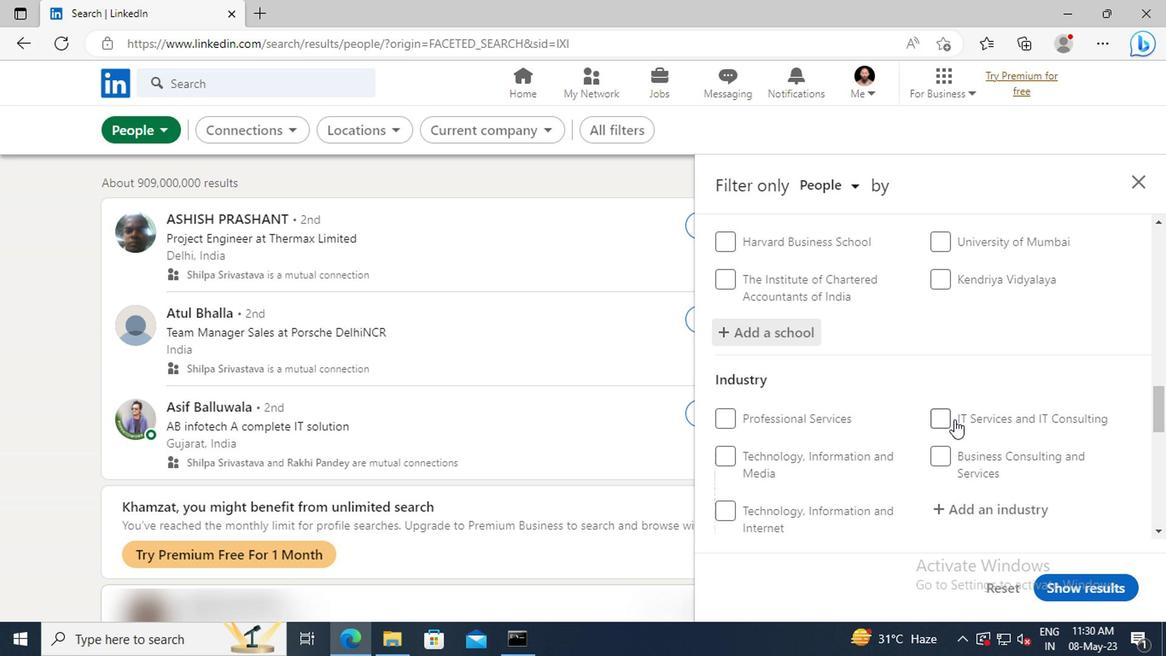 
Action: Mouse moved to (780, 413)
Screenshot: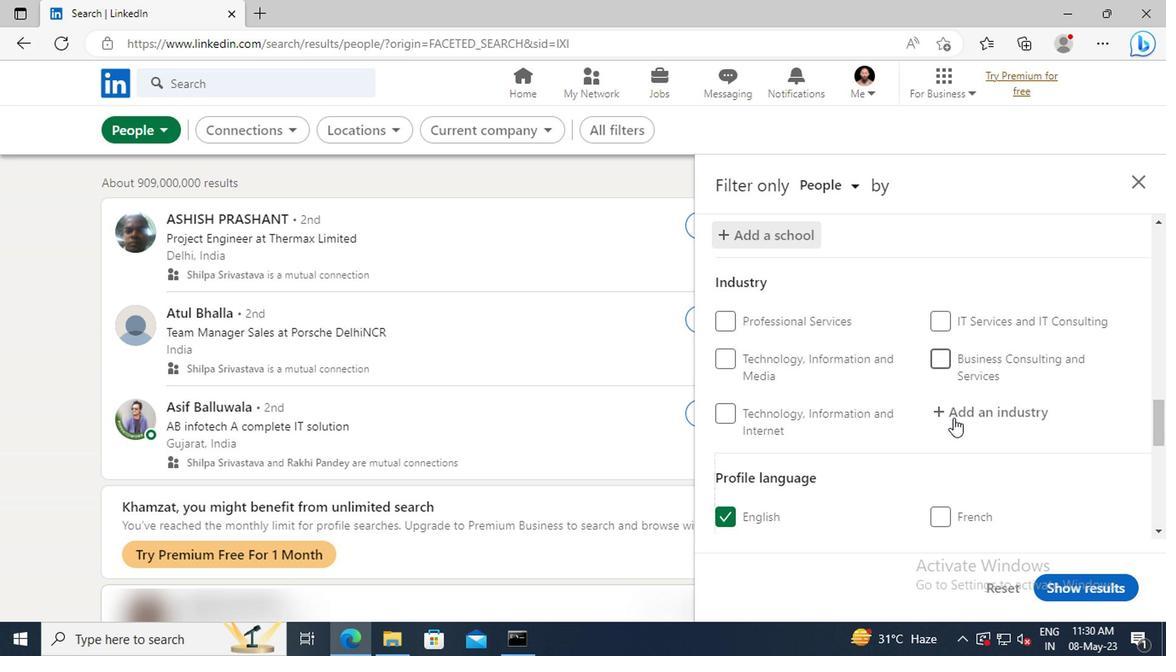 
Action: Mouse pressed left at (780, 413)
Screenshot: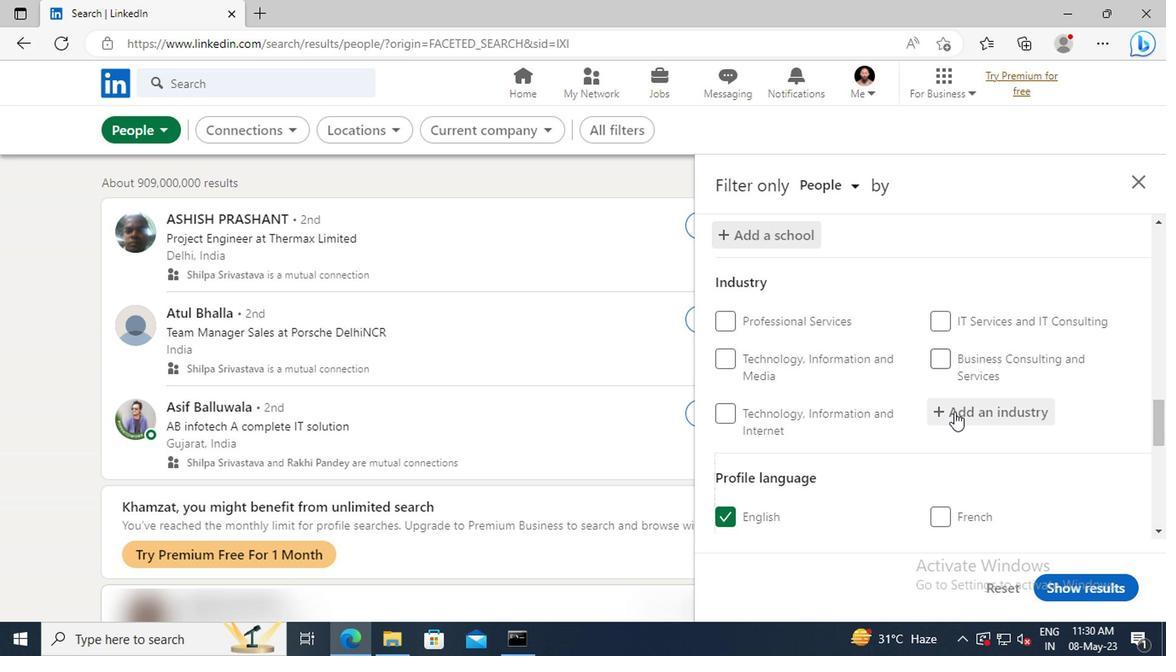 
Action: Key pressed <Key.shift>
Screenshot: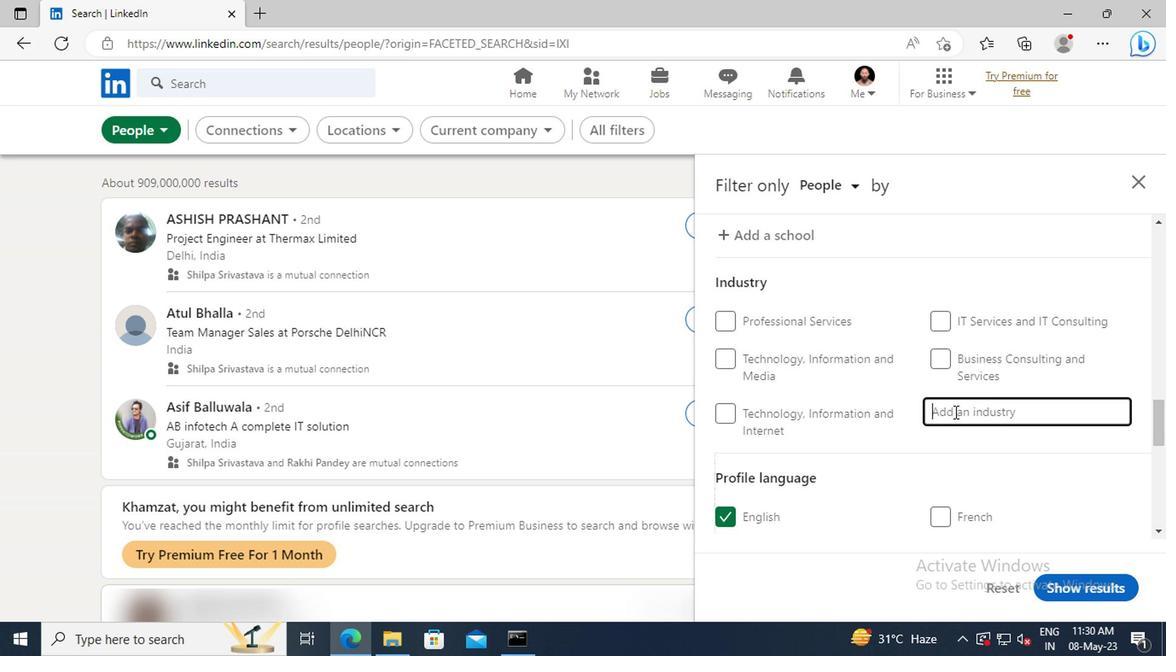 
Action: Mouse moved to (780, 413)
Screenshot: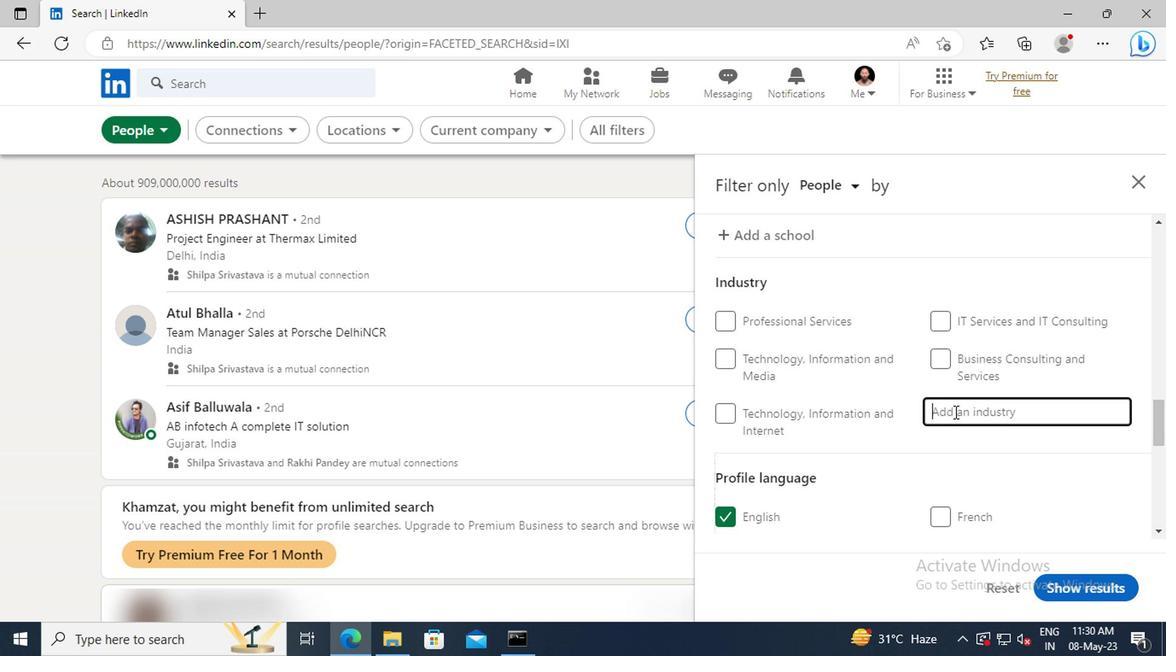 
Action: Key pressed WINER
Screenshot: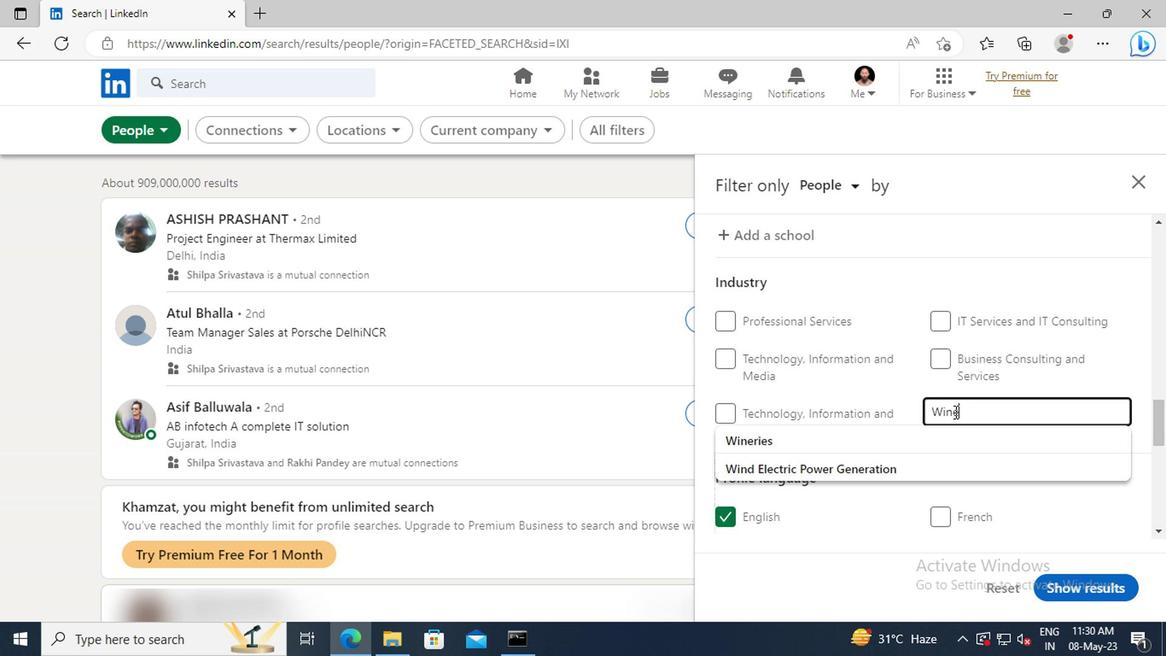 
Action: Mouse moved to (783, 437)
Screenshot: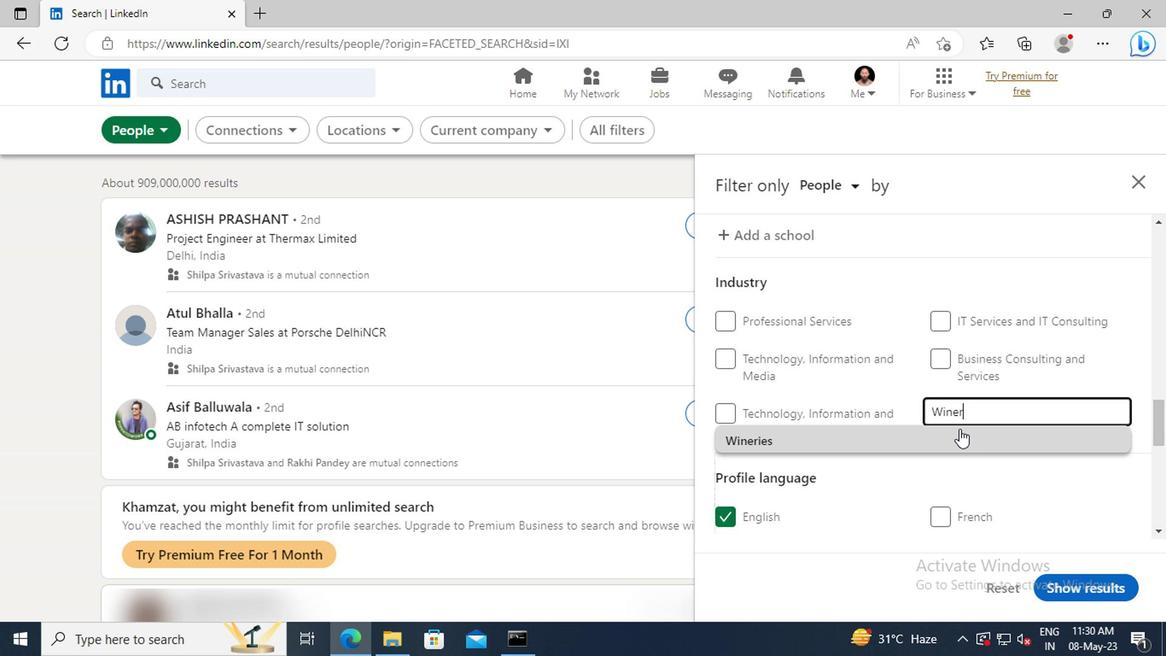 
Action: Mouse pressed left at (783, 437)
Screenshot: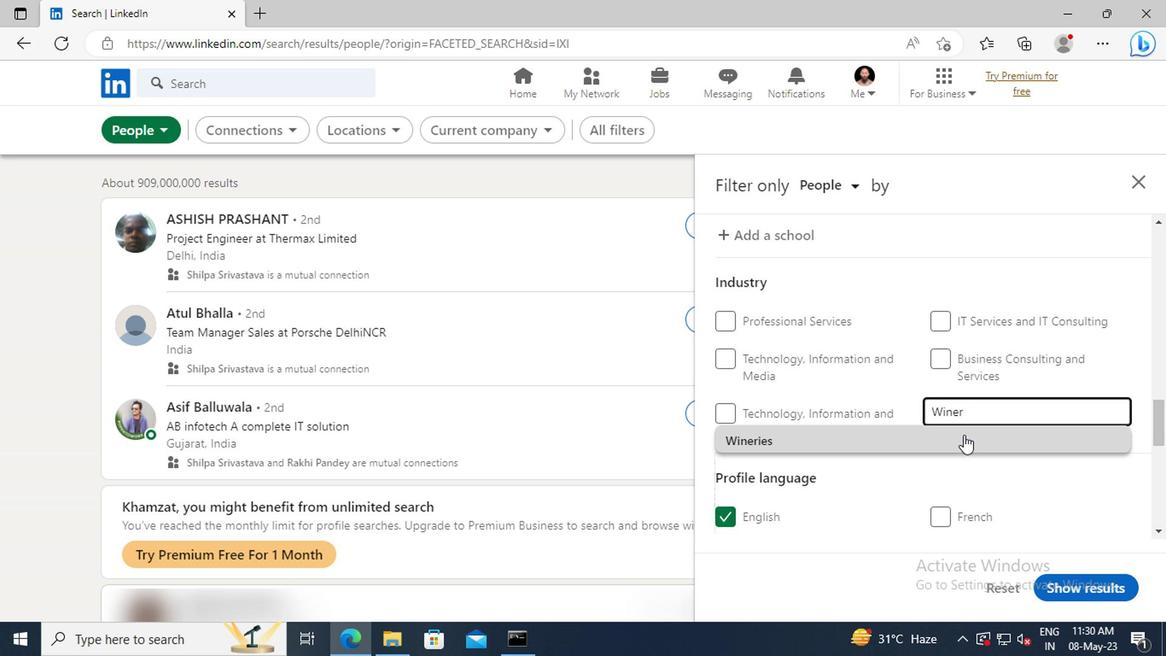 
Action: Mouse scrolled (783, 436) with delta (0, 0)
Screenshot: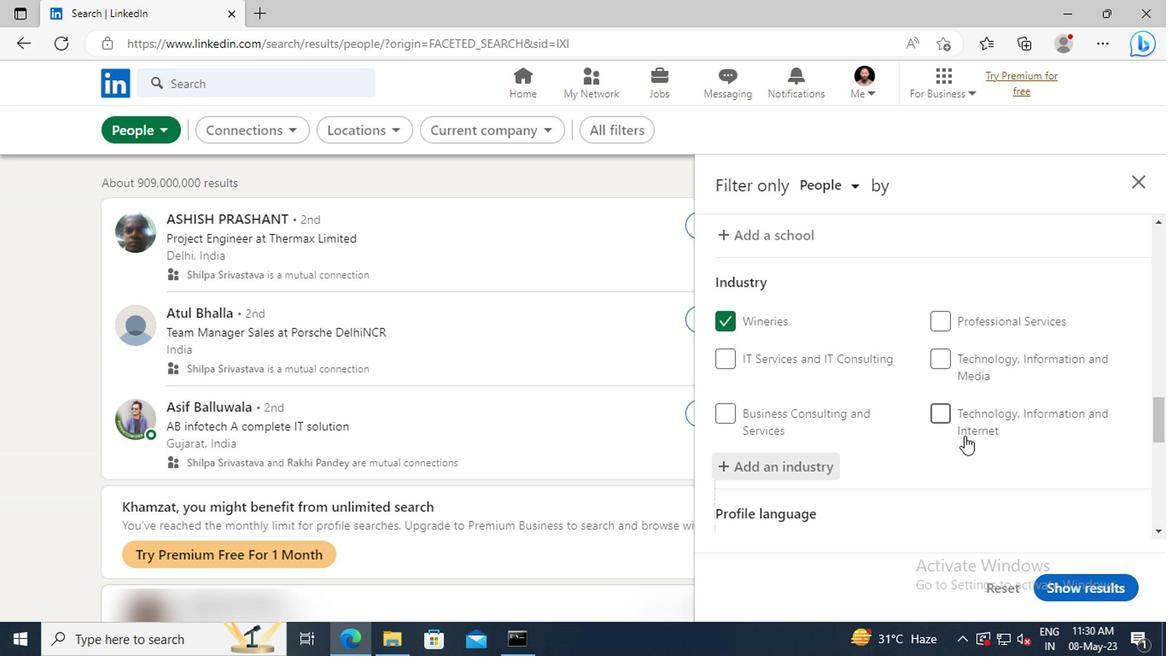 
Action: Mouse moved to (783, 436)
Screenshot: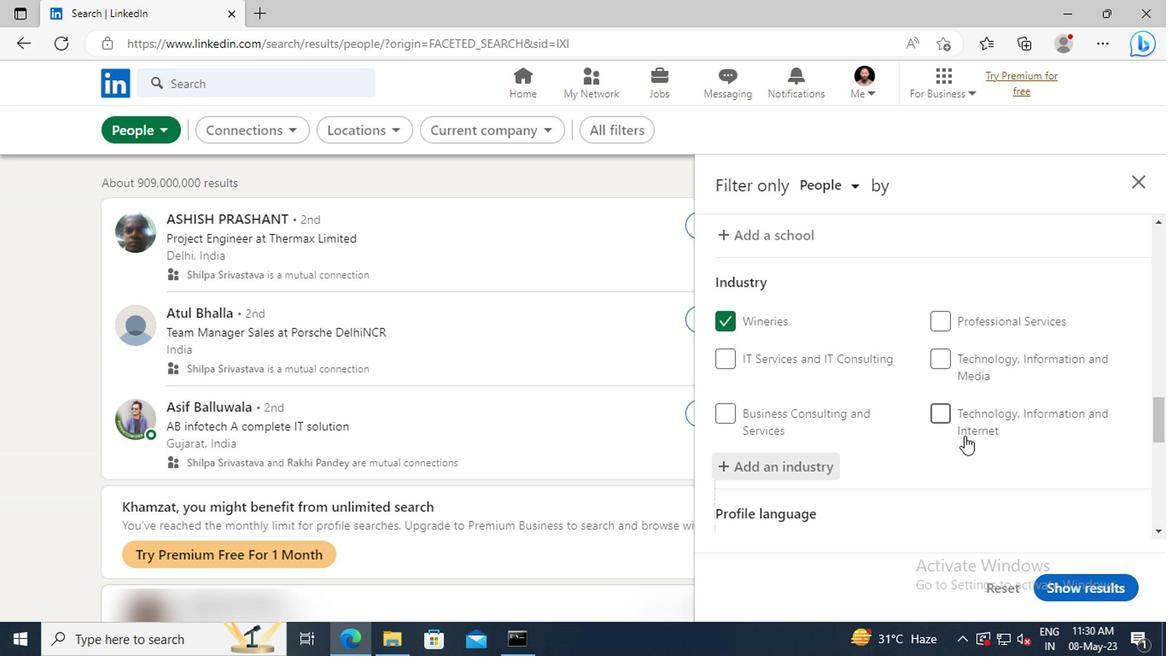 
Action: Mouse scrolled (783, 435) with delta (0, -1)
Screenshot: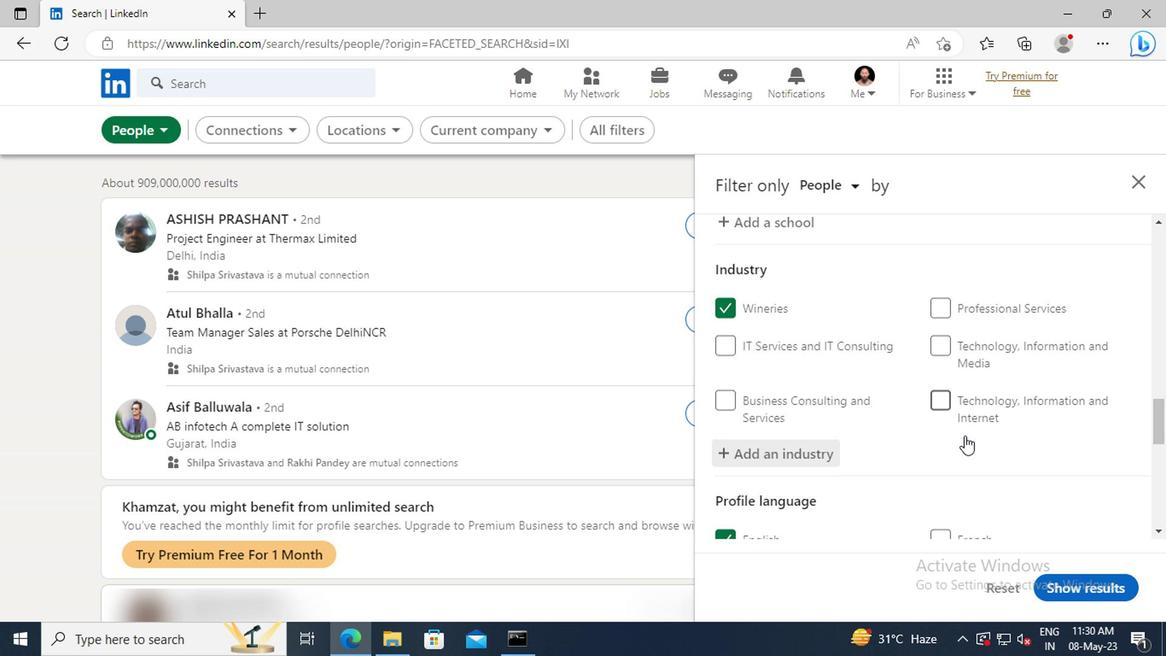 
Action: Mouse moved to (783, 419)
Screenshot: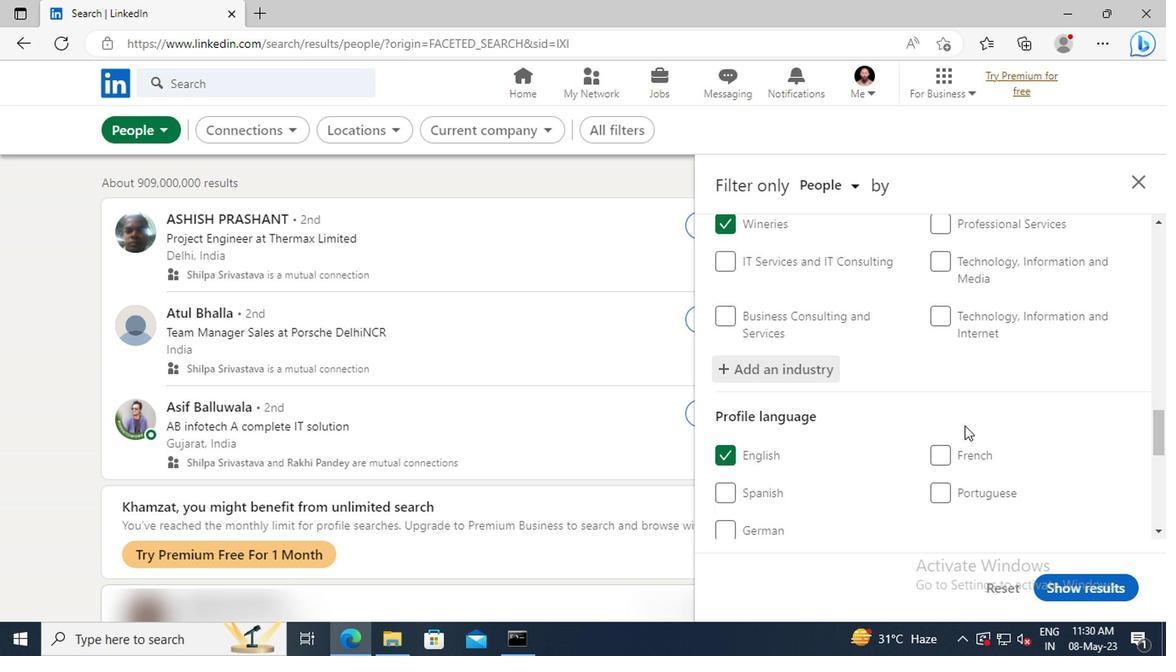 
Action: Mouse scrolled (783, 418) with delta (0, -1)
Screenshot: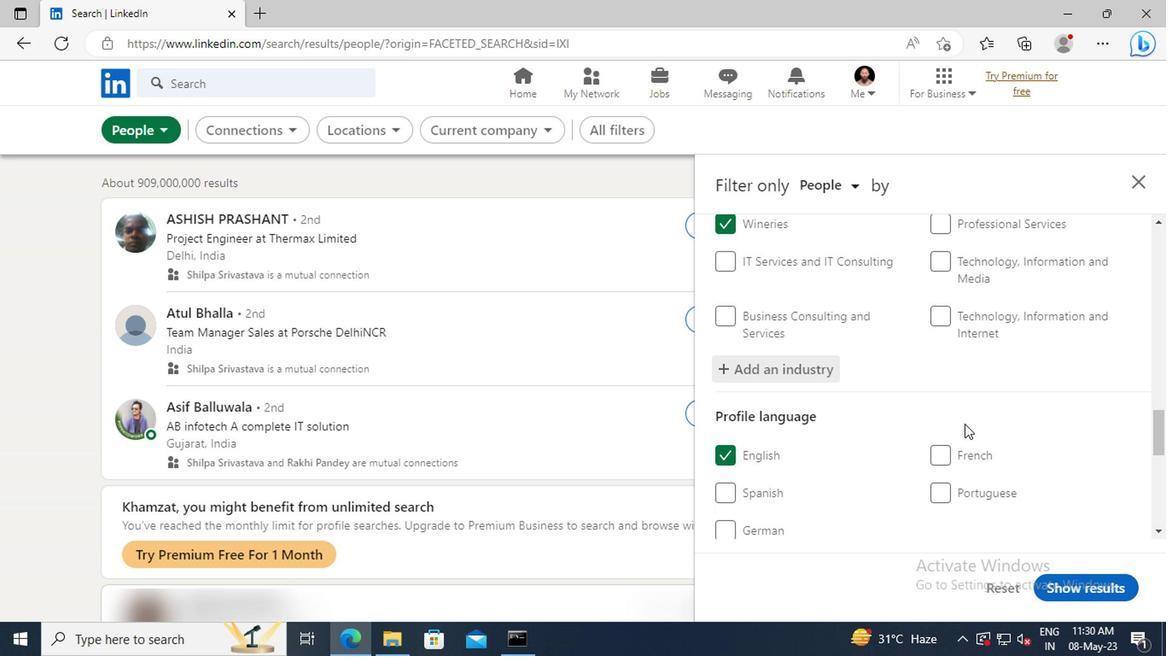 
Action: Mouse moved to (783, 418)
Screenshot: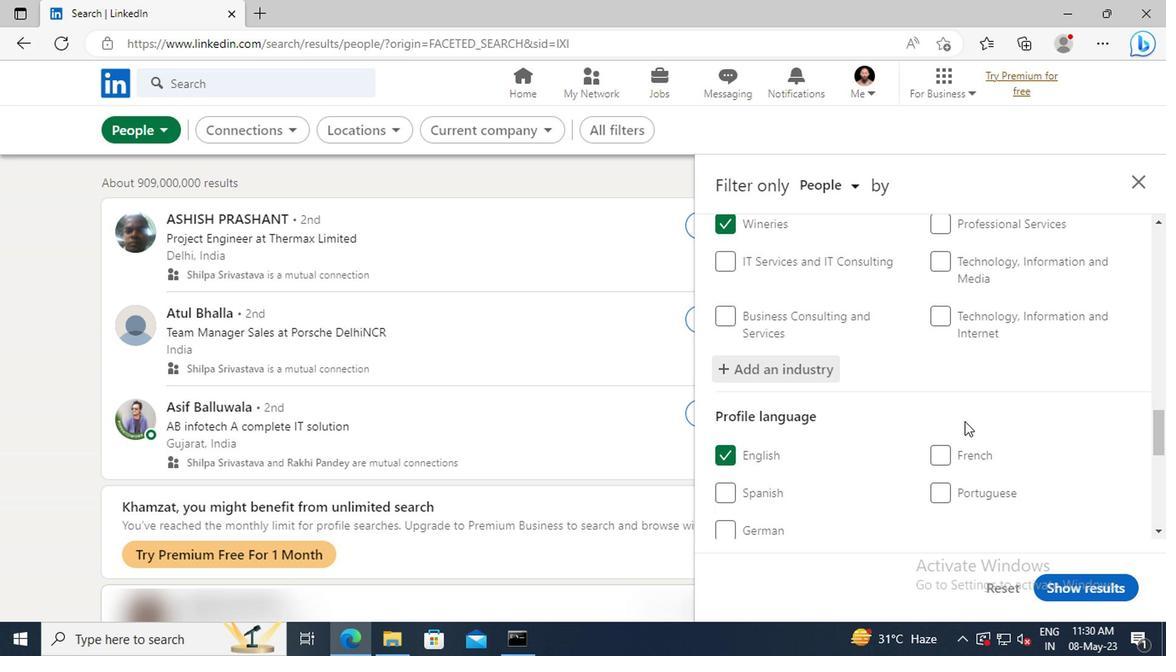 
Action: Mouse scrolled (783, 418) with delta (0, 0)
Screenshot: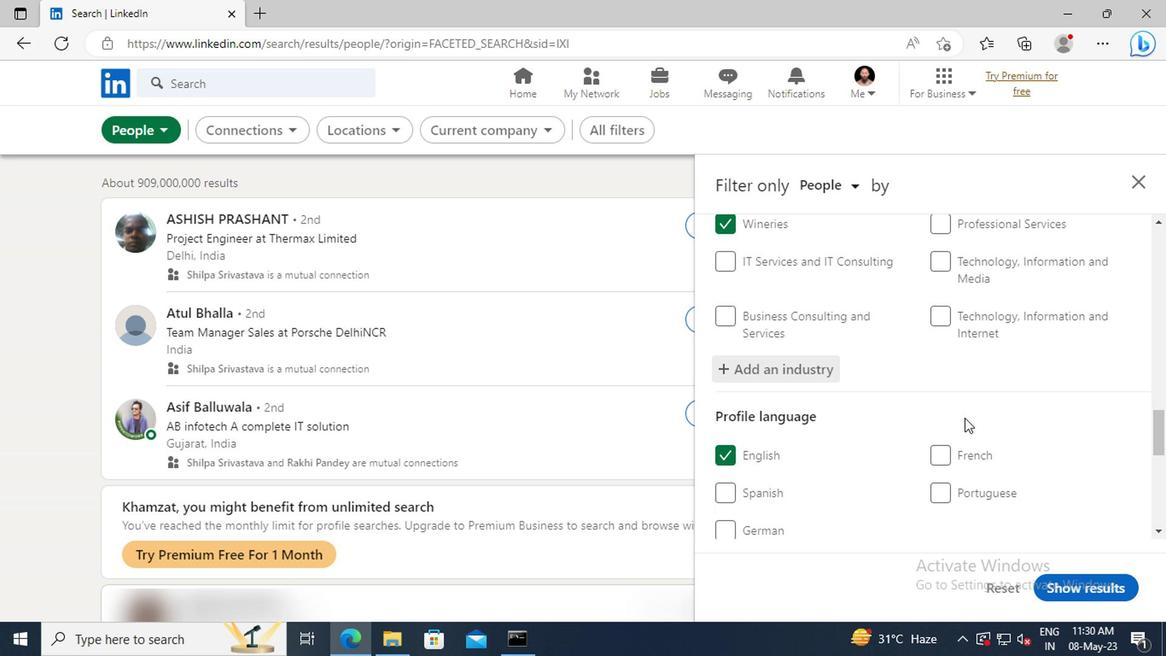 
Action: Mouse moved to (783, 409)
Screenshot: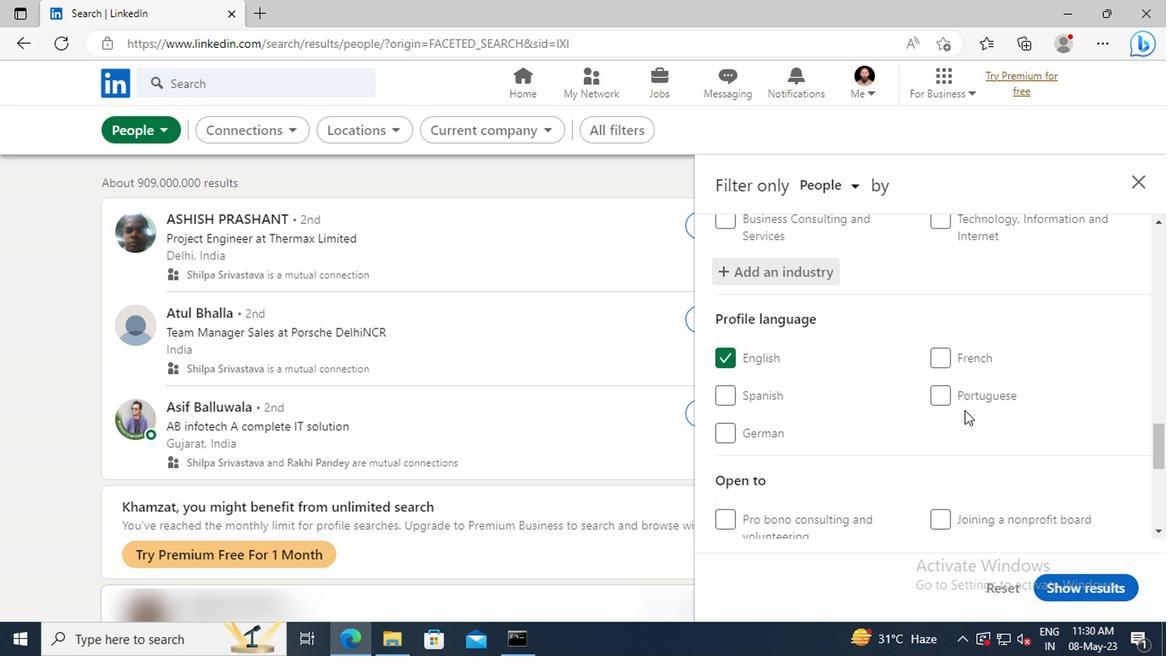
Action: Mouse scrolled (783, 408) with delta (0, 0)
Screenshot: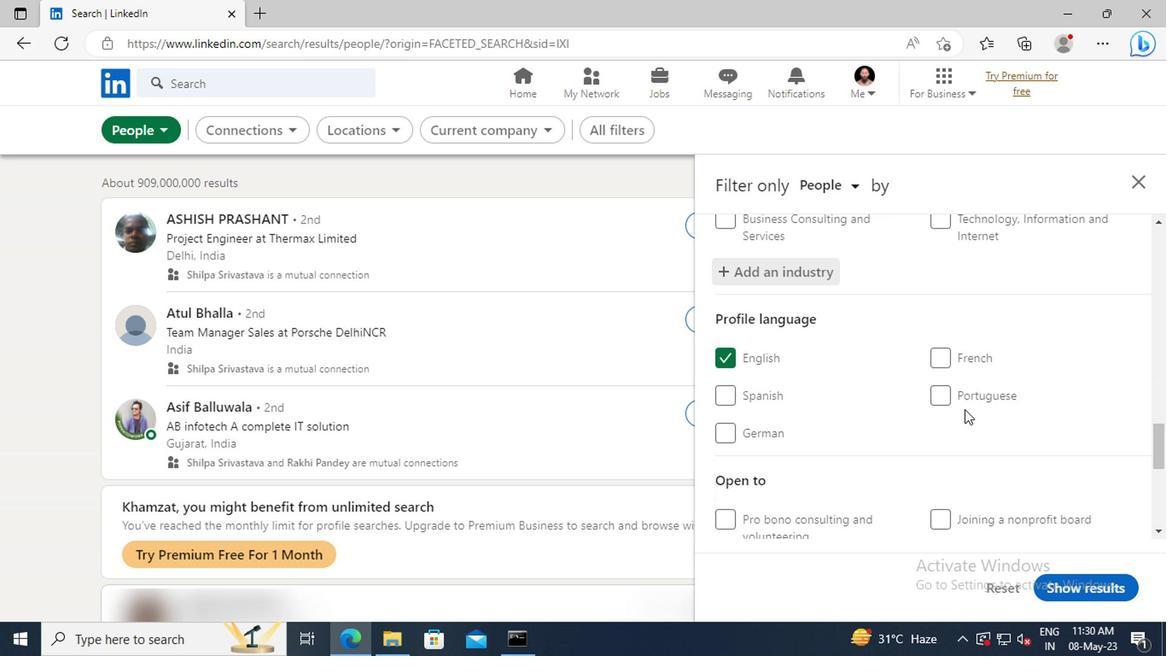 
Action: Mouse moved to (783, 408)
Screenshot: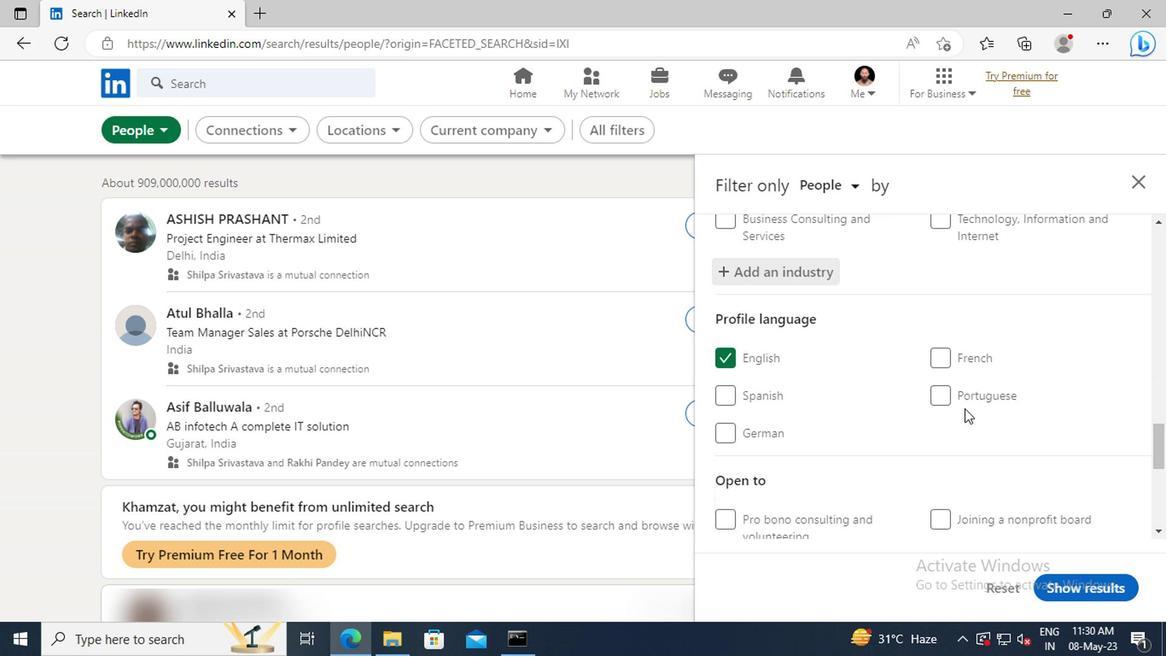 
Action: Mouse scrolled (783, 407) with delta (0, -1)
Screenshot: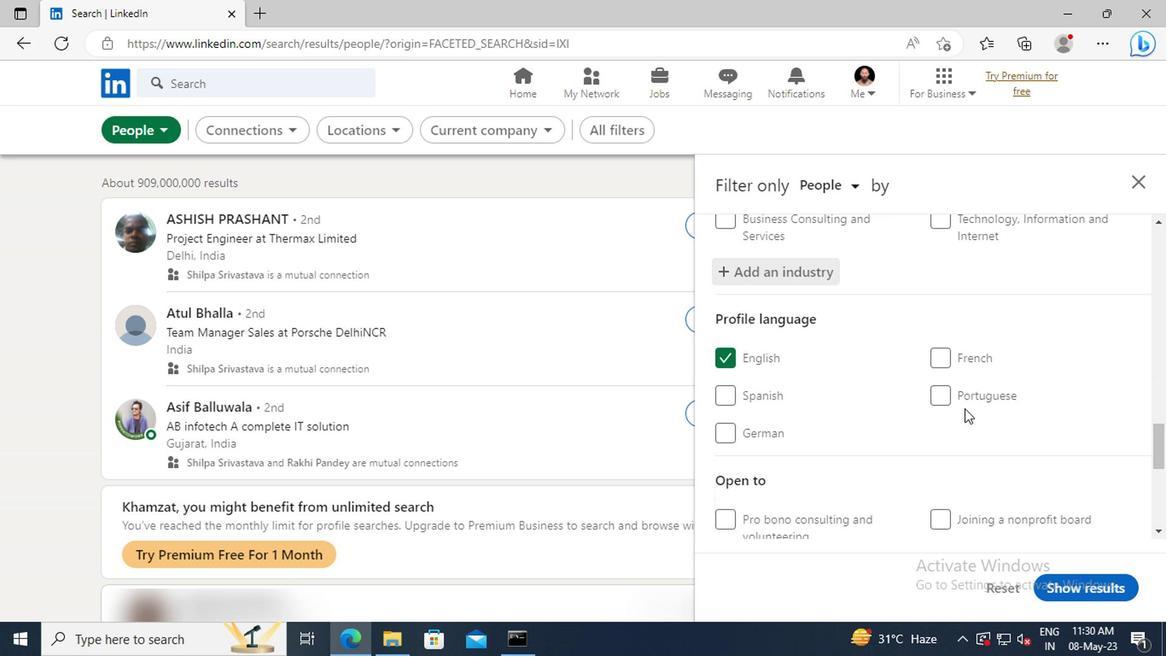 
Action: Mouse moved to (783, 399)
Screenshot: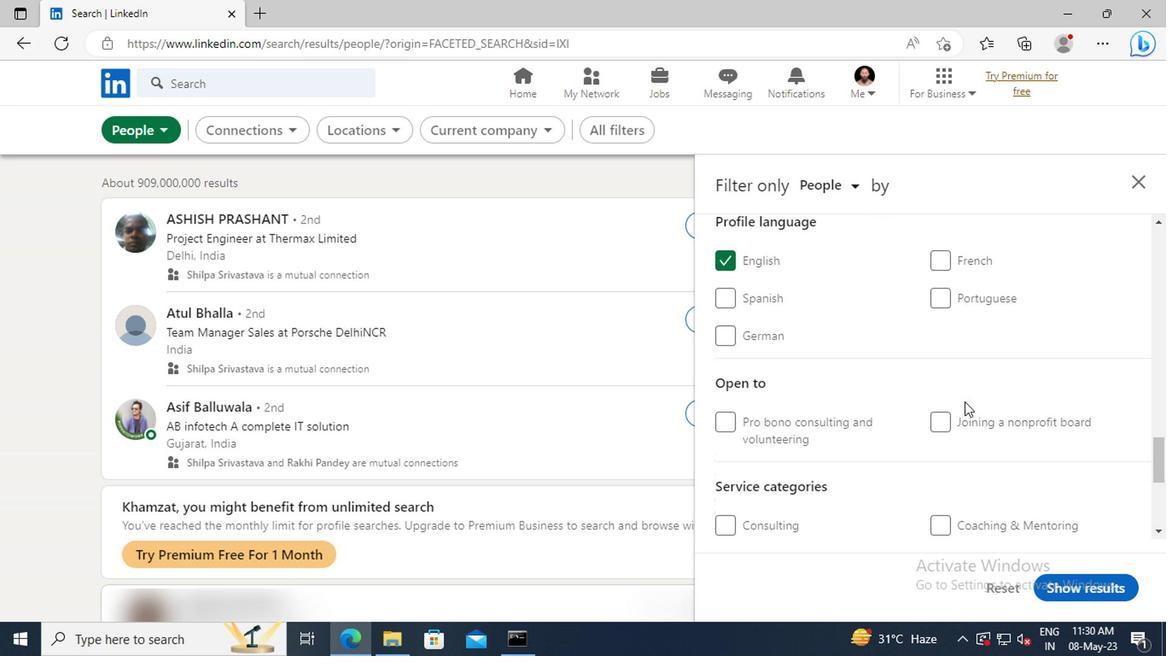 
Action: Mouse scrolled (783, 398) with delta (0, 0)
Screenshot: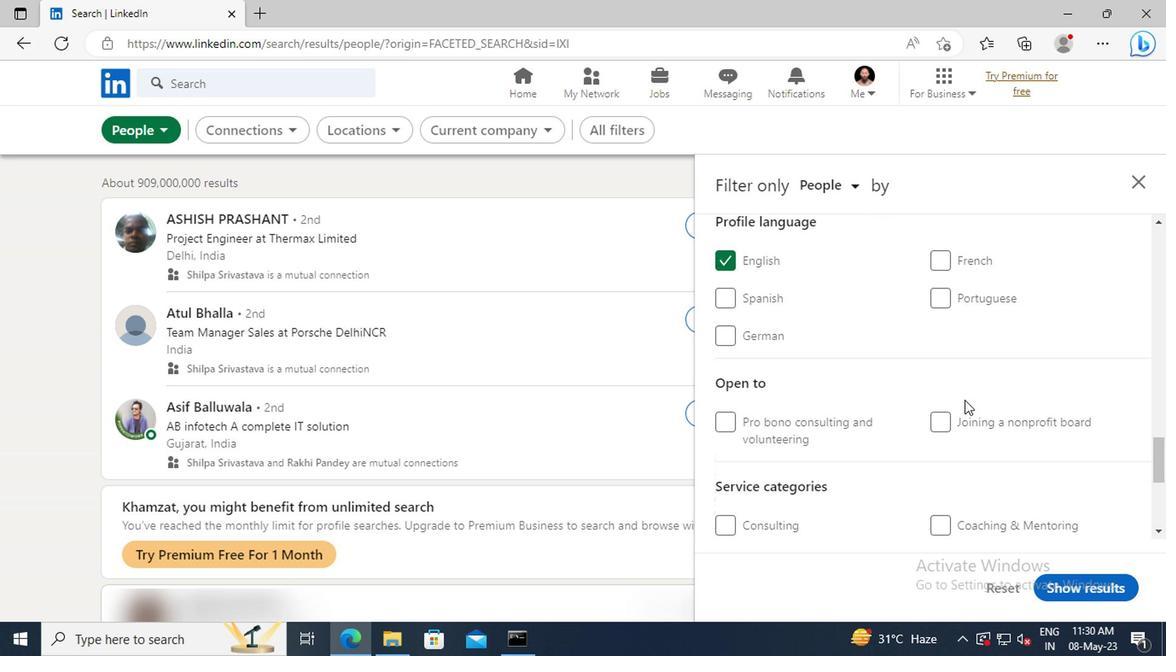 
Action: Mouse moved to (782, 394)
Screenshot: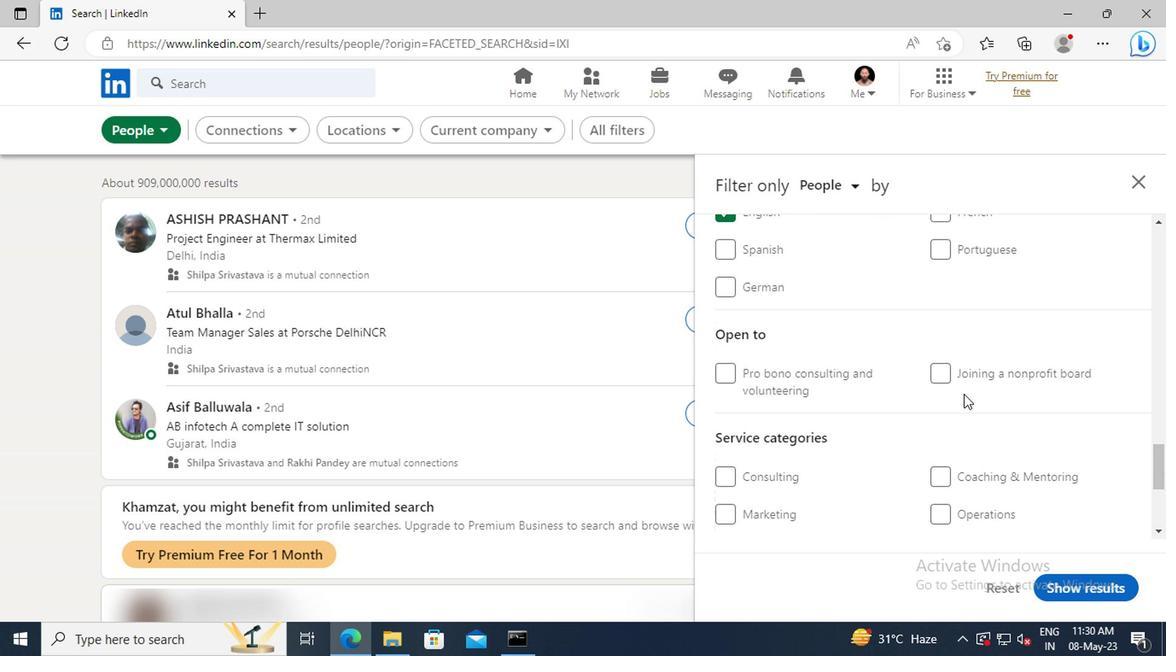 
Action: Mouse scrolled (782, 394) with delta (0, 0)
Screenshot: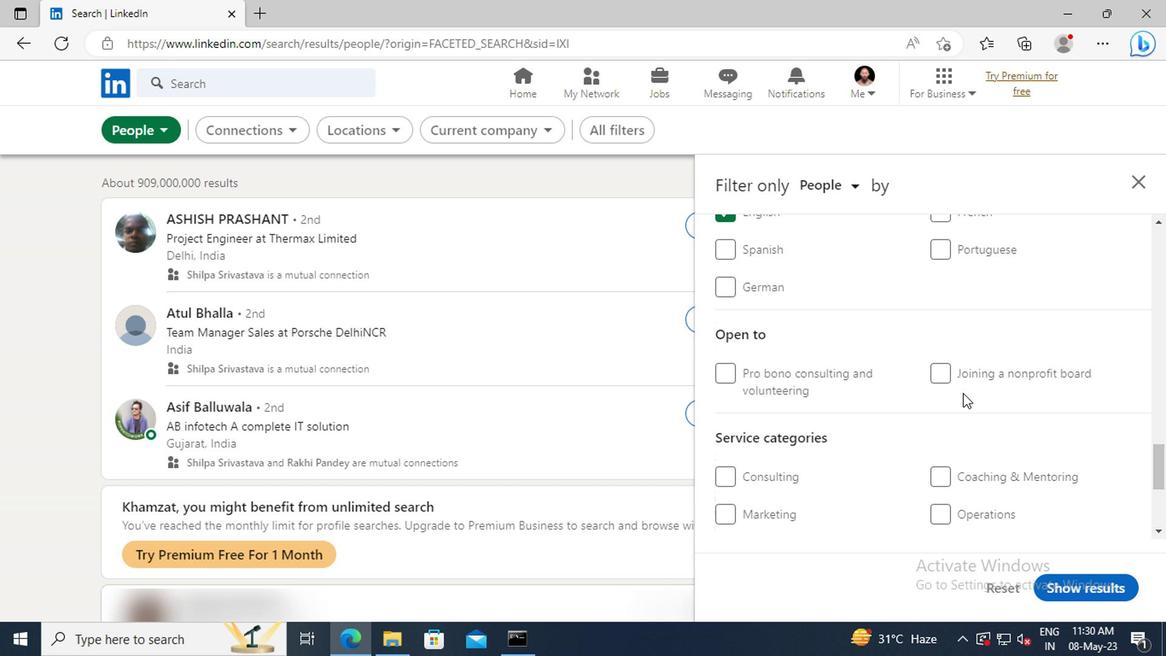 
Action: Mouse scrolled (782, 394) with delta (0, 0)
Screenshot: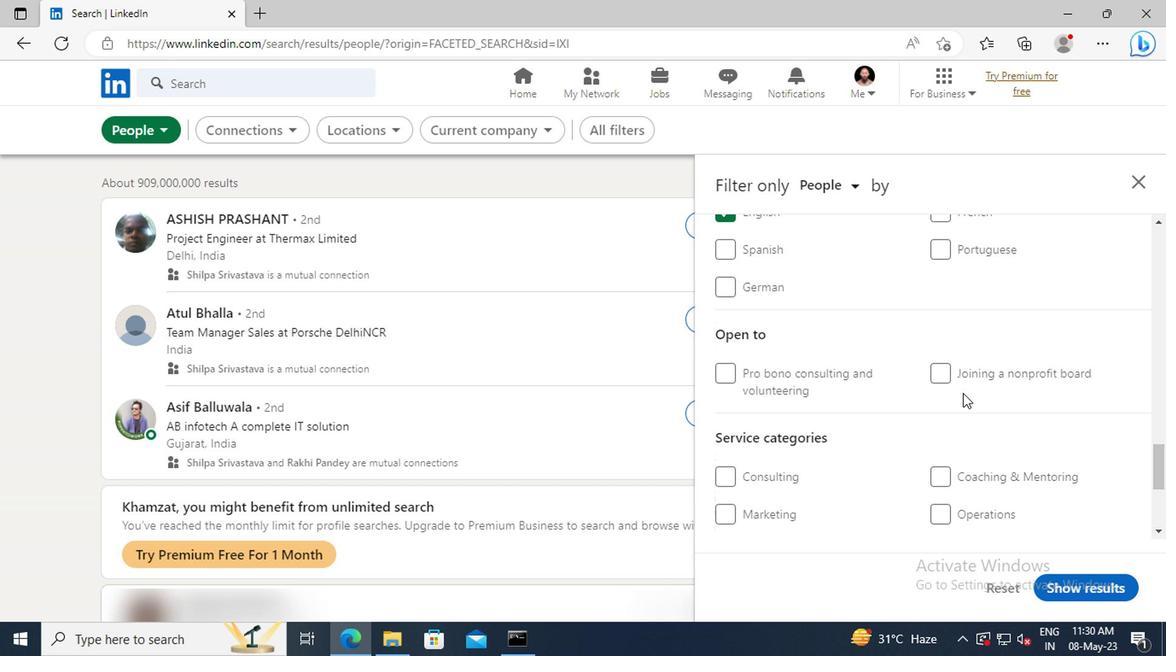 
Action: Mouse scrolled (782, 394) with delta (0, 0)
Screenshot: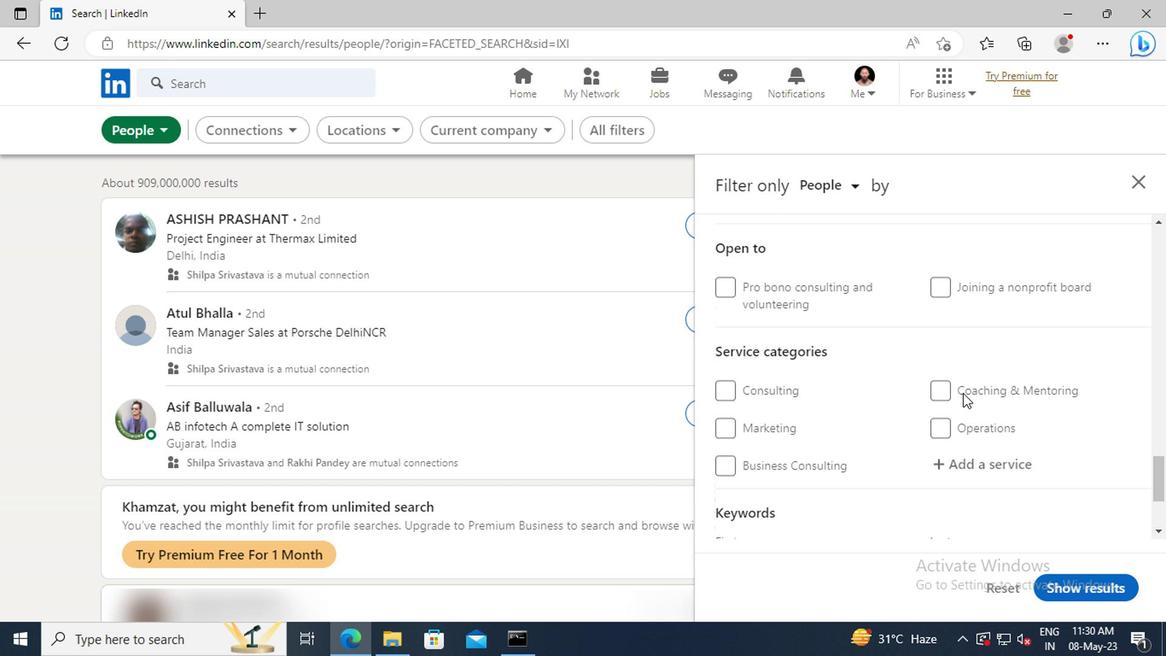 
Action: Mouse moved to (781, 402)
Screenshot: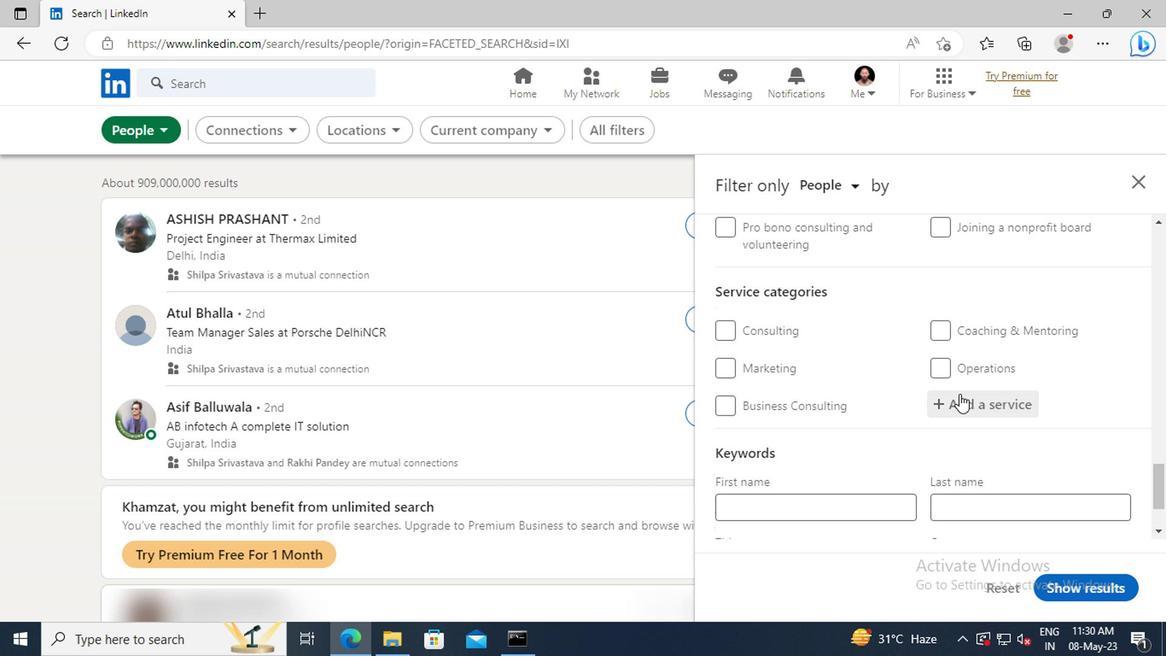 
Action: Mouse pressed left at (781, 402)
Screenshot: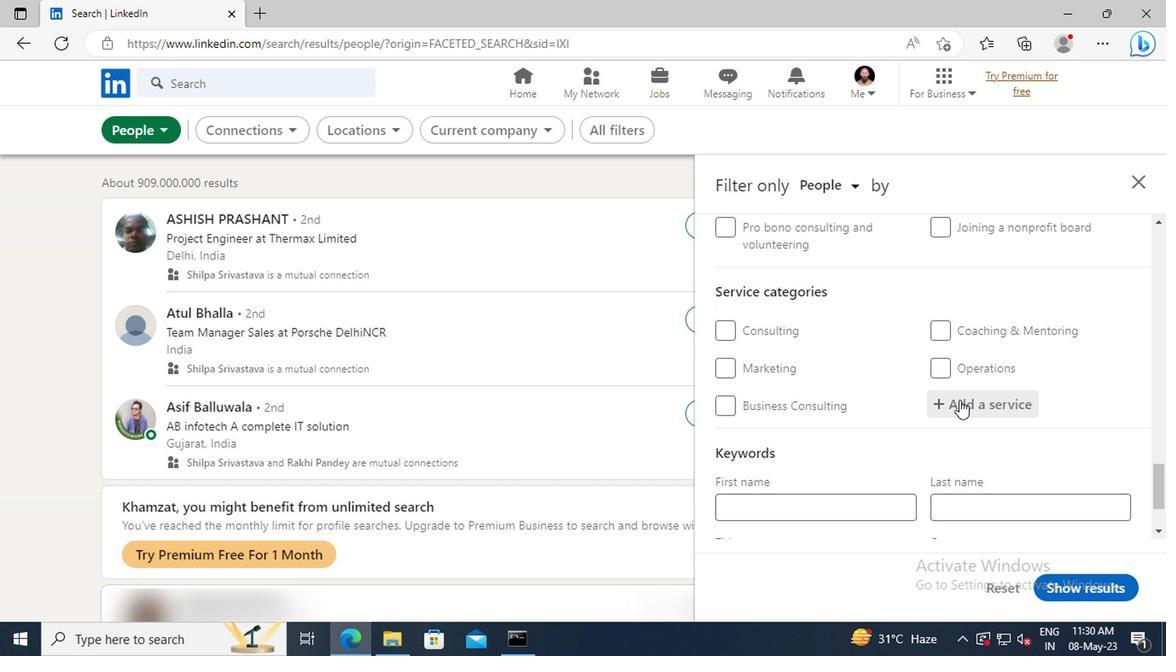 
Action: Key pressed <Key.shift>
Screenshot: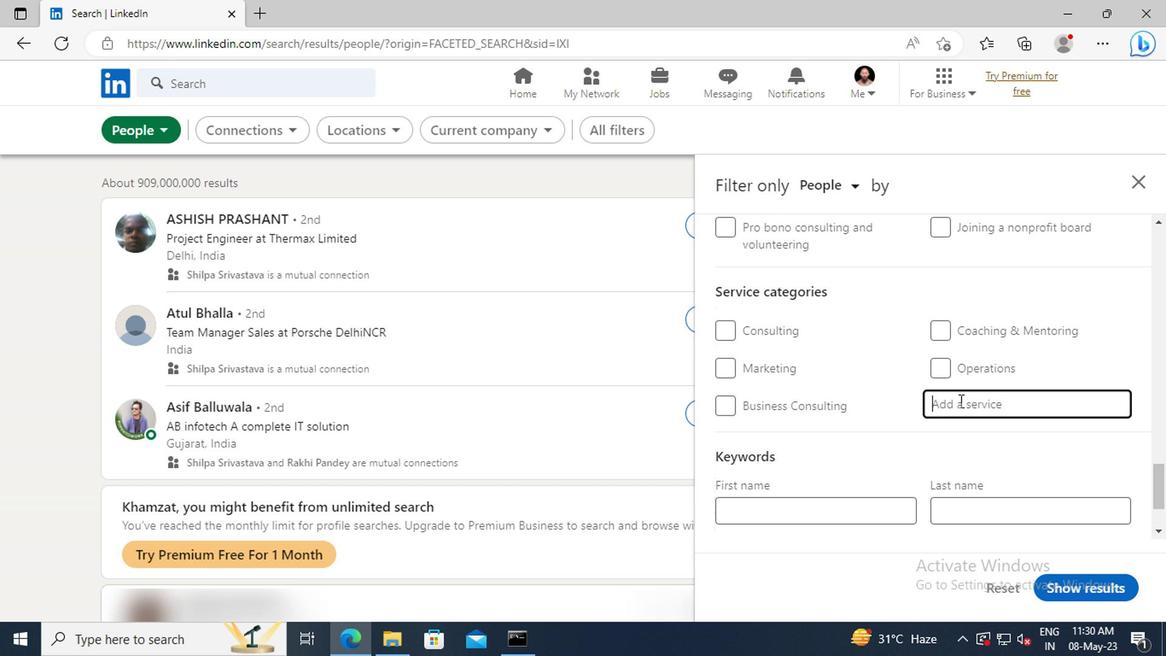 
Action: Mouse moved to (784, 411)
Screenshot: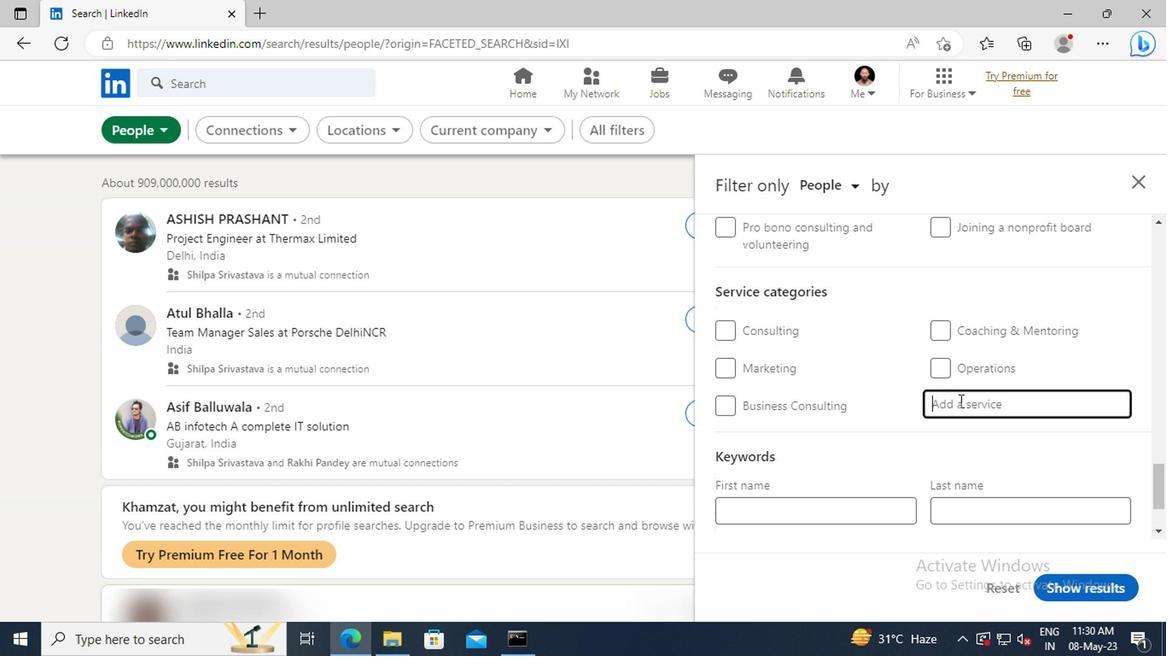 
Action: Key pressed VIDEO<Key.space><Key.shift>AN
Screenshot: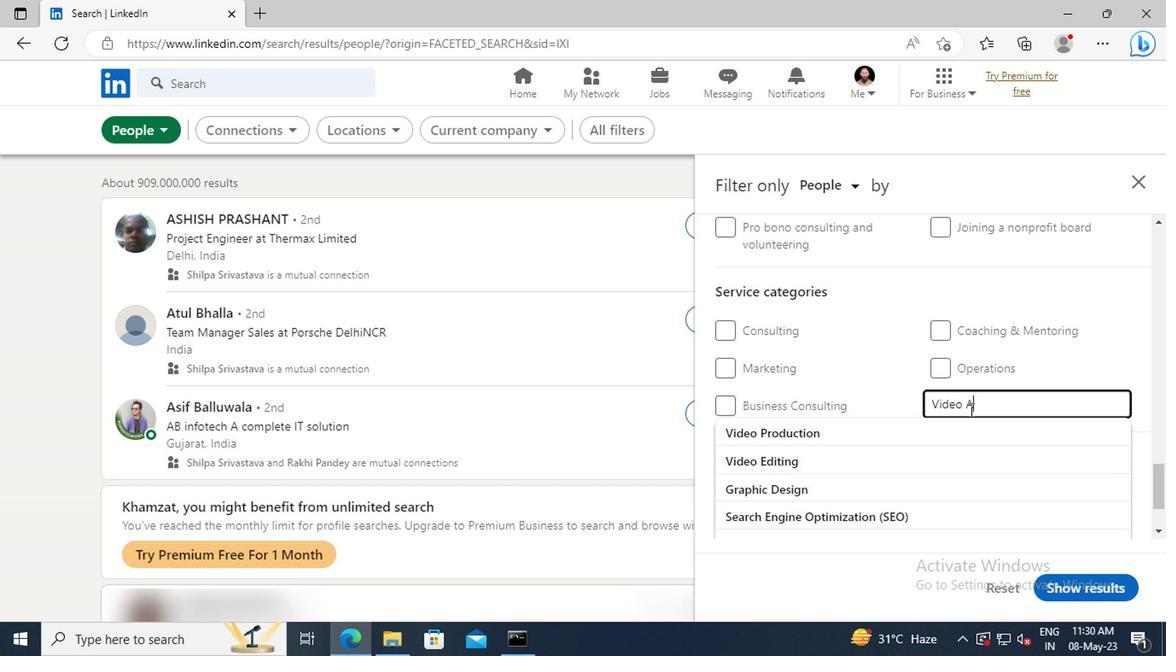 
Action: Mouse moved to (787, 458)
Screenshot: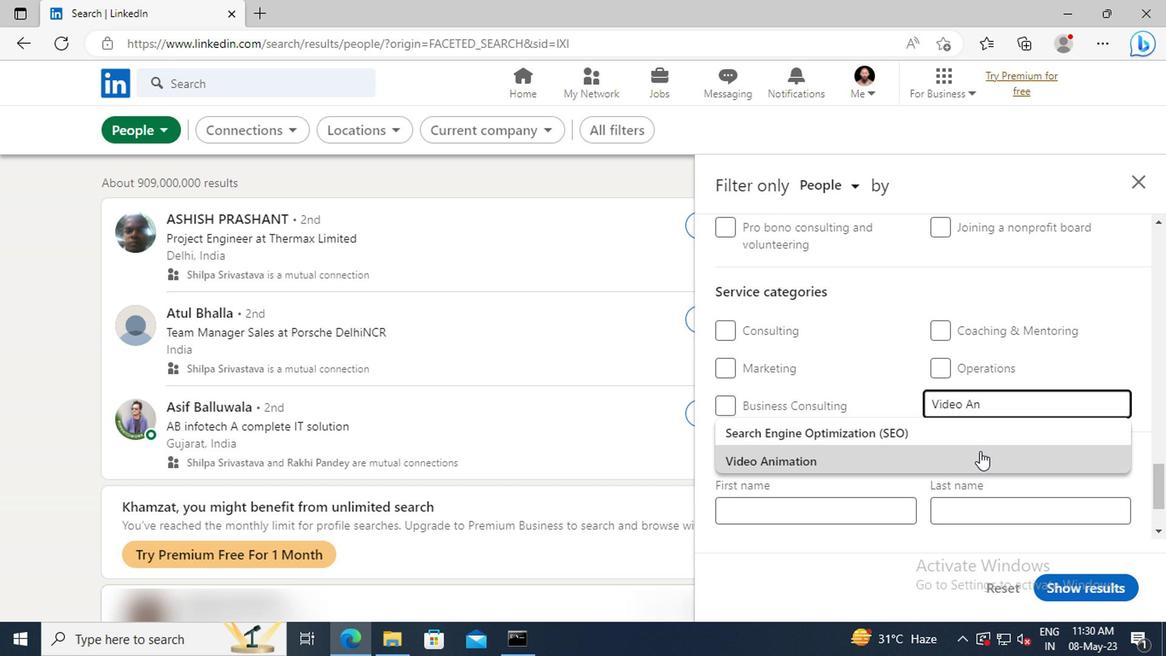 
Action: Mouse pressed left at (787, 458)
Screenshot: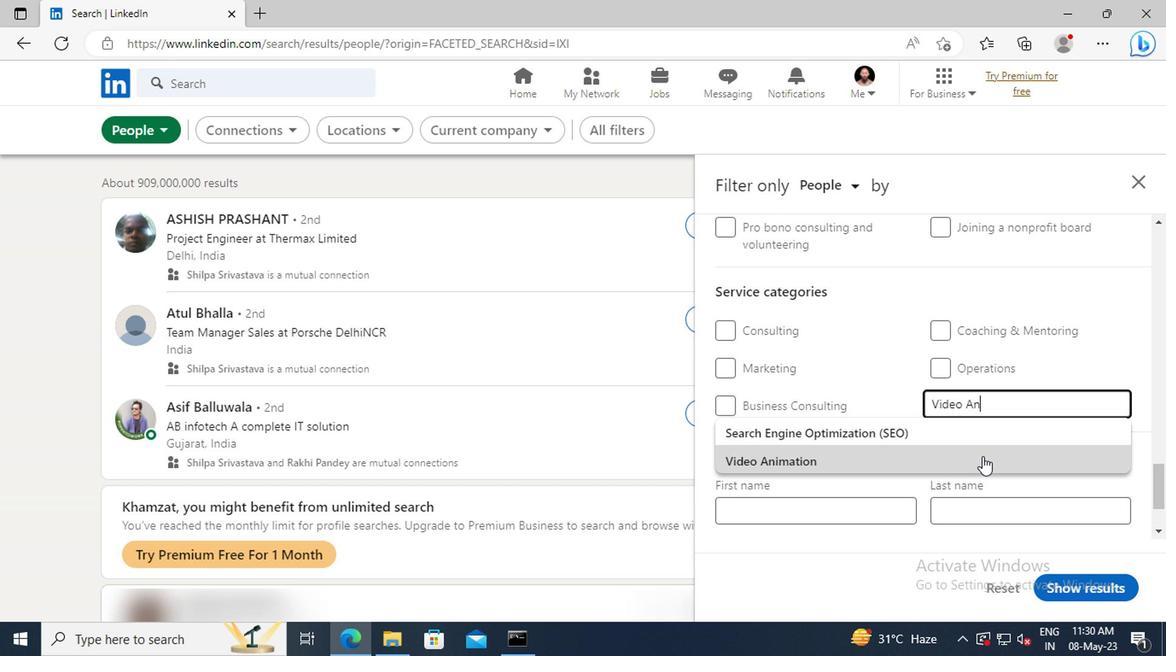 
Action: Mouse scrolled (787, 456) with delta (0, -1)
Screenshot: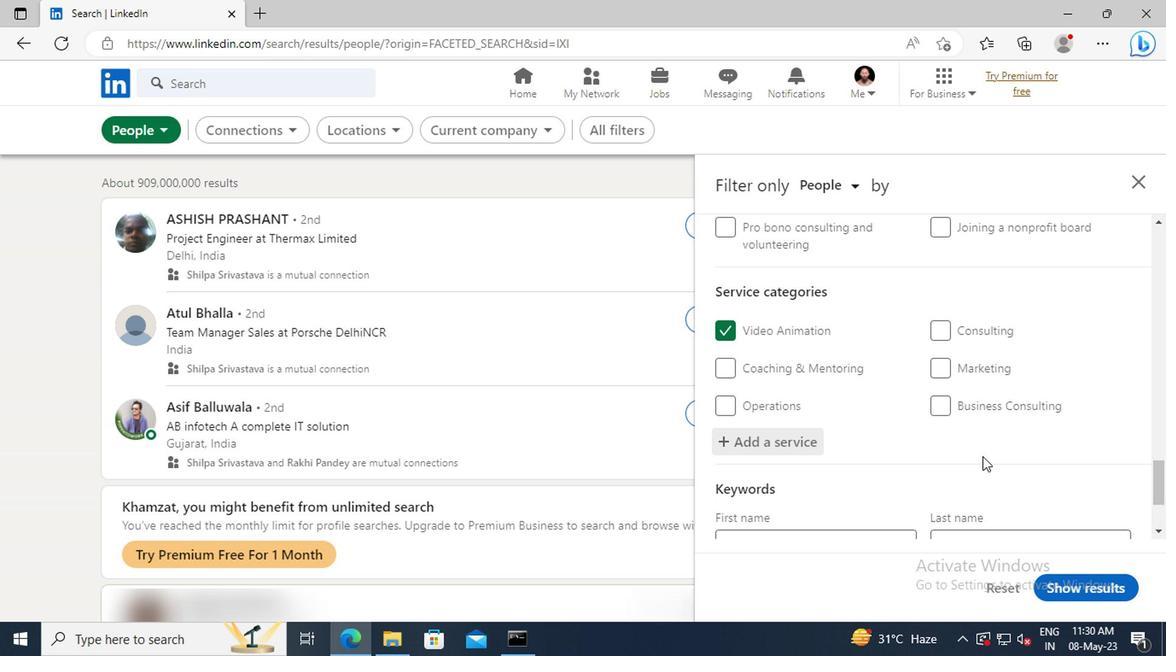 
Action: Mouse scrolled (787, 456) with delta (0, -1)
Screenshot: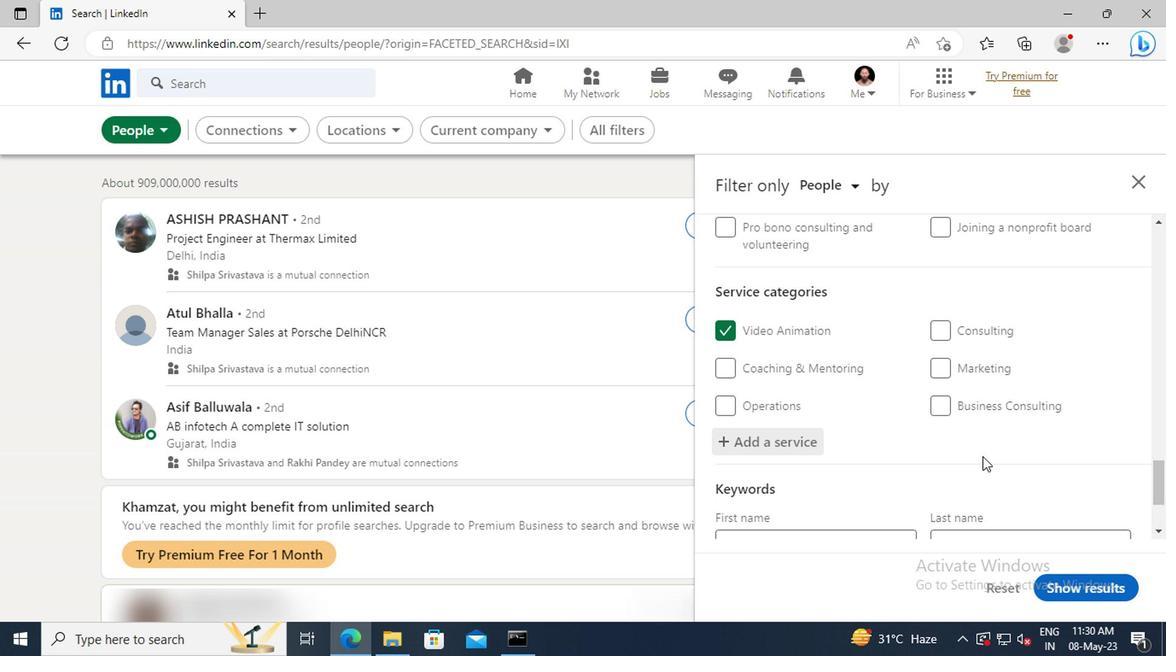 
Action: Mouse scrolled (787, 456) with delta (0, -1)
Screenshot: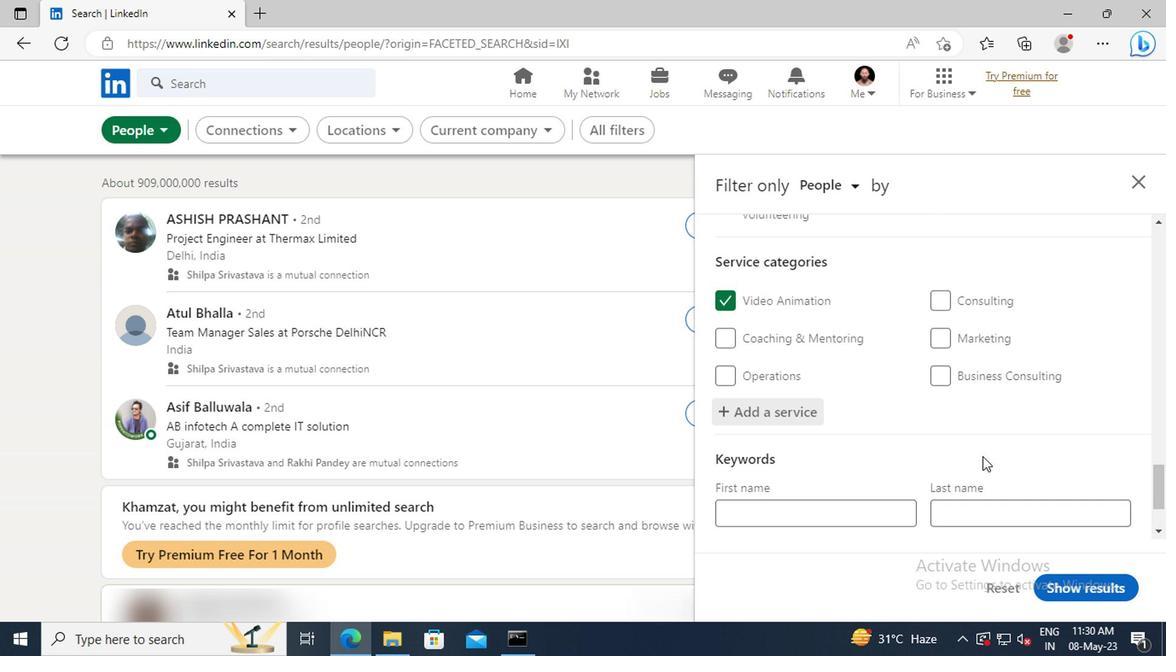 
Action: Mouse scrolled (787, 456) with delta (0, -1)
Screenshot: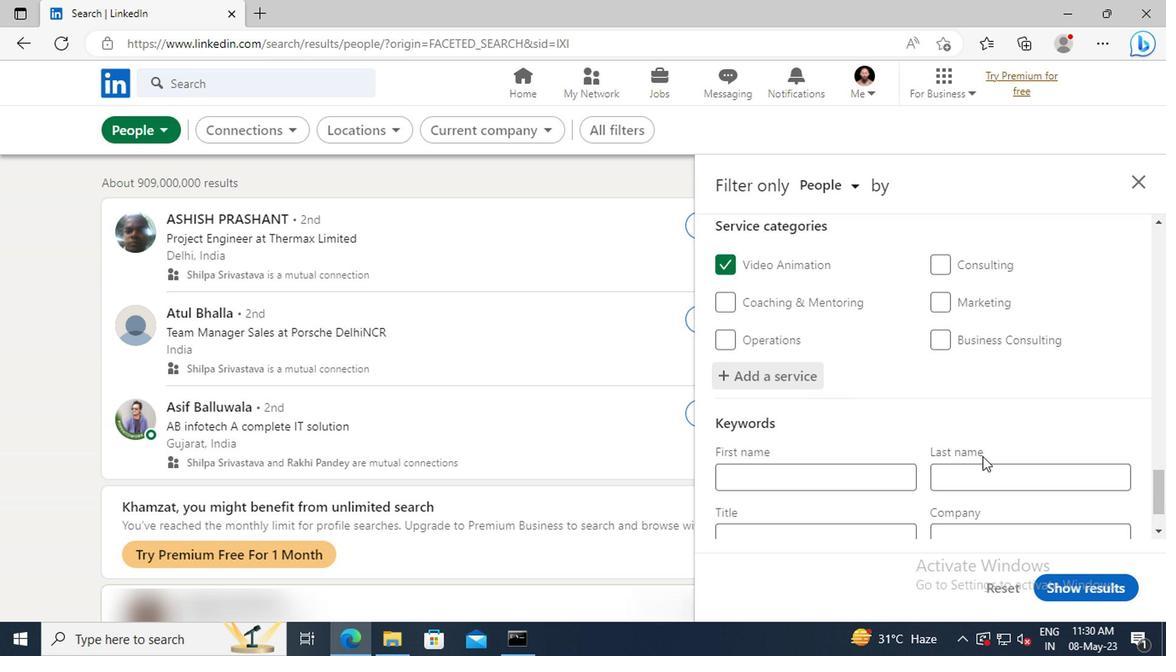 
Action: Mouse moved to (759, 466)
Screenshot: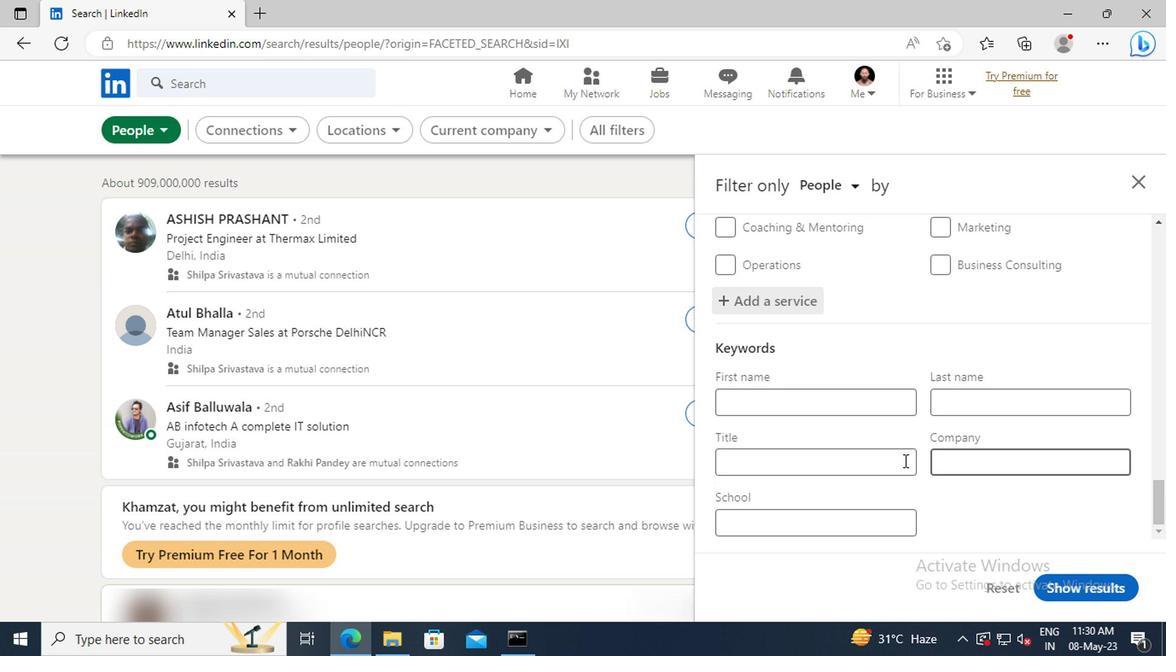 
Action: Mouse pressed left at (759, 466)
Screenshot: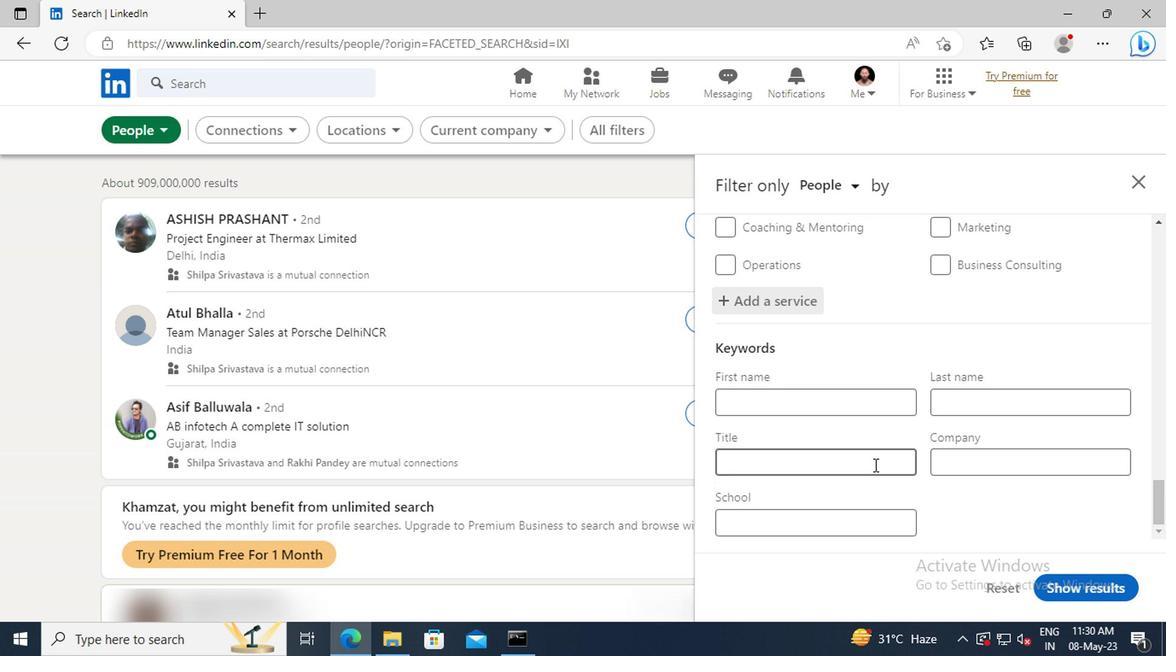 
Action: Key pressed <Key.shift>
Screenshot: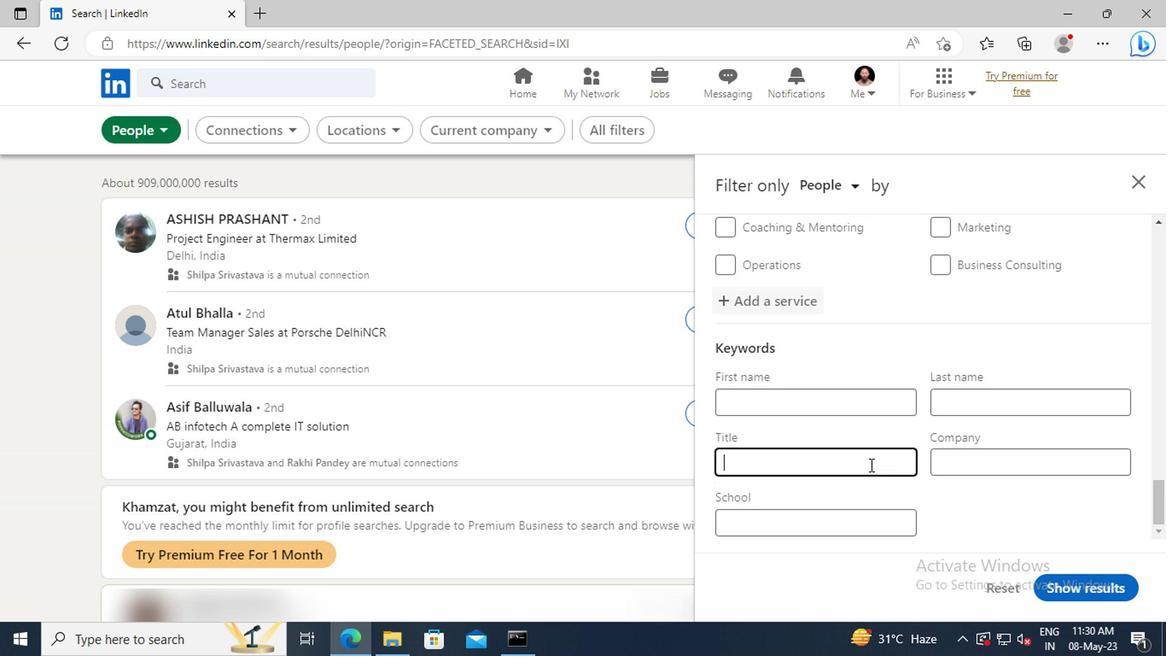 
Action: Mouse moved to (759, 470)
Screenshot: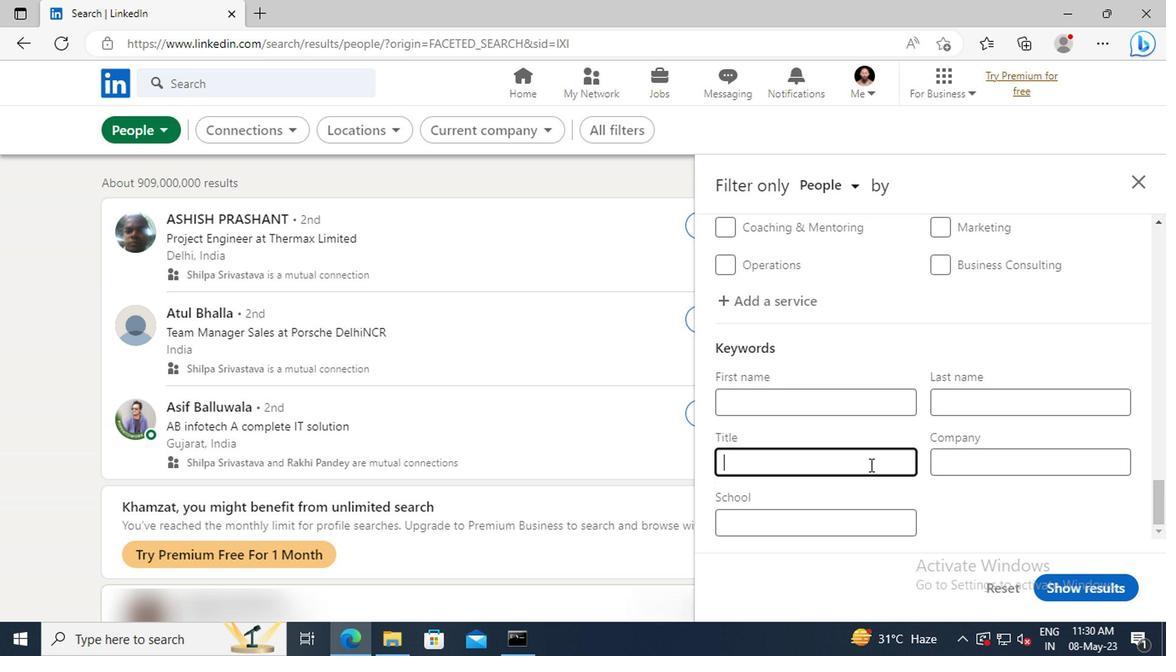 
Action: Key pressed CREDIT<Key.space><Key.shift>COUNSELOR<Key.enter>
Screenshot: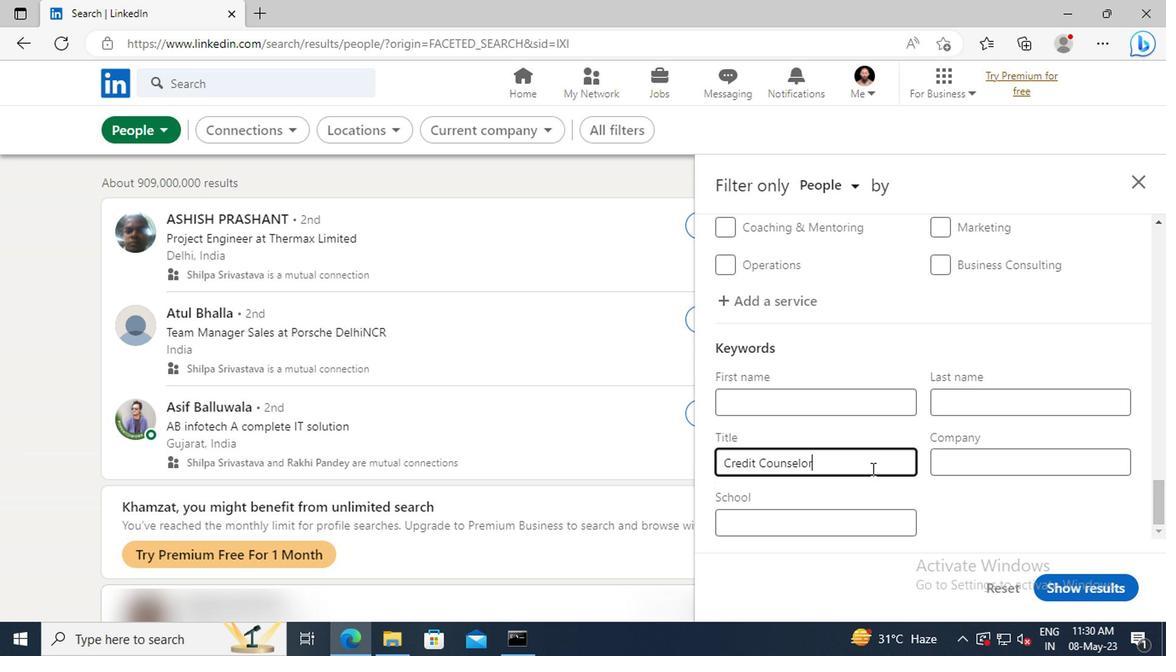 
Action: Mouse moved to (810, 582)
Screenshot: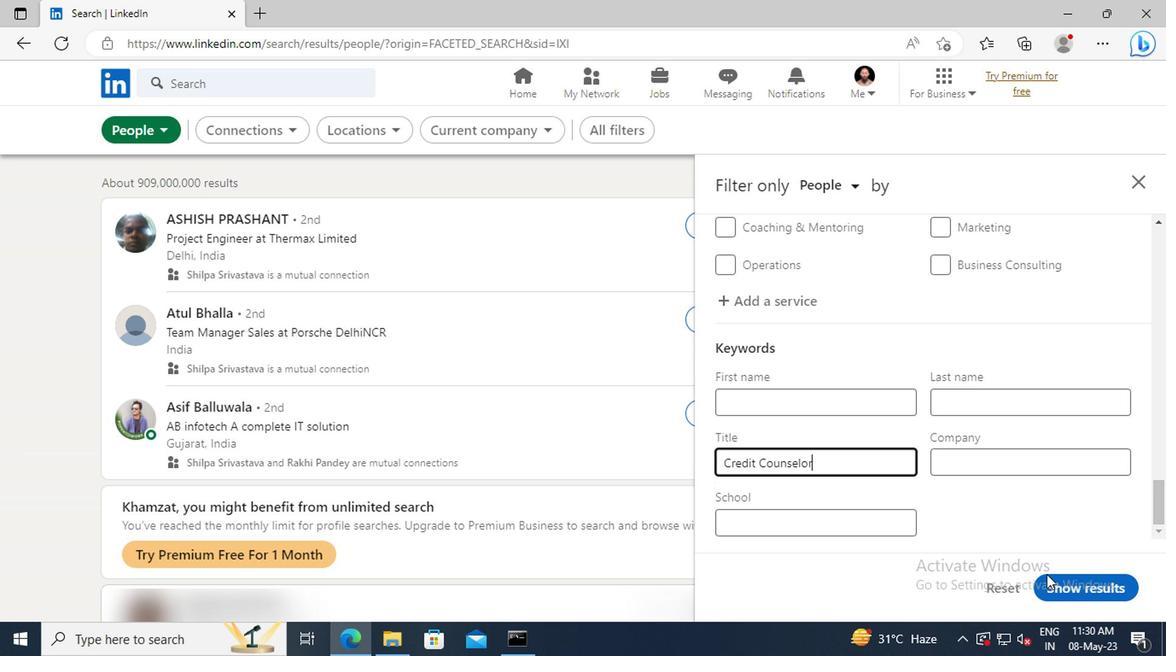 
Action: Mouse pressed left at (810, 582)
Screenshot: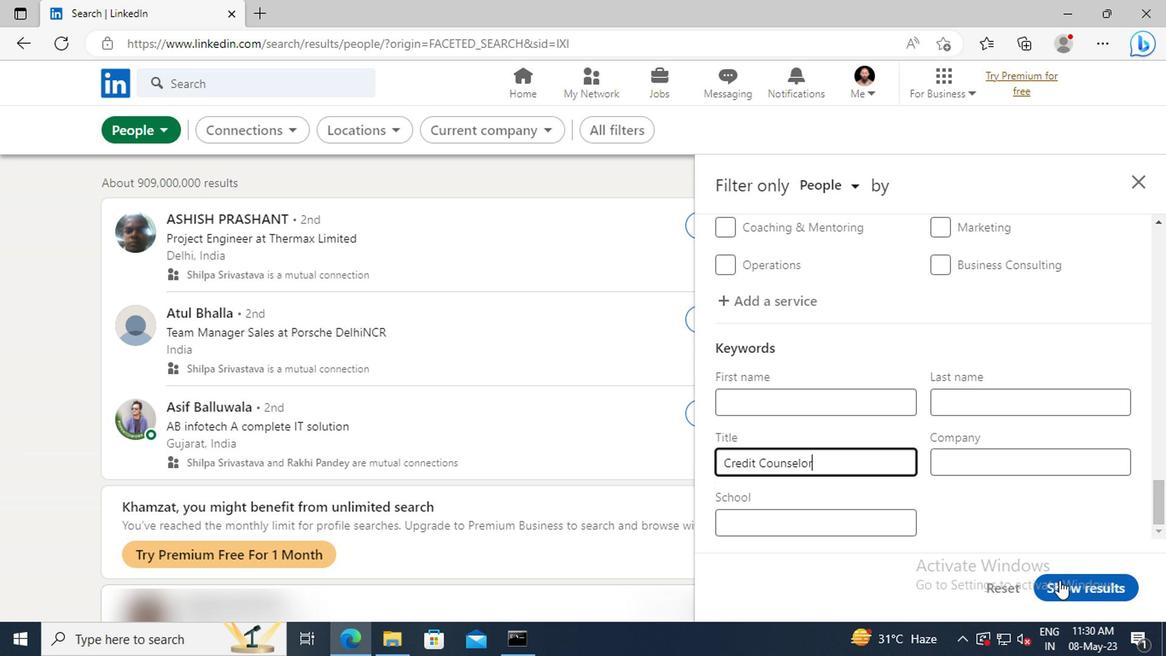 
